 Task: Look for space in Yaren, Nauru from 24th August, 2023 to 10th September, 2023 for 8 adults, 2 children in price range Rs.12000 to Rs.15000. Place can be entire place or shared room with 4 bedrooms having 8 beds and 4 bathrooms. Property type can be house, flat, guest house. Amenities needed are: wifi, TV, free parkinig on premises, gym, breakfast. Booking option can be shelf check-in. Required host language is English.
Action: Mouse moved to (498, 107)
Screenshot: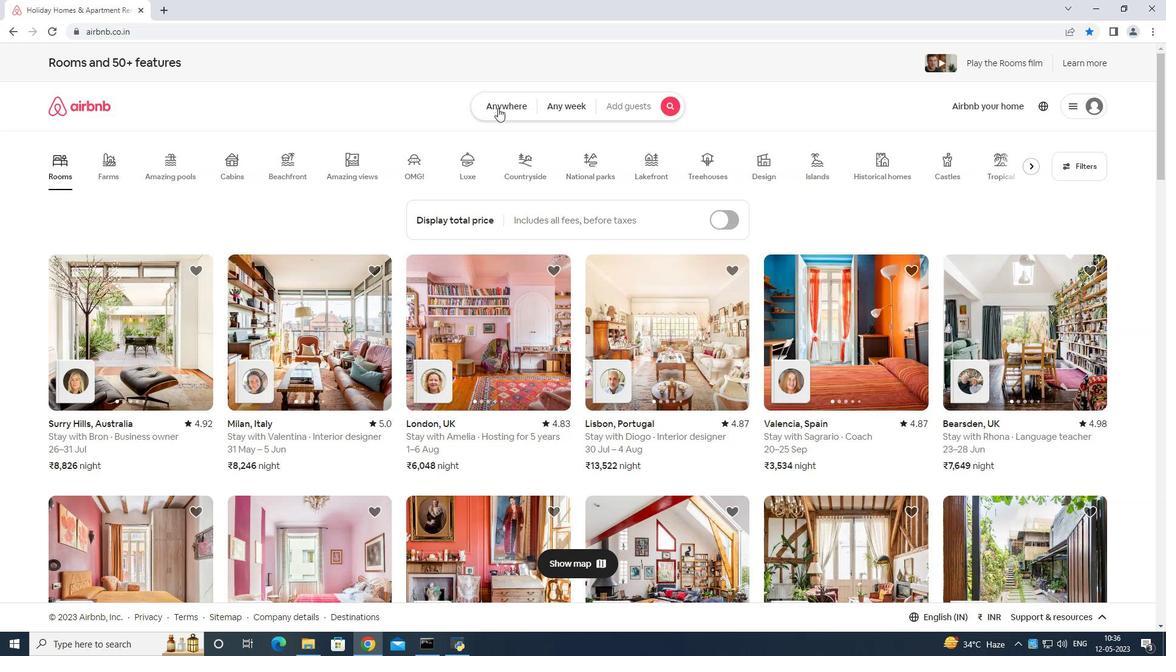 
Action: Mouse pressed left at (498, 107)
Screenshot: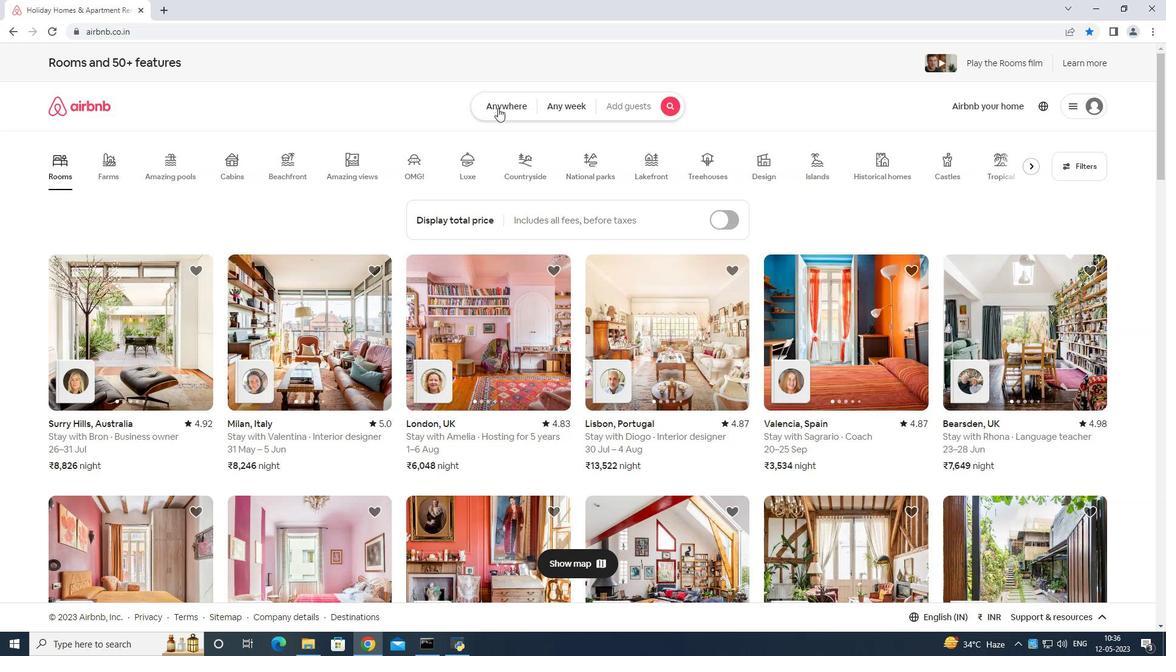 
Action: Mouse moved to (453, 148)
Screenshot: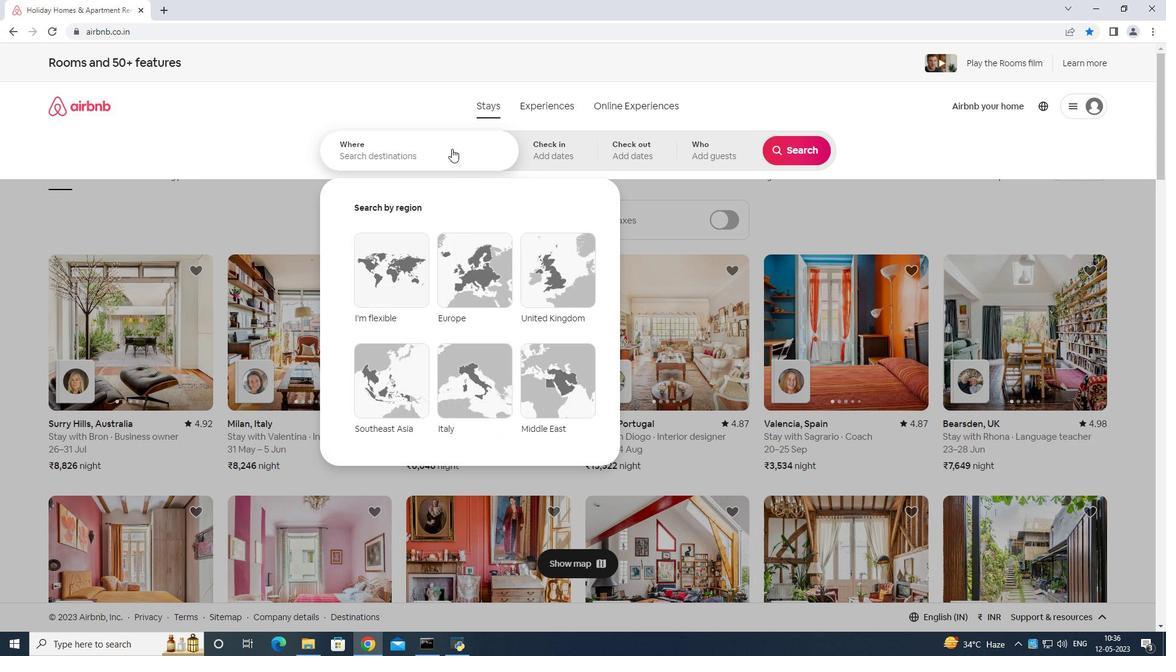 
Action: Mouse pressed left at (453, 148)
Screenshot: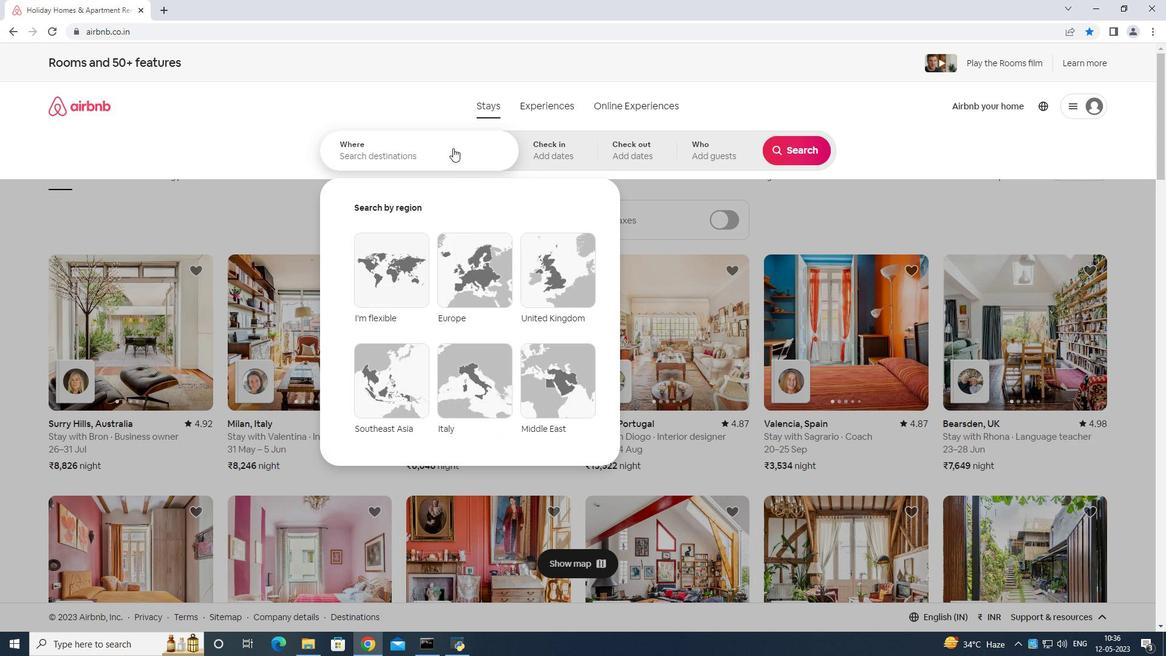 
Action: Mouse moved to (450, 150)
Screenshot: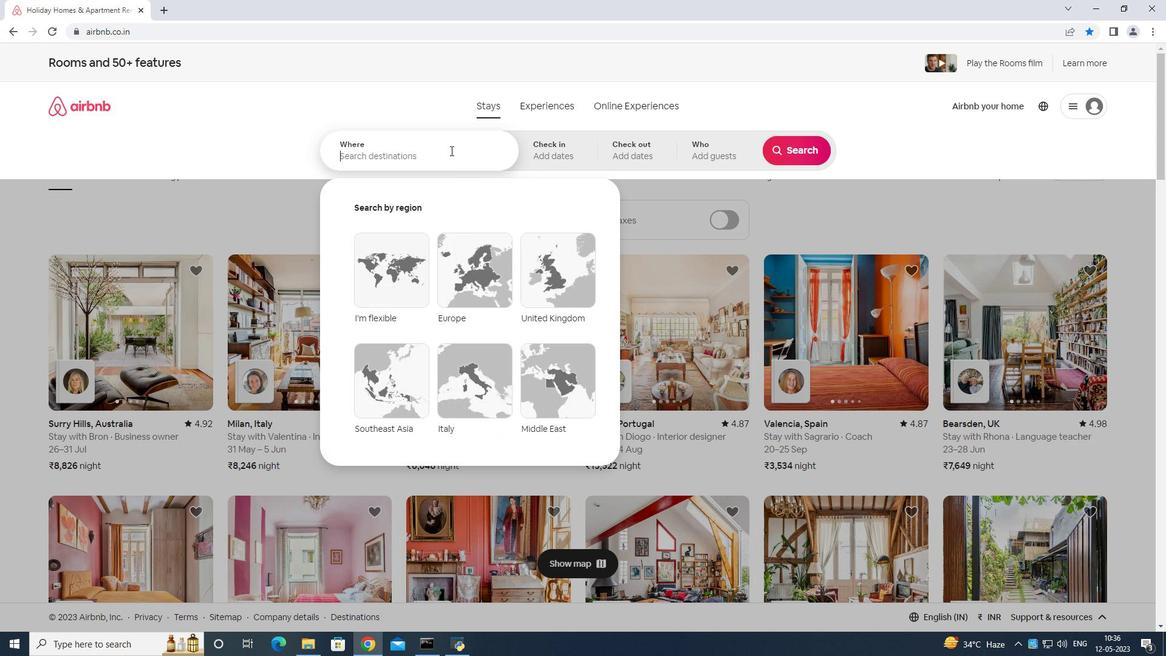 
Action: Key pressed <Key.shift>Yaren<Key.space>nauru<Key.space>
Screenshot: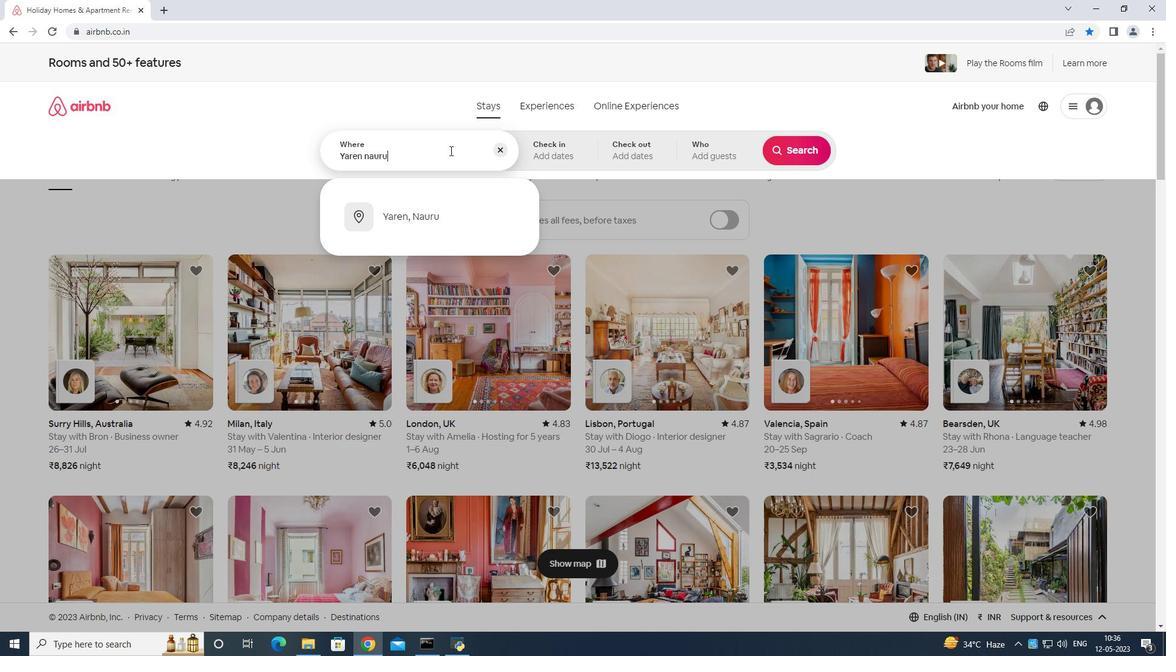 
Action: Mouse moved to (604, 158)
Screenshot: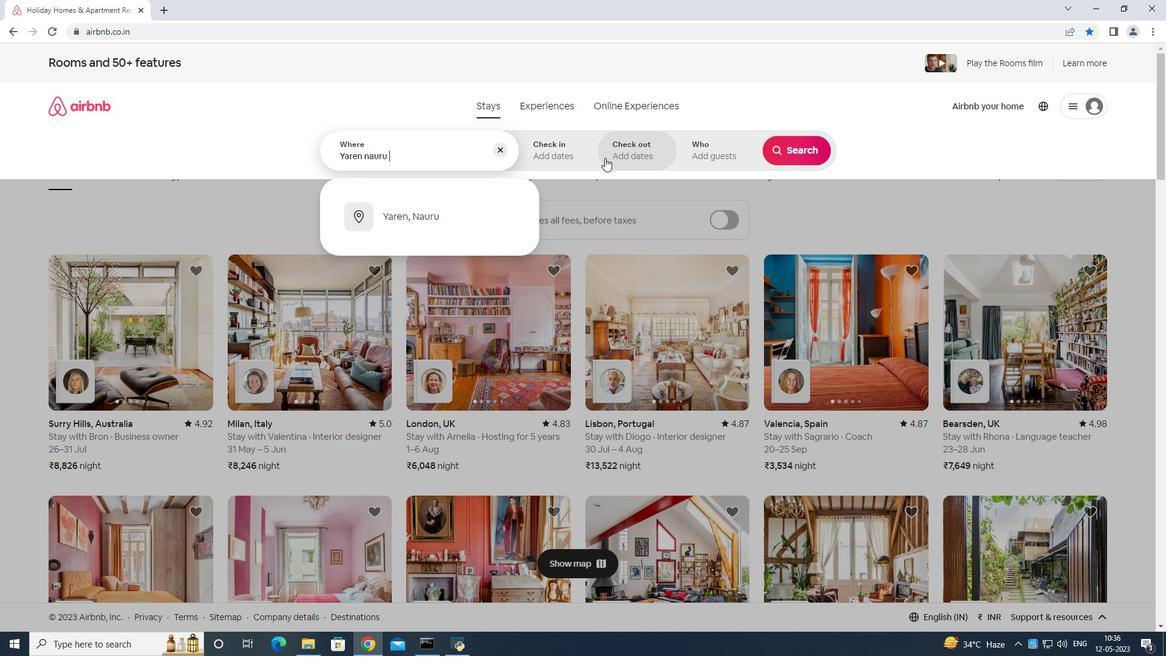 
Action: Key pressed <Key.enter>
Screenshot: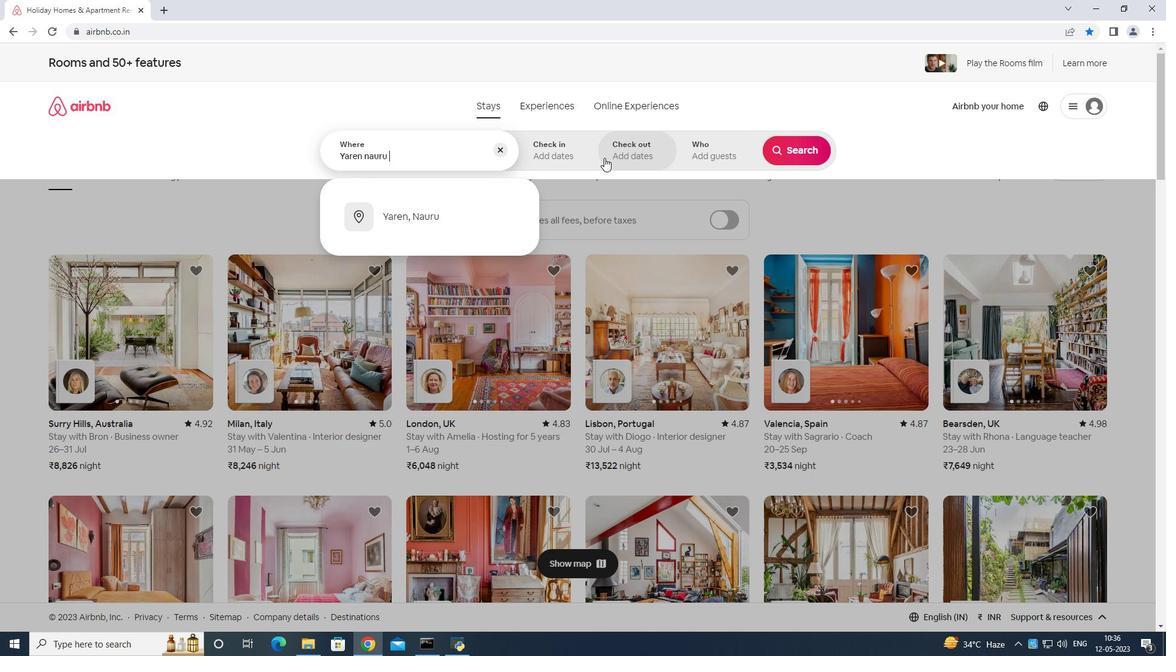 
Action: Mouse moved to (797, 250)
Screenshot: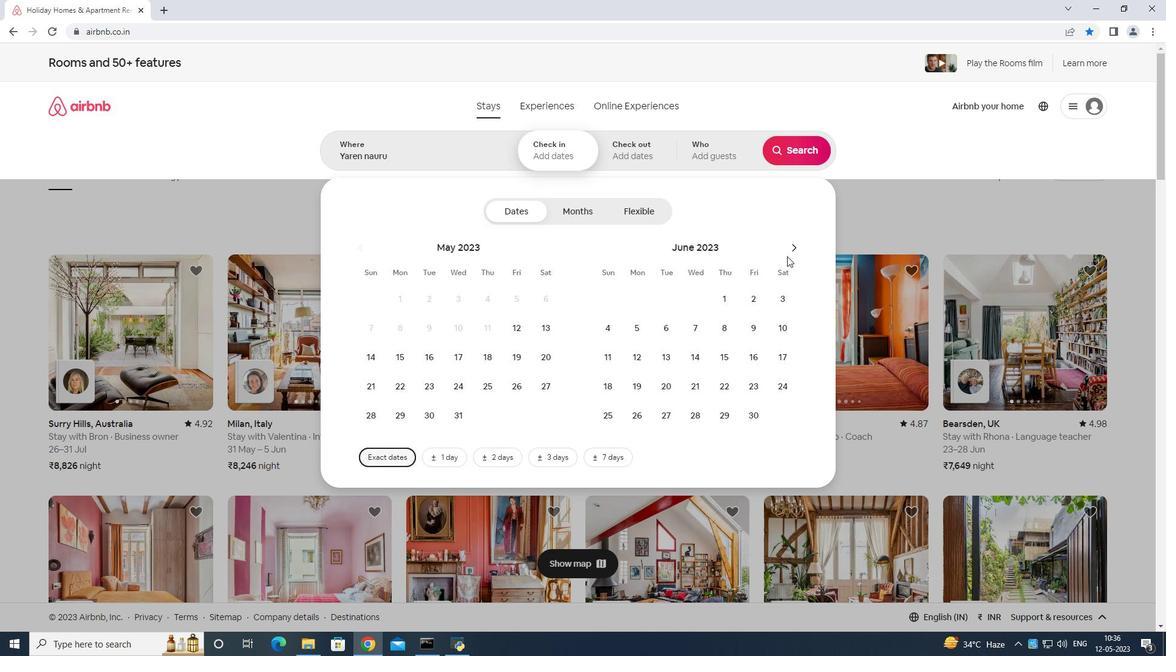 
Action: Mouse pressed left at (797, 250)
Screenshot: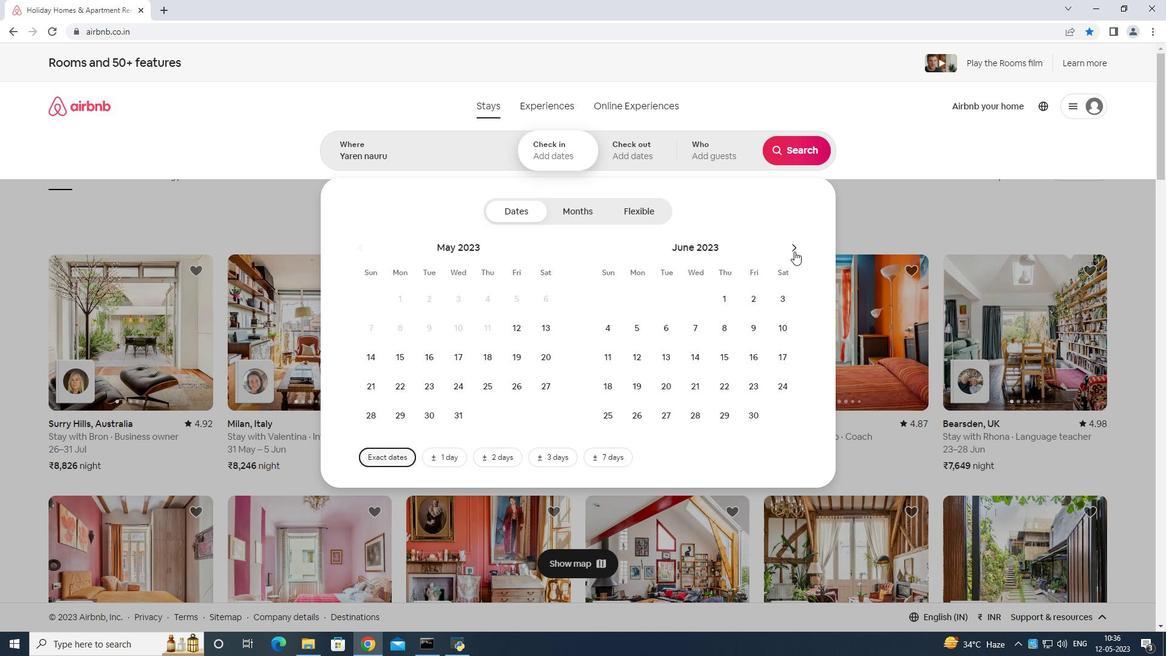 
Action: Mouse moved to (796, 250)
Screenshot: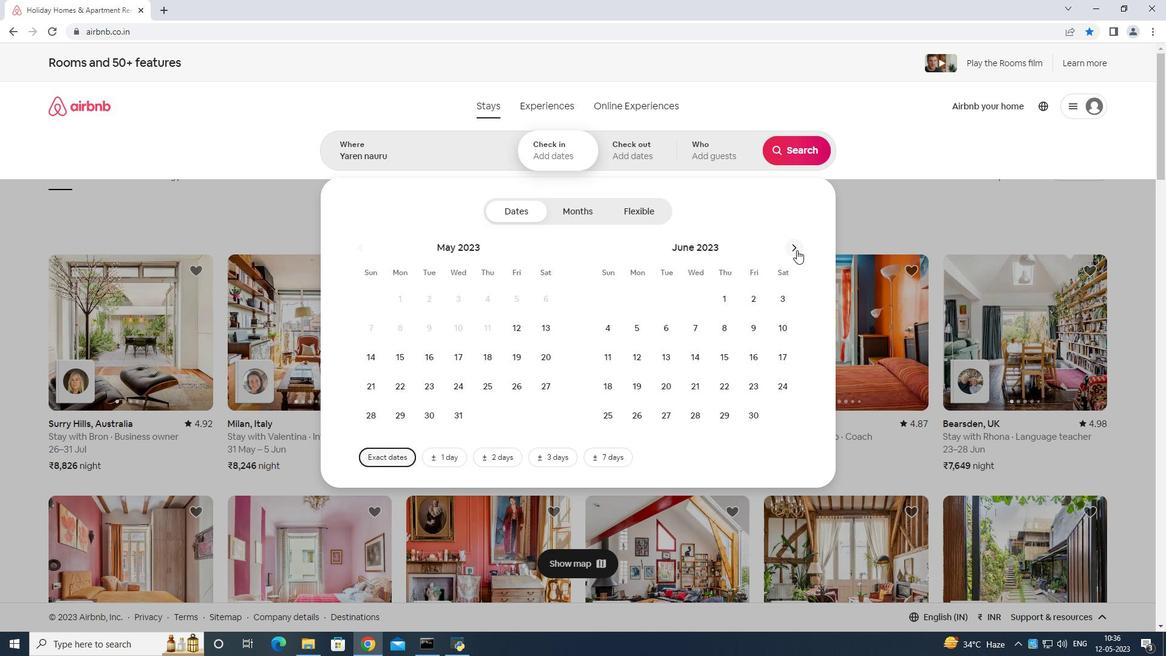 
Action: Mouse pressed left at (796, 250)
Screenshot: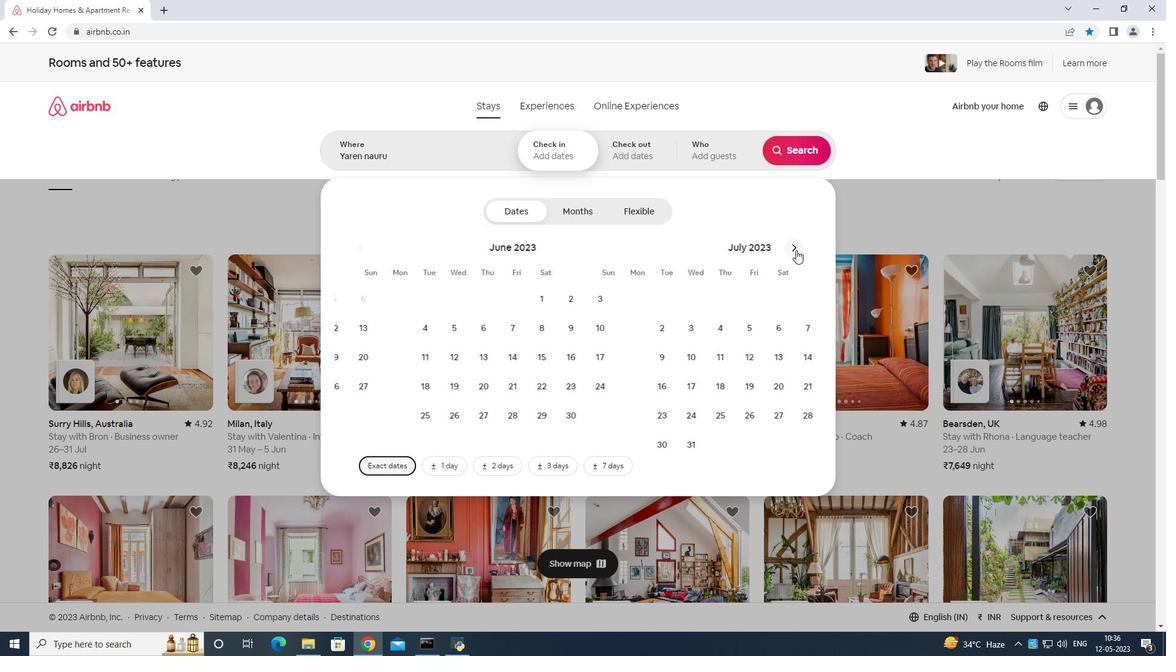 
Action: Mouse moved to (724, 384)
Screenshot: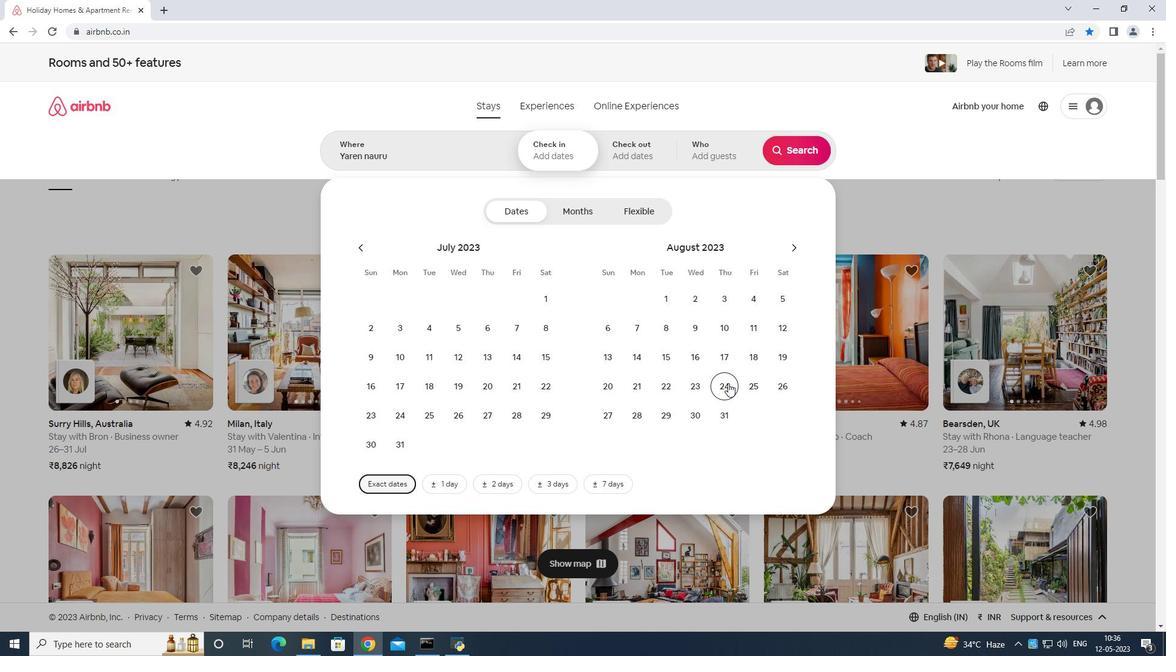 
Action: Mouse pressed left at (724, 384)
Screenshot: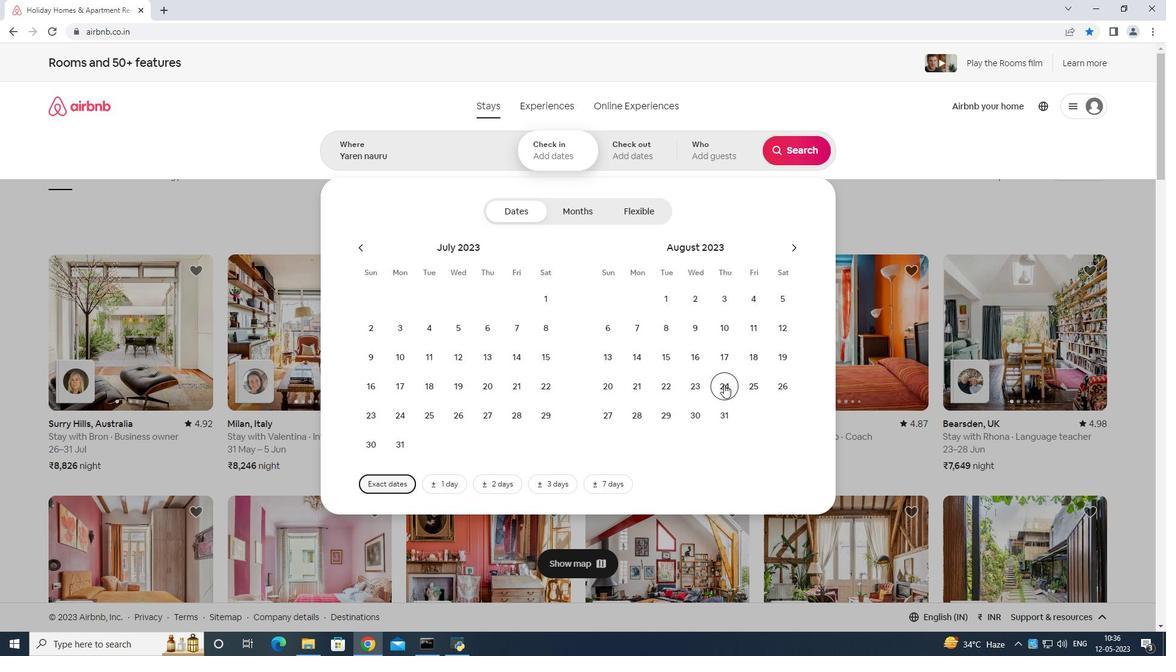 
Action: Mouse moved to (788, 242)
Screenshot: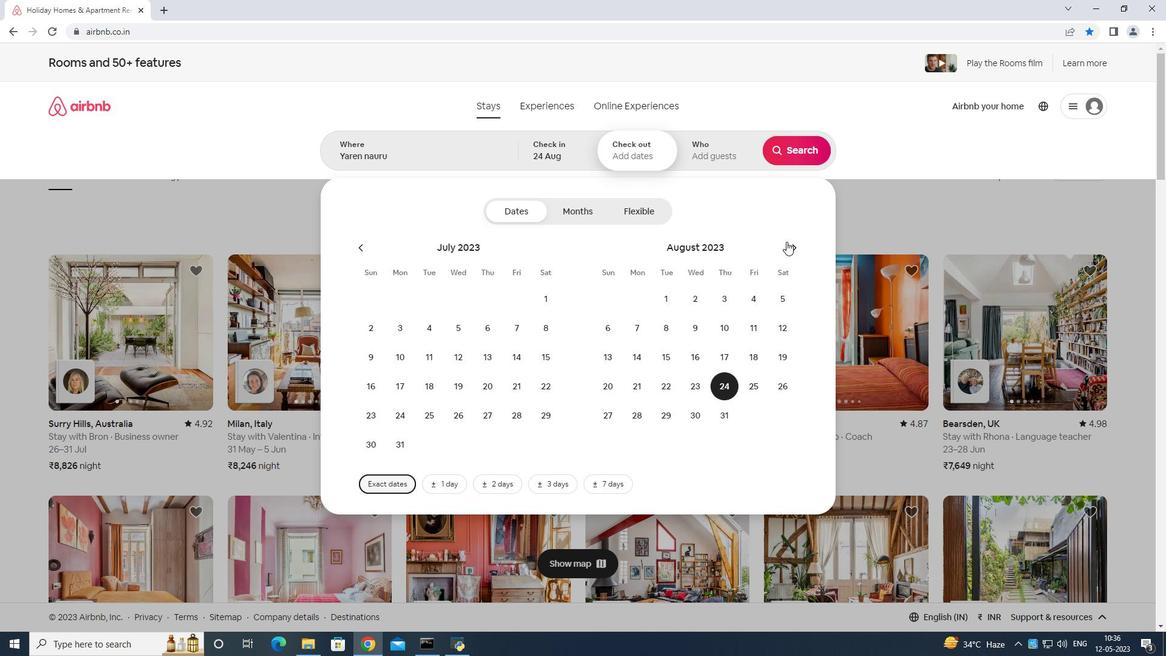 
Action: Mouse pressed left at (788, 242)
Screenshot: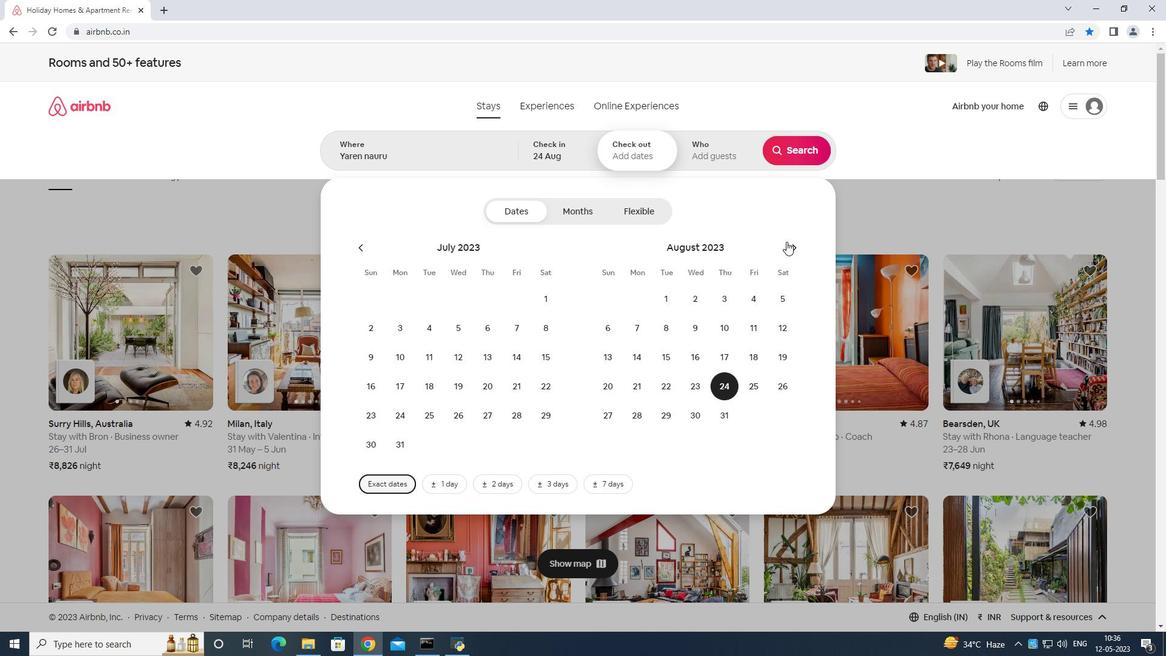 
Action: Mouse moved to (615, 347)
Screenshot: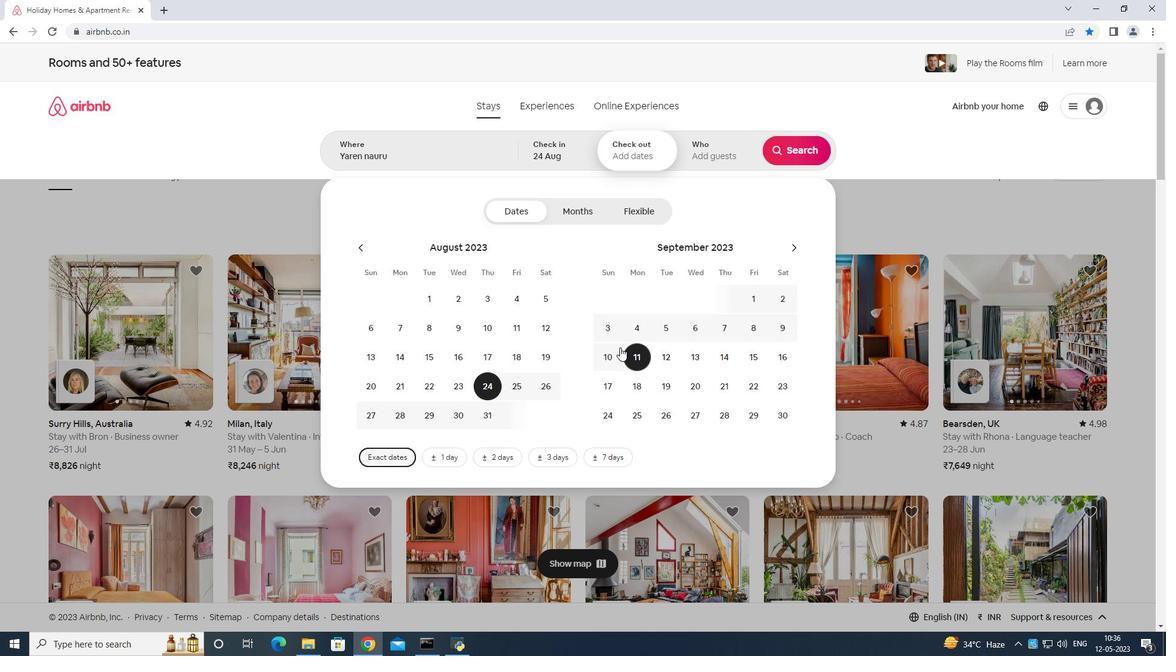 
Action: Mouse pressed left at (615, 347)
Screenshot: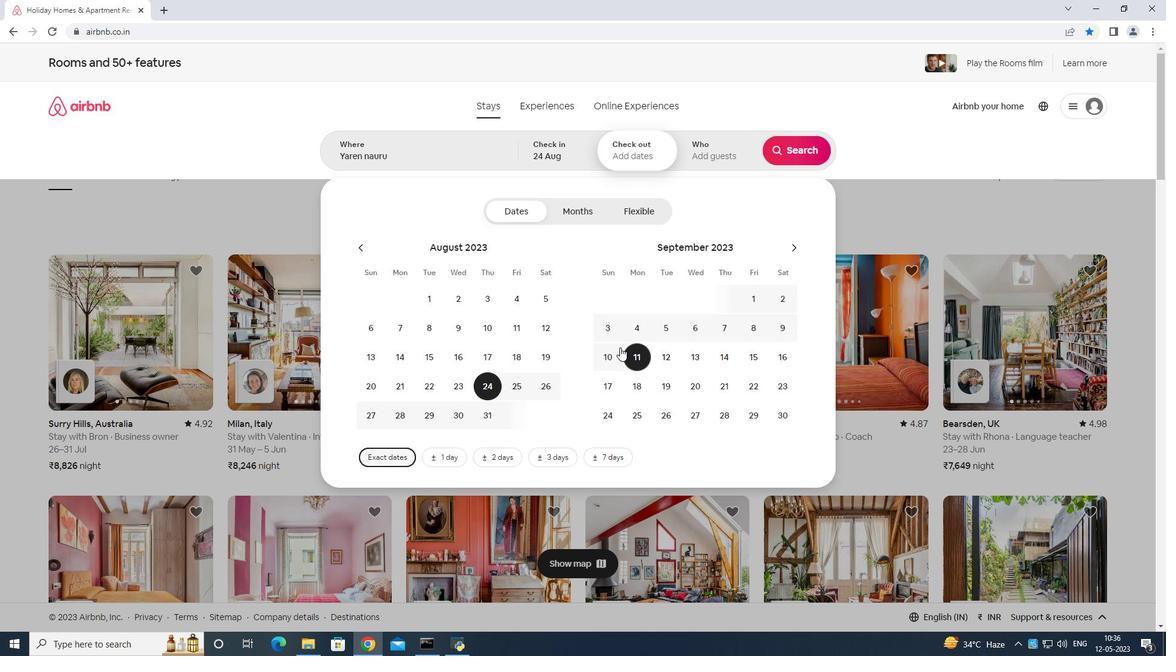 
Action: Mouse moved to (717, 146)
Screenshot: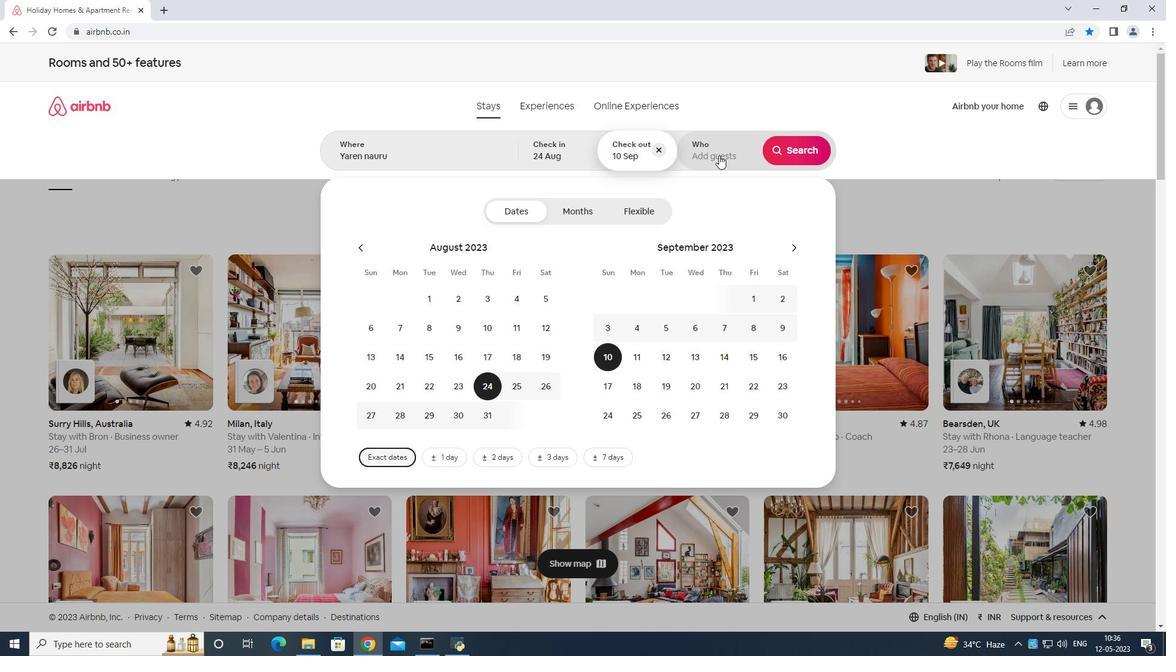 
Action: Mouse pressed left at (717, 146)
Screenshot: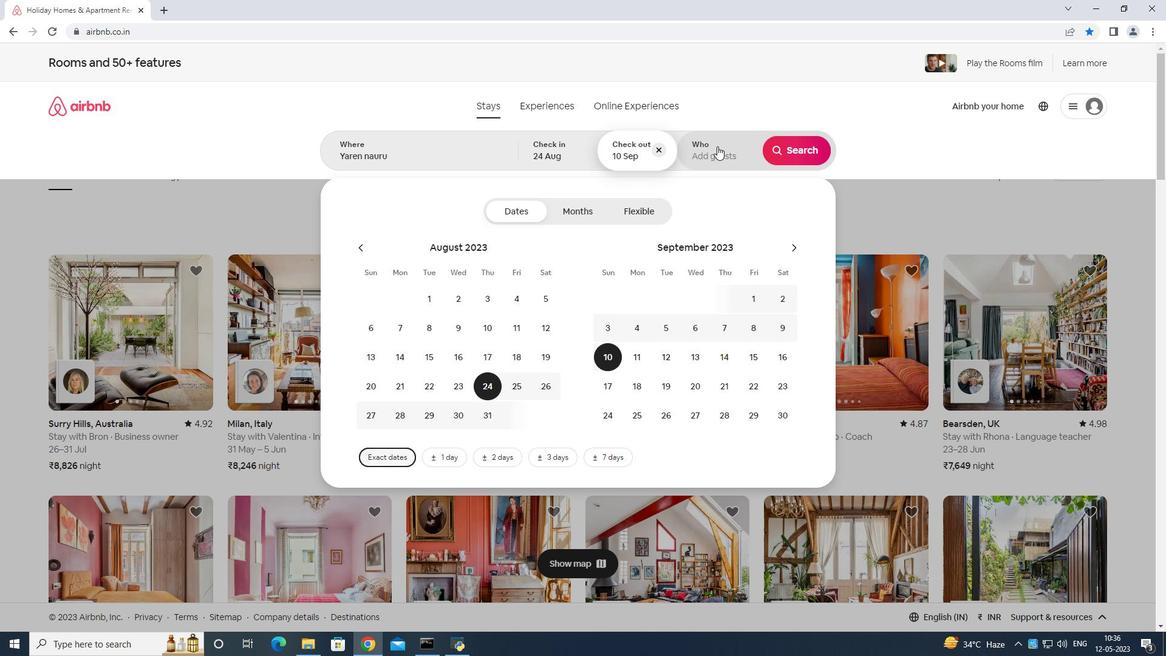 
Action: Mouse moved to (799, 216)
Screenshot: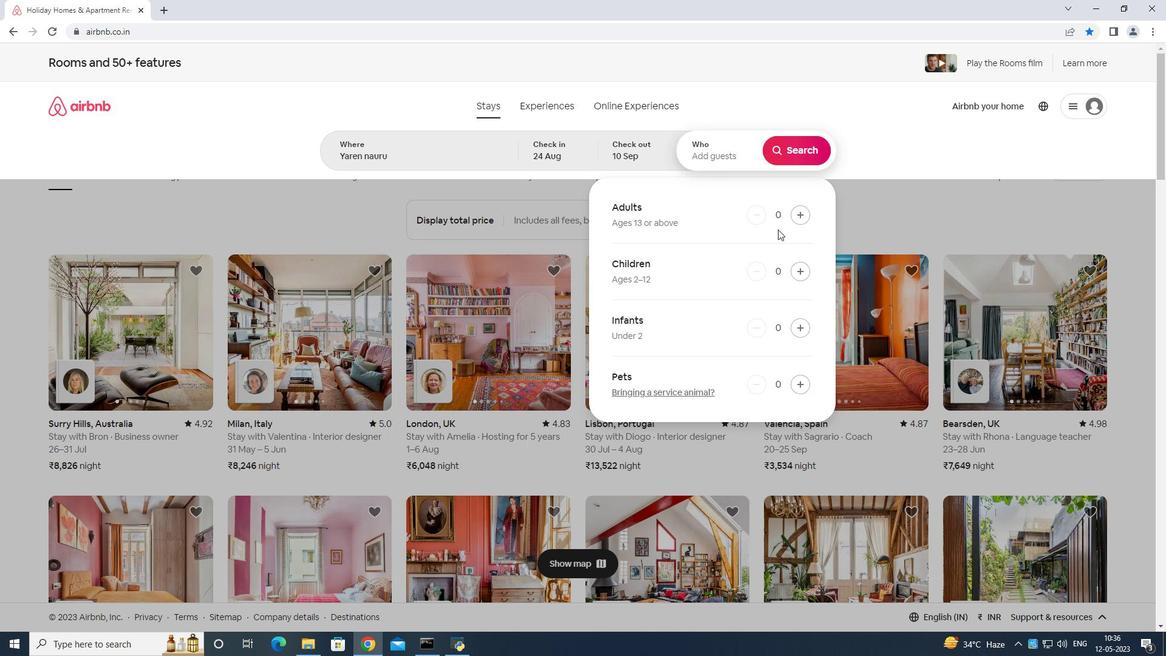 
Action: Mouse pressed left at (799, 216)
Screenshot: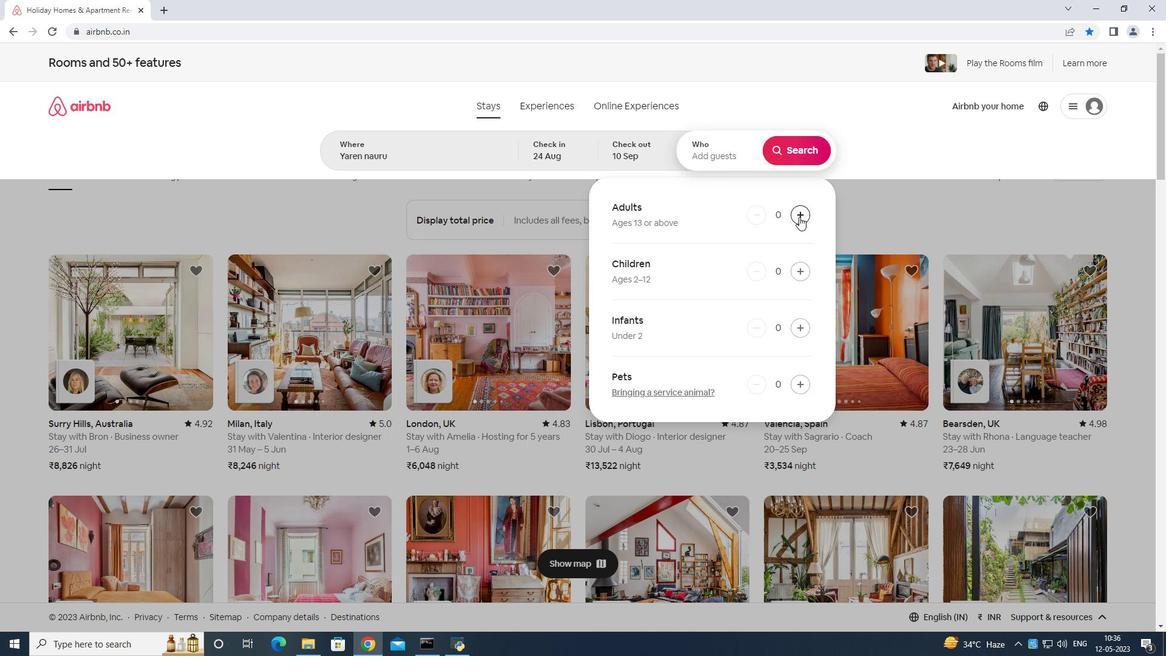 
Action: Mouse moved to (800, 216)
Screenshot: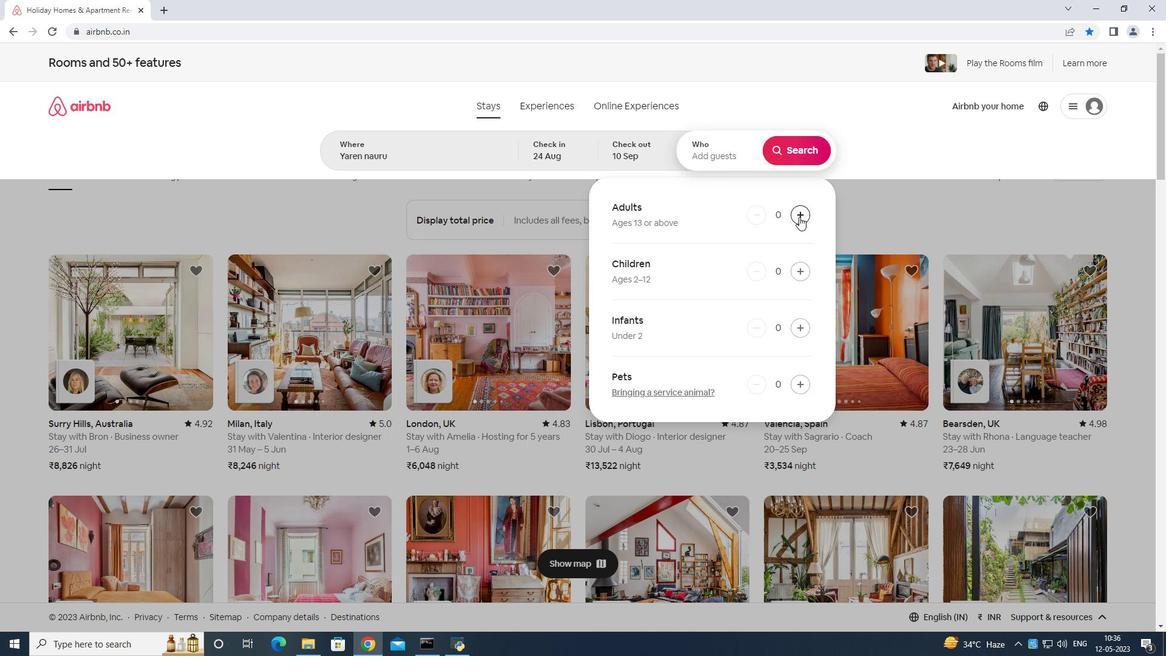 
Action: Mouse pressed left at (800, 216)
Screenshot: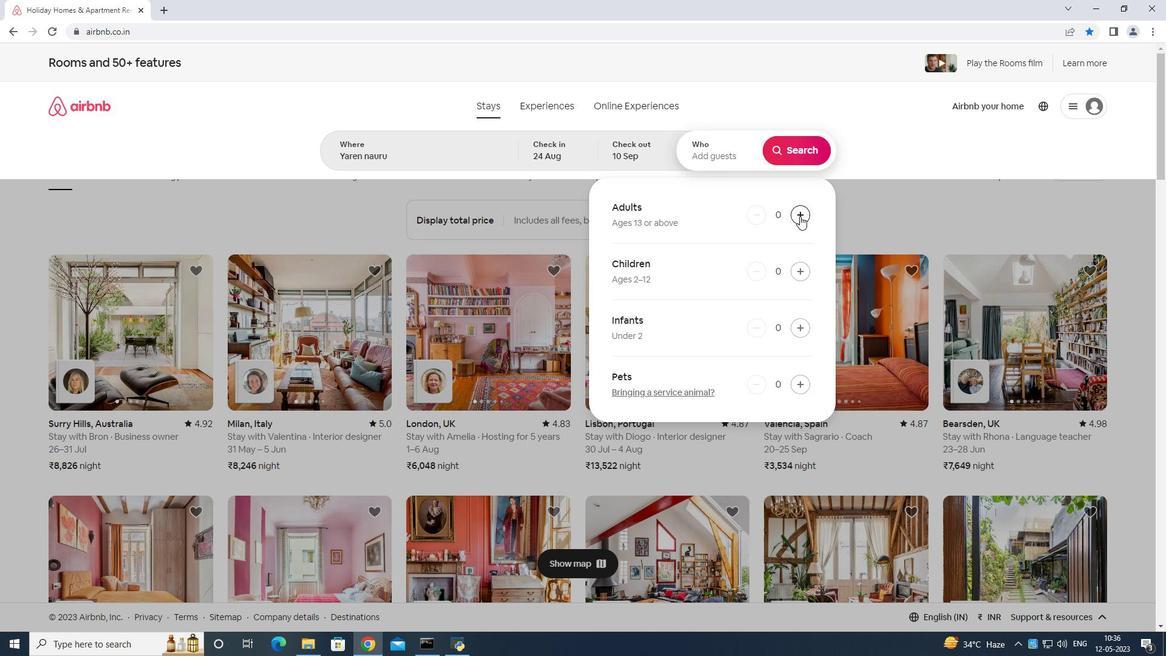 
Action: Mouse moved to (800, 215)
Screenshot: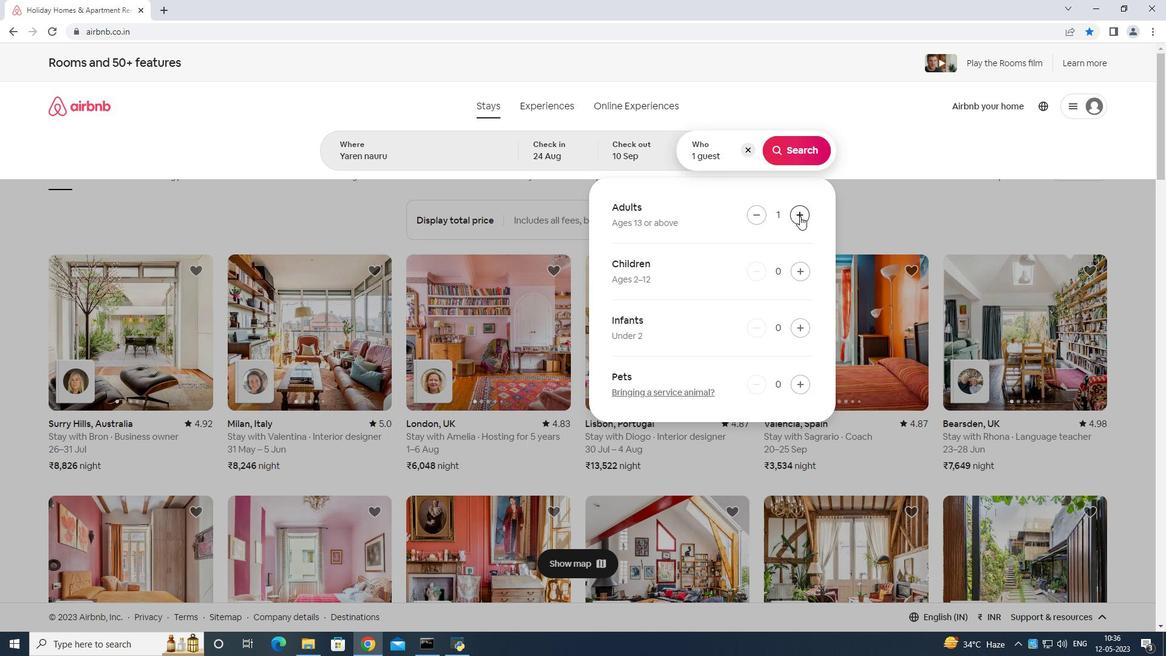 
Action: Mouse pressed left at (800, 215)
Screenshot: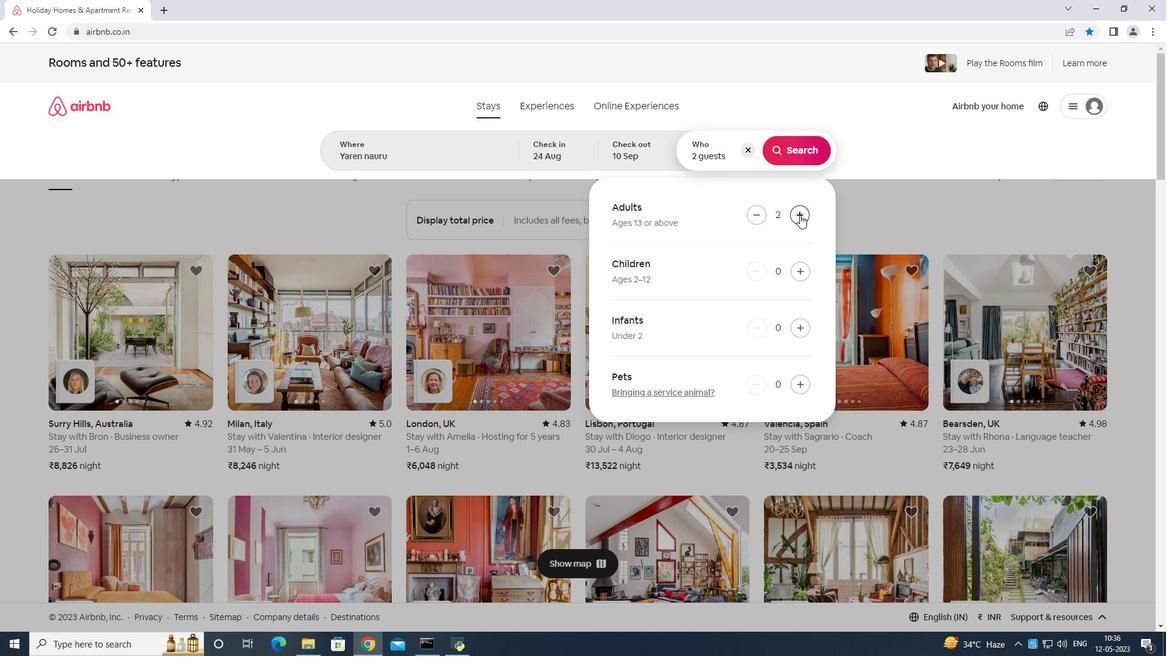 
Action: Mouse moved to (800, 214)
Screenshot: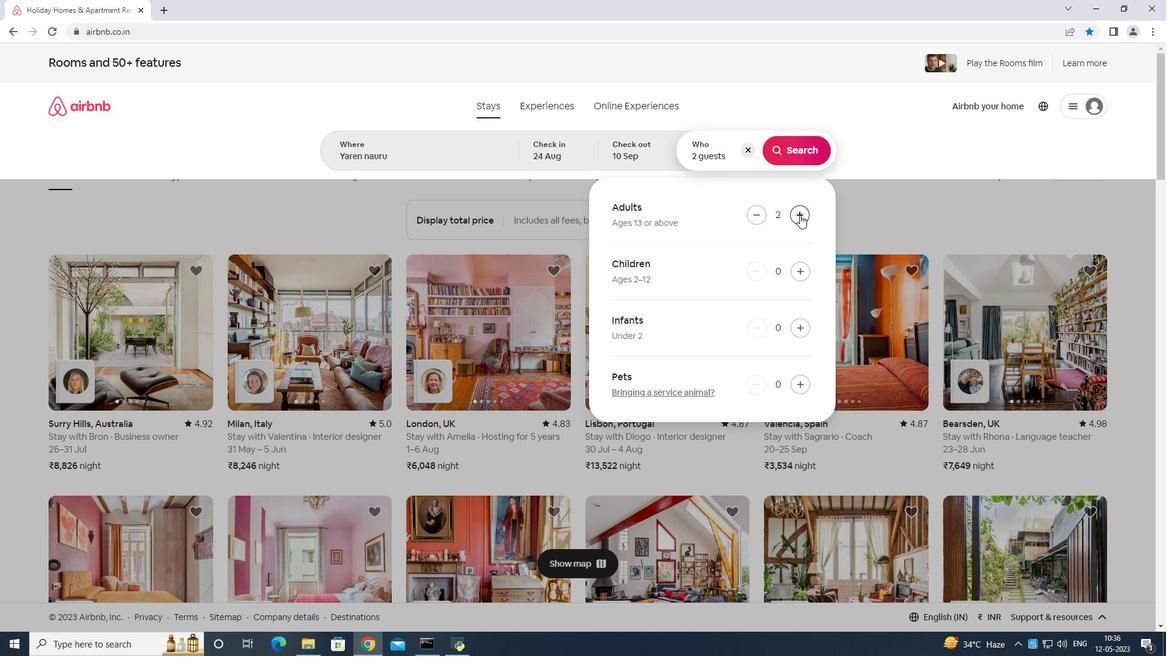 
Action: Mouse pressed left at (800, 214)
Screenshot: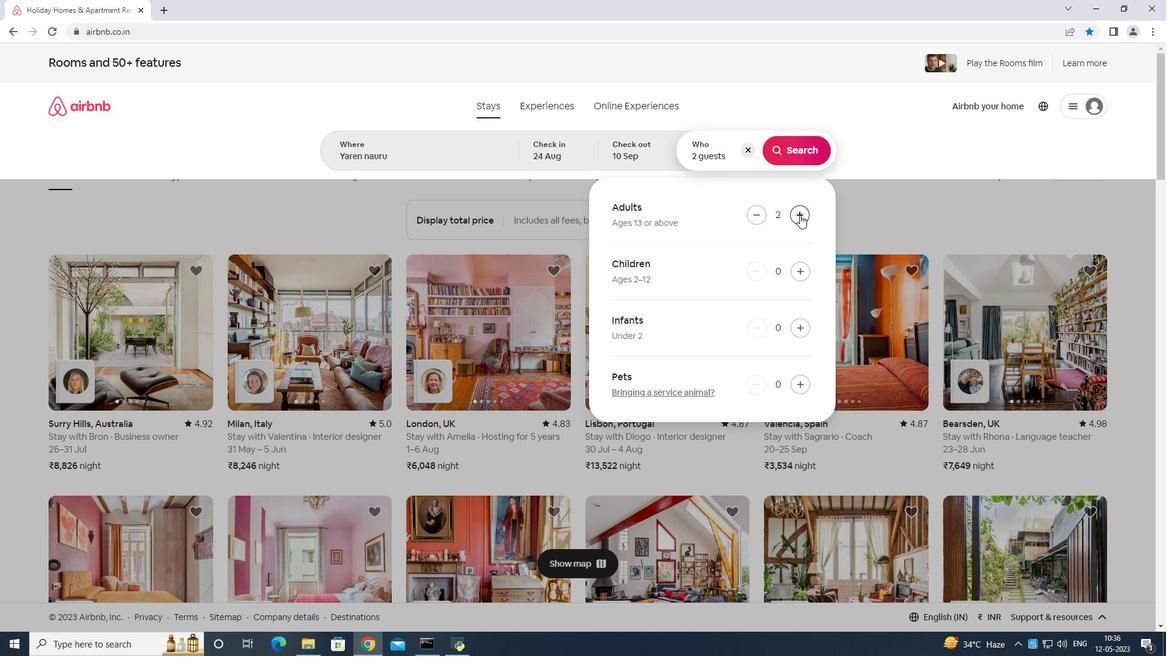 
Action: Mouse moved to (800, 213)
Screenshot: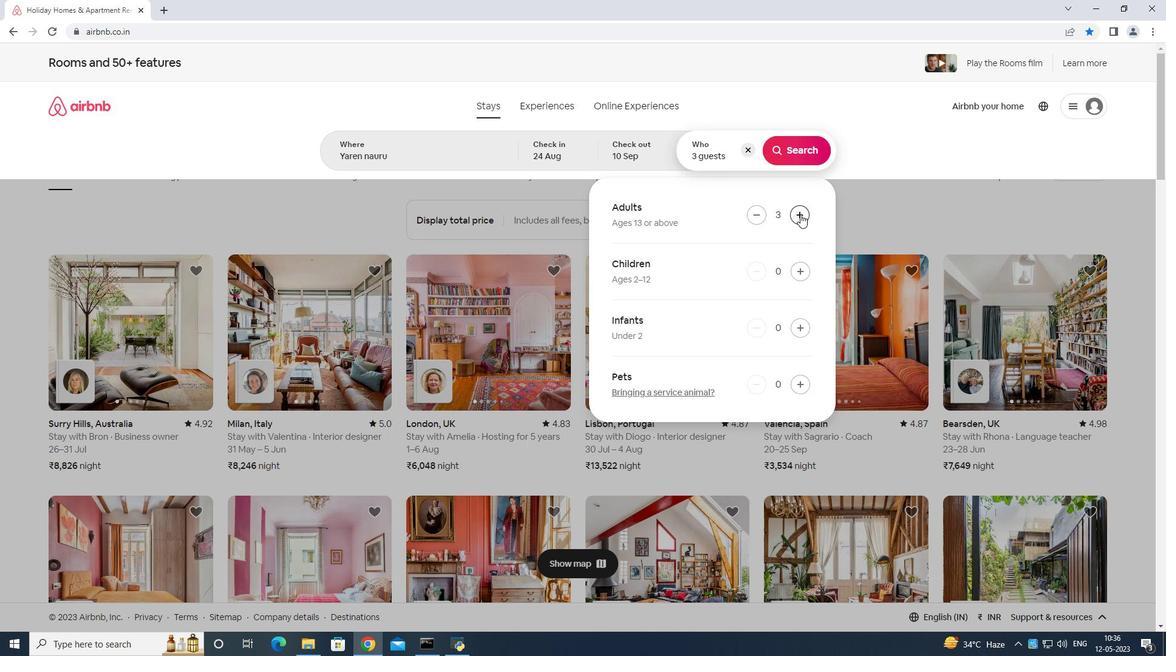 
Action: Mouse pressed left at (800, 213)
Screenshot: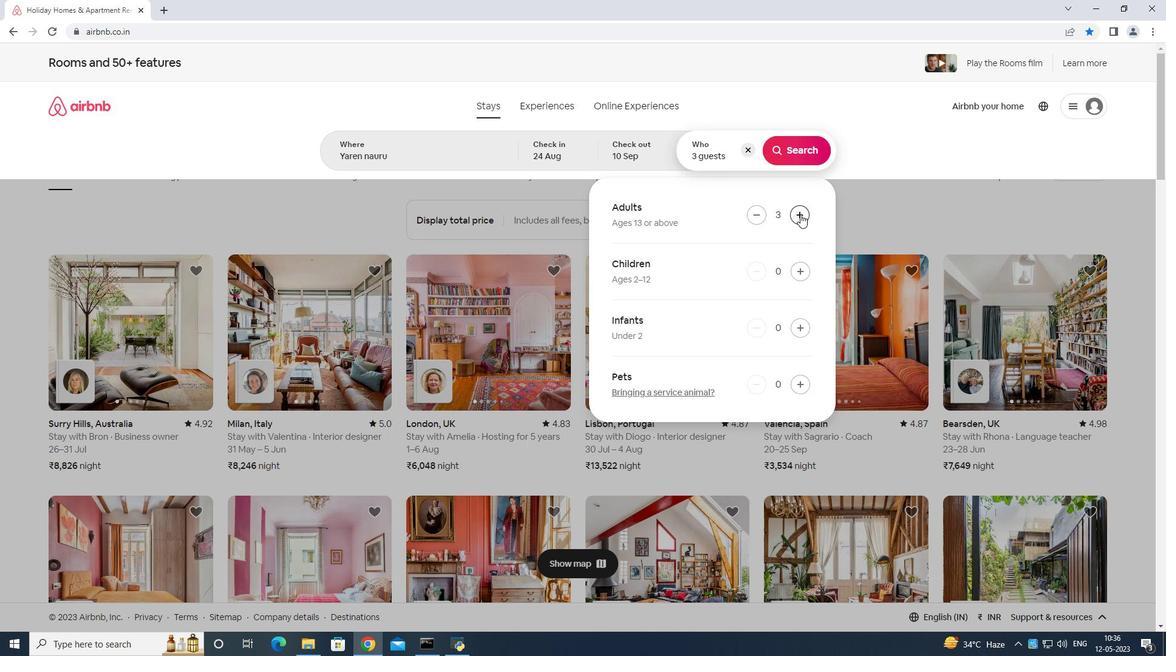 
Action: Mouse pressed left at (800, 213)
Screenshot: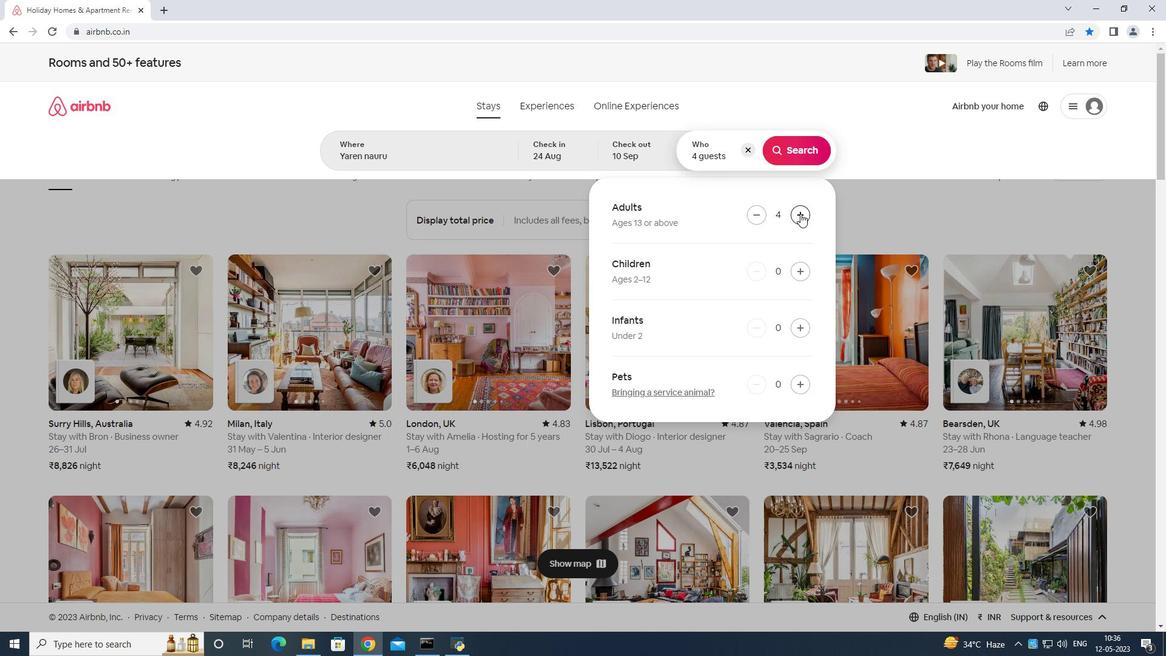 
Action: Mouse pressed left at (800, 213)
Screenshot: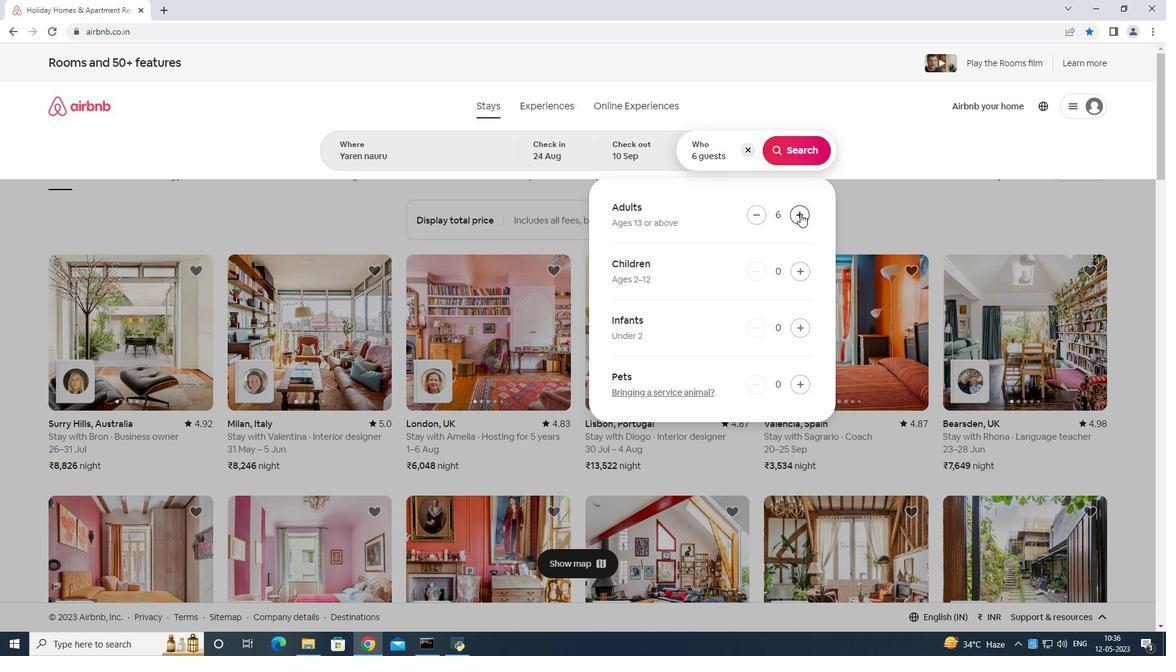 
Action: Mouse pressed left at (800, 213)
Screenshot: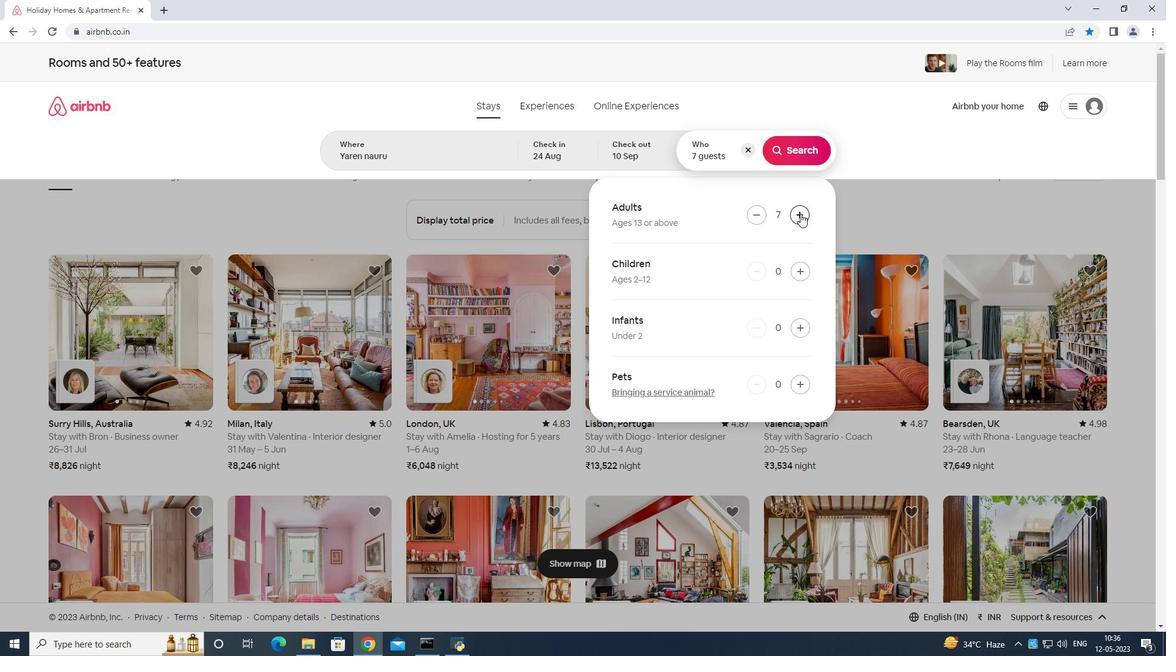 
Action: Mouse moved to (800, 271)
Screenshot: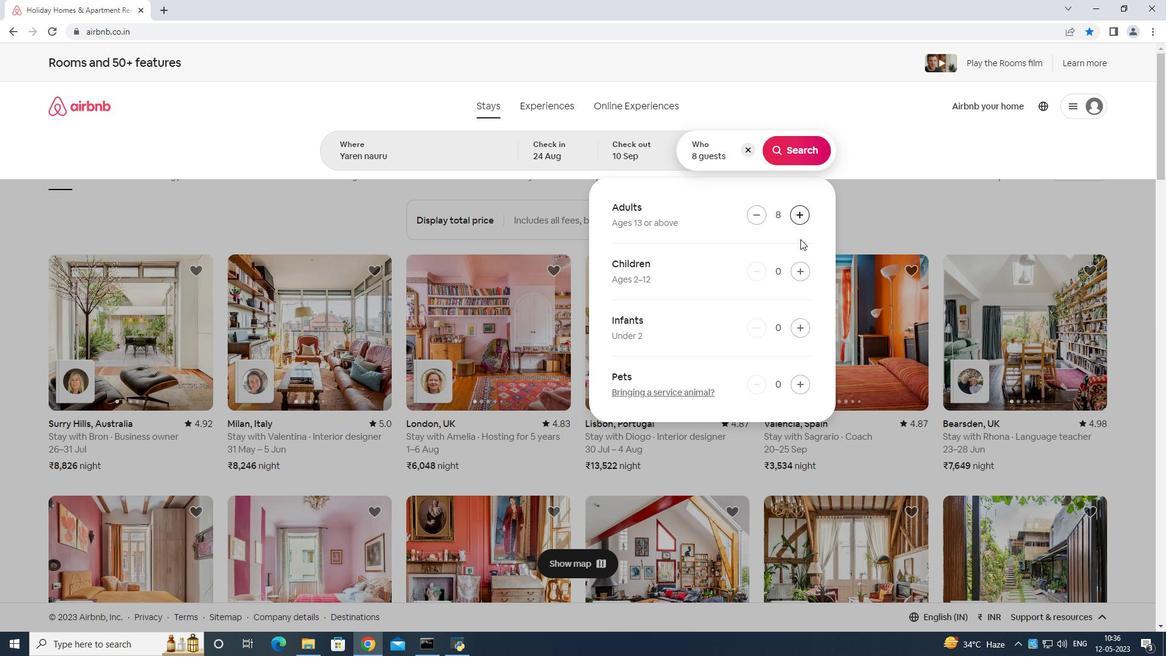 
Action: Mouse pressed left at (800, 271)
Screenshot: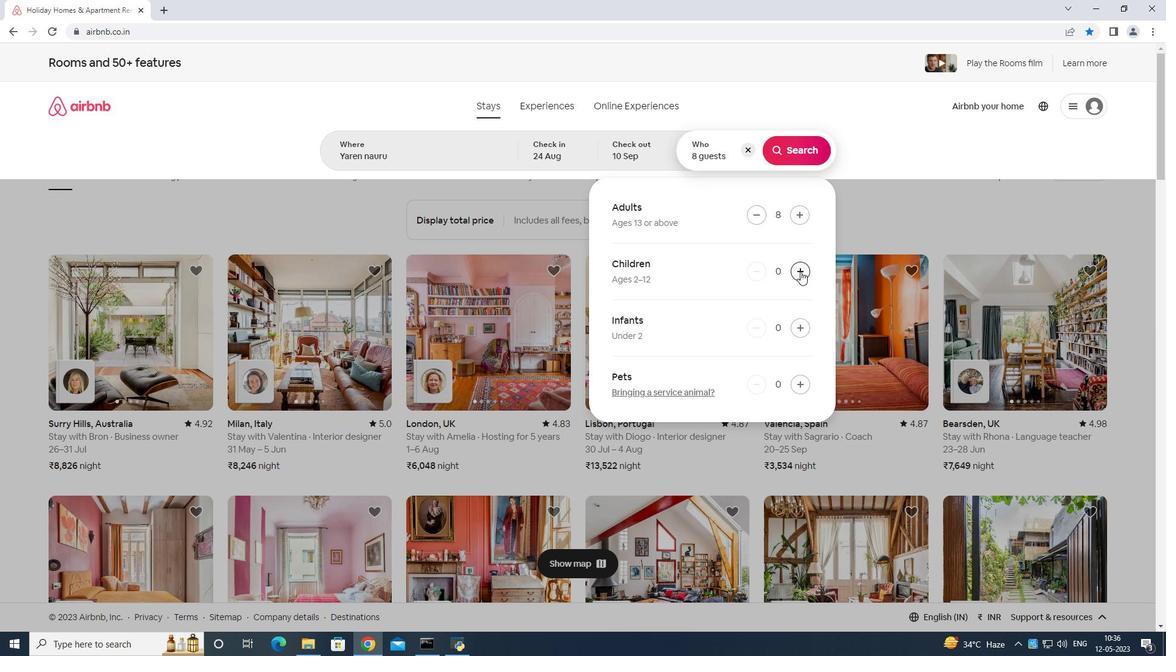 
Action: Mouse moved to (800, 271)
Screenshot: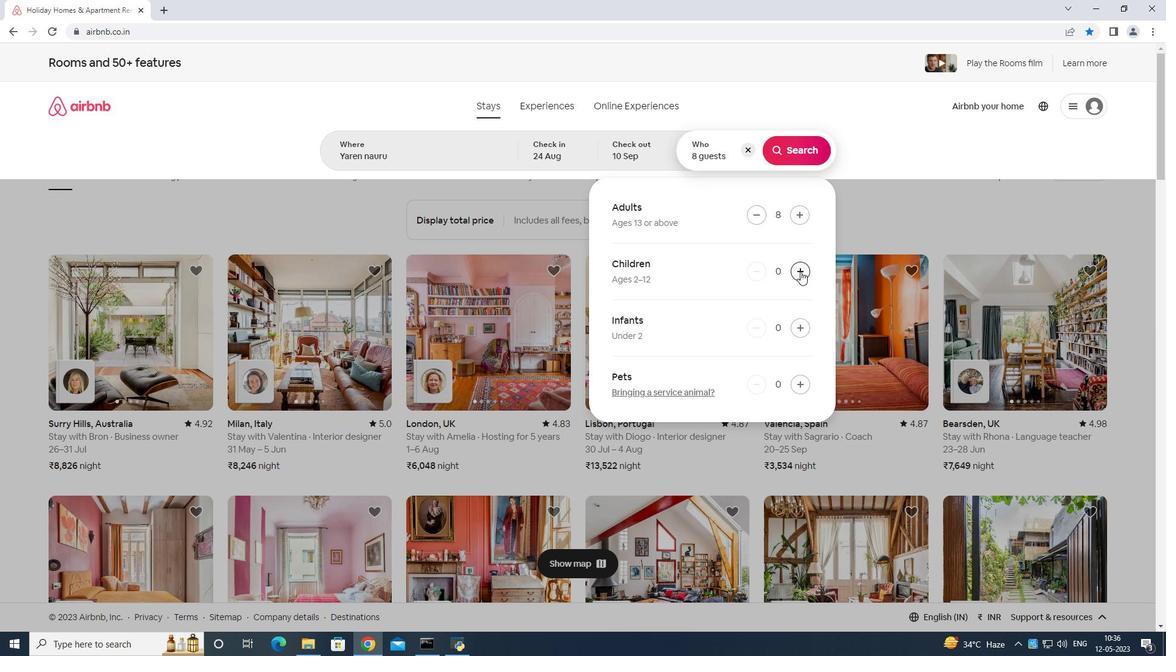
Action: Mouse pressed left at (800, 271)
Screenshot: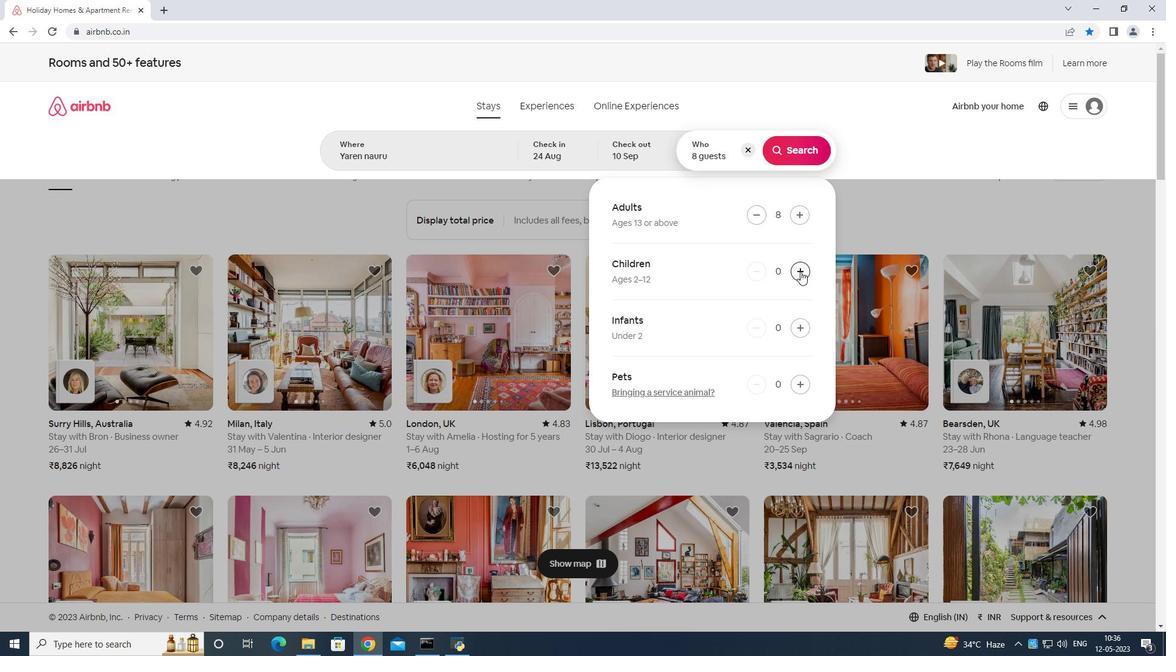 
Action: Mouse moved to (784, 142)
Screenshot: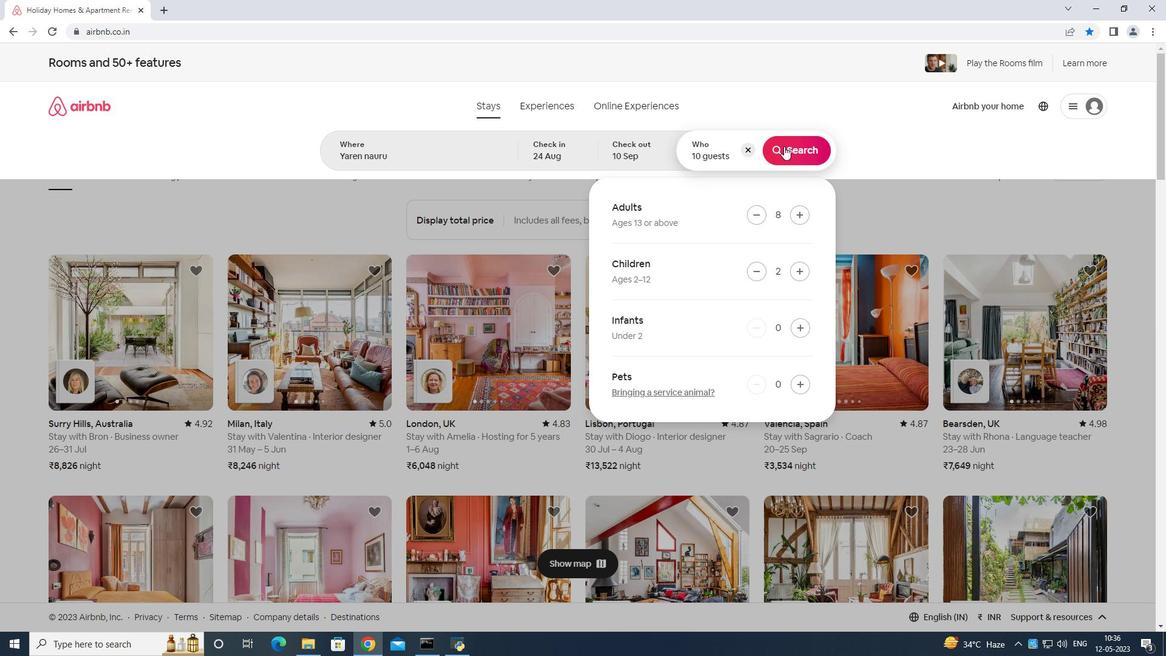 
Action: Mouse pressed left at (784, 142)
Screenshot: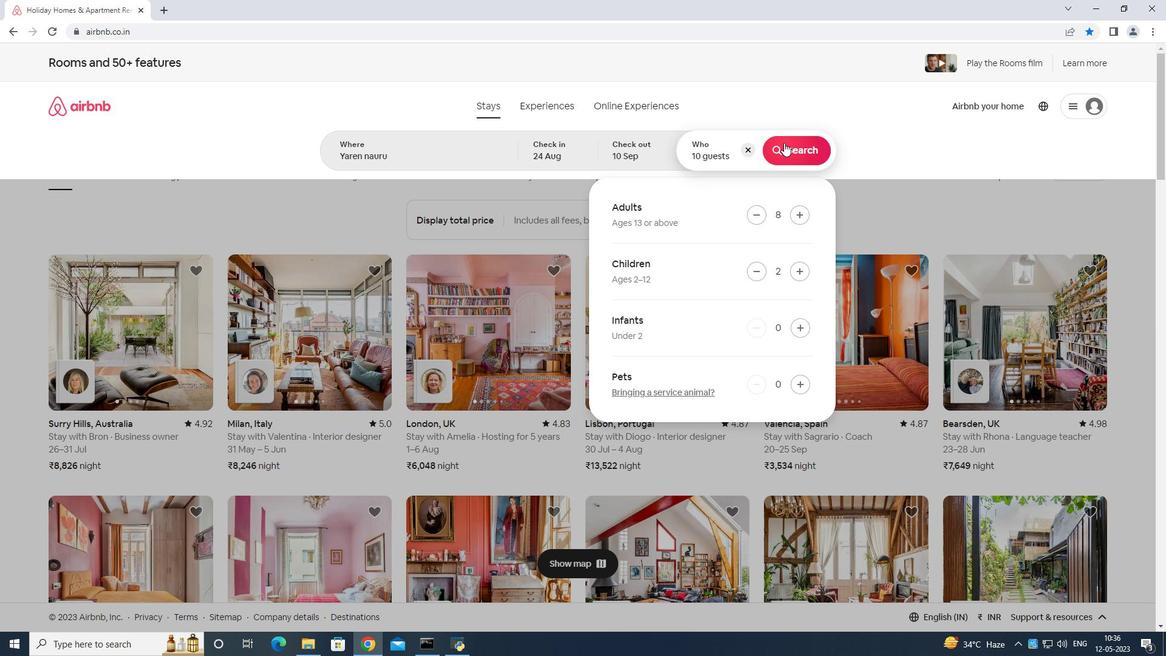 
Action: Mouse moved to (1122, 113)
Screenshot: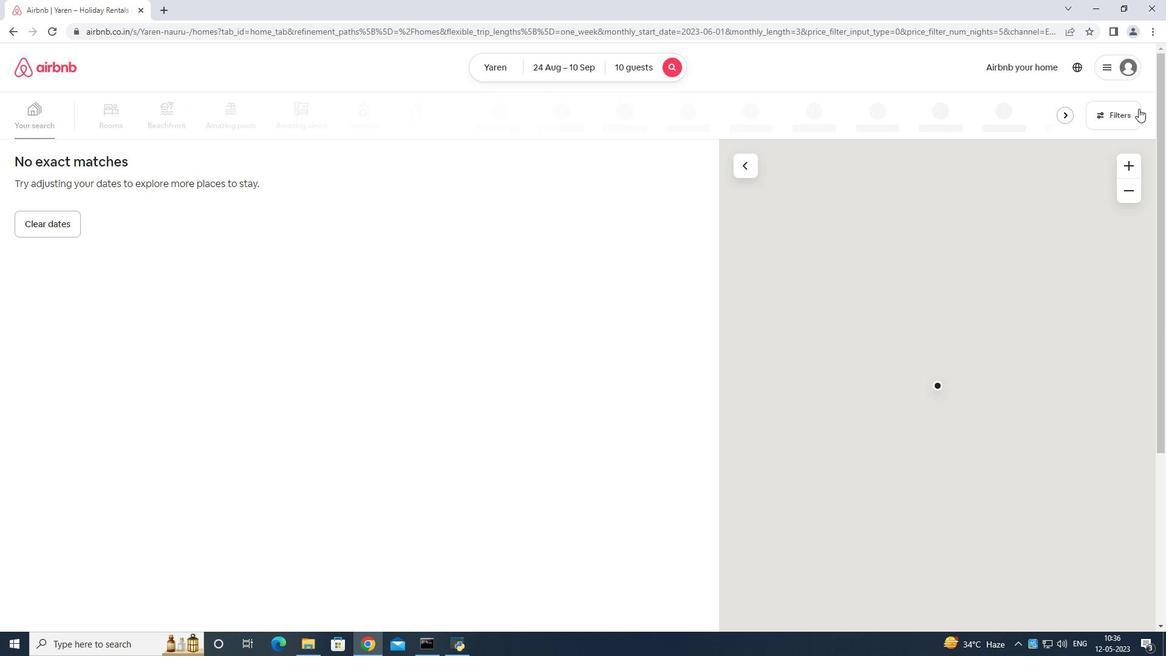 
Action: Mouse pressed left at (1122, 113)
Screenshot: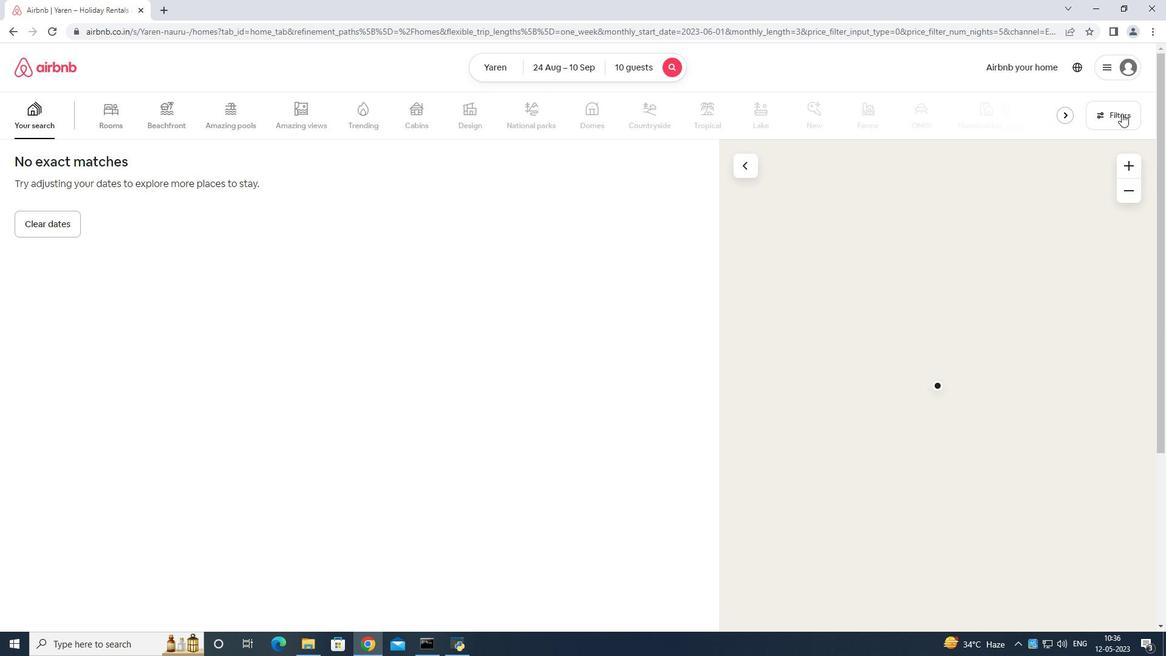 
Action: Mouse moved to (1122, 113)
Screenshot: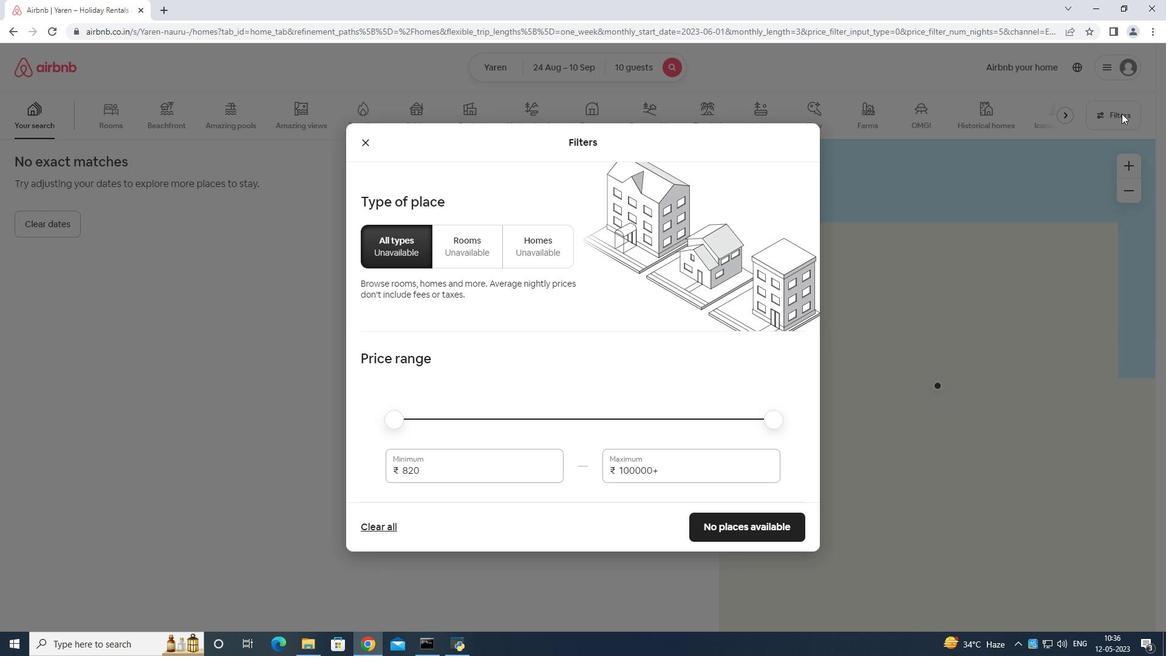 
Action: Key pressed <Key.backspace>
Screenshot: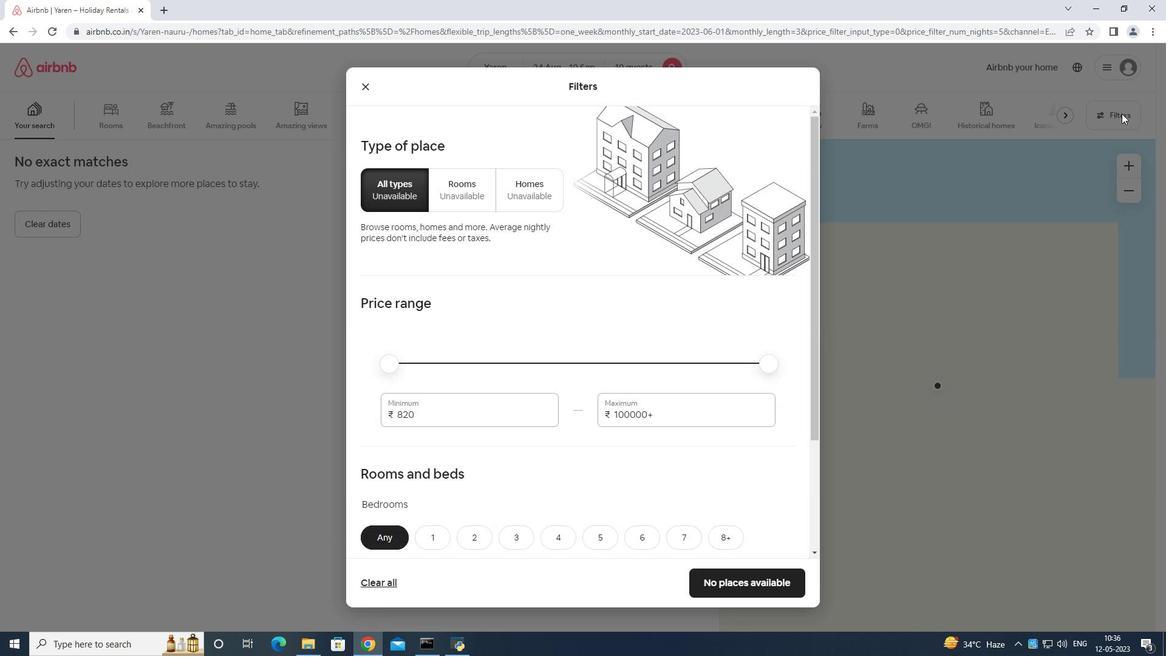 
Action: Mouse moved to (481, 399)
Screenshot: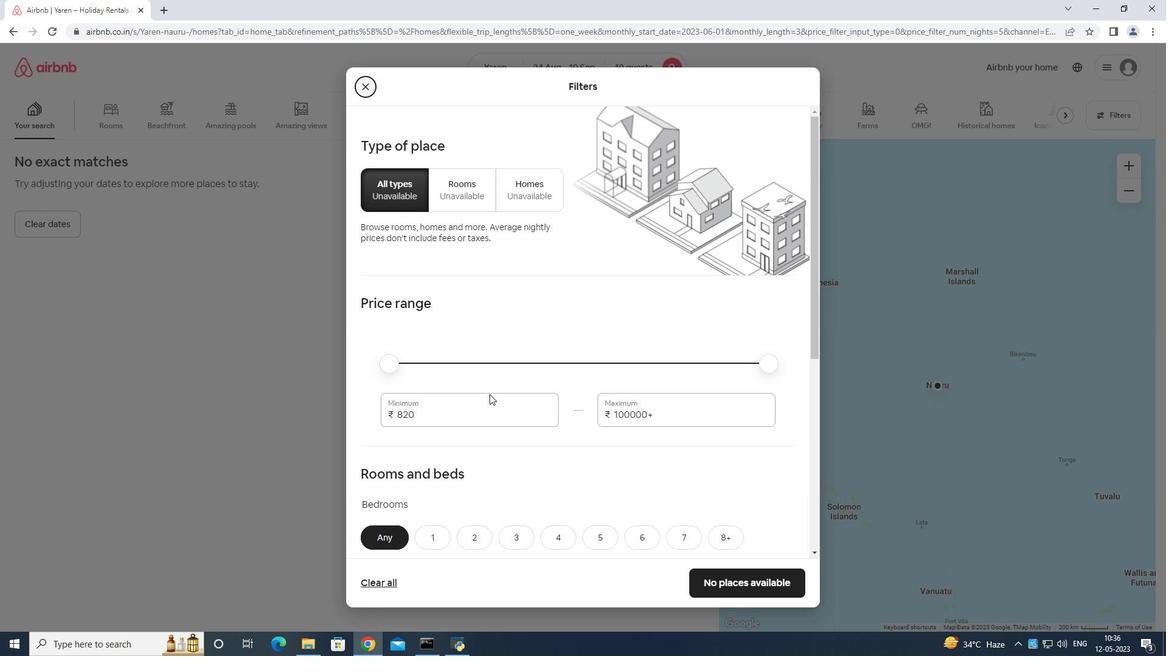 
Action: Mouse pressed left at (481, 399)
Screenshot: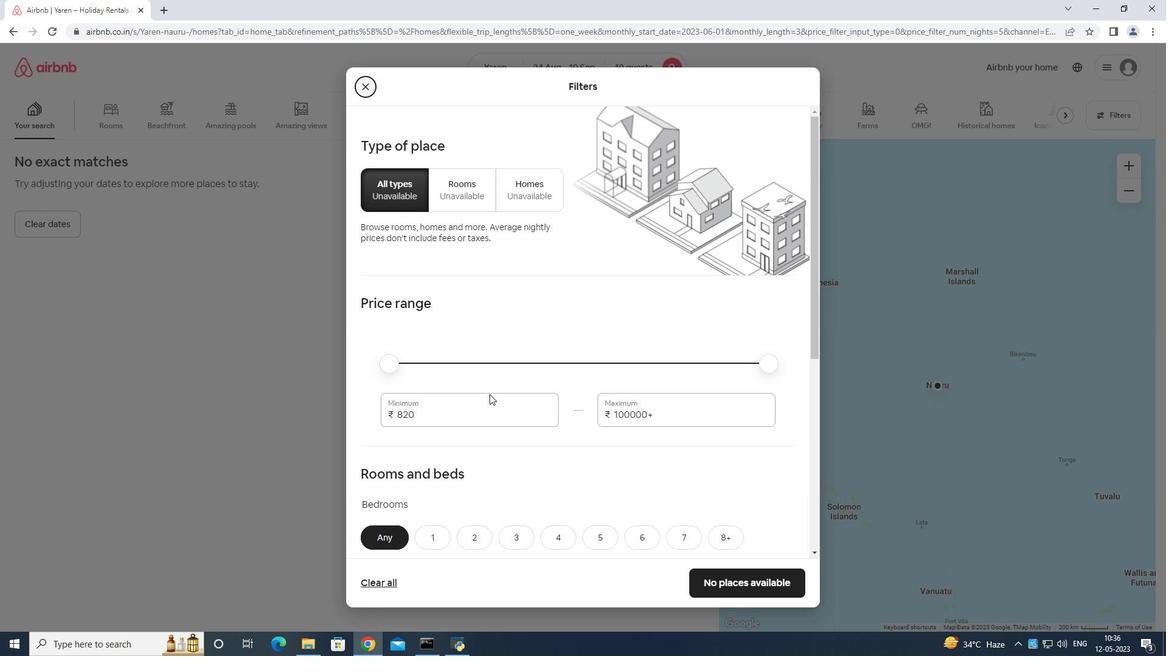 
Action: Mouse moved to (484, 397)
Screenshot: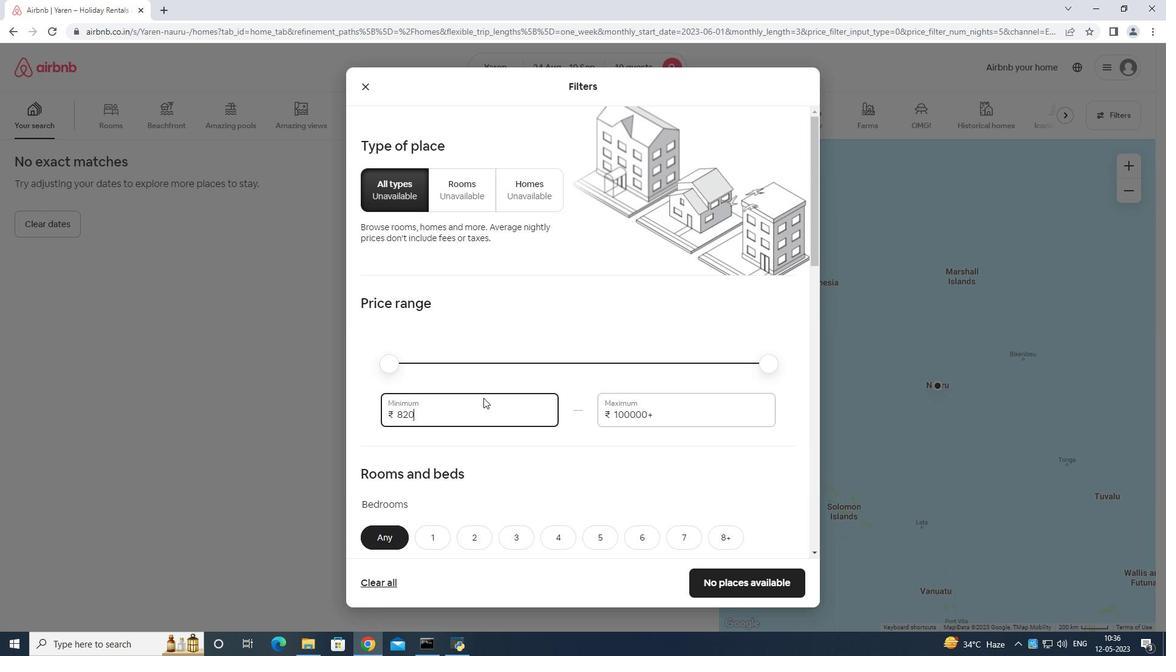 
Action: Key pressed <Key.backspace>
Screenshot: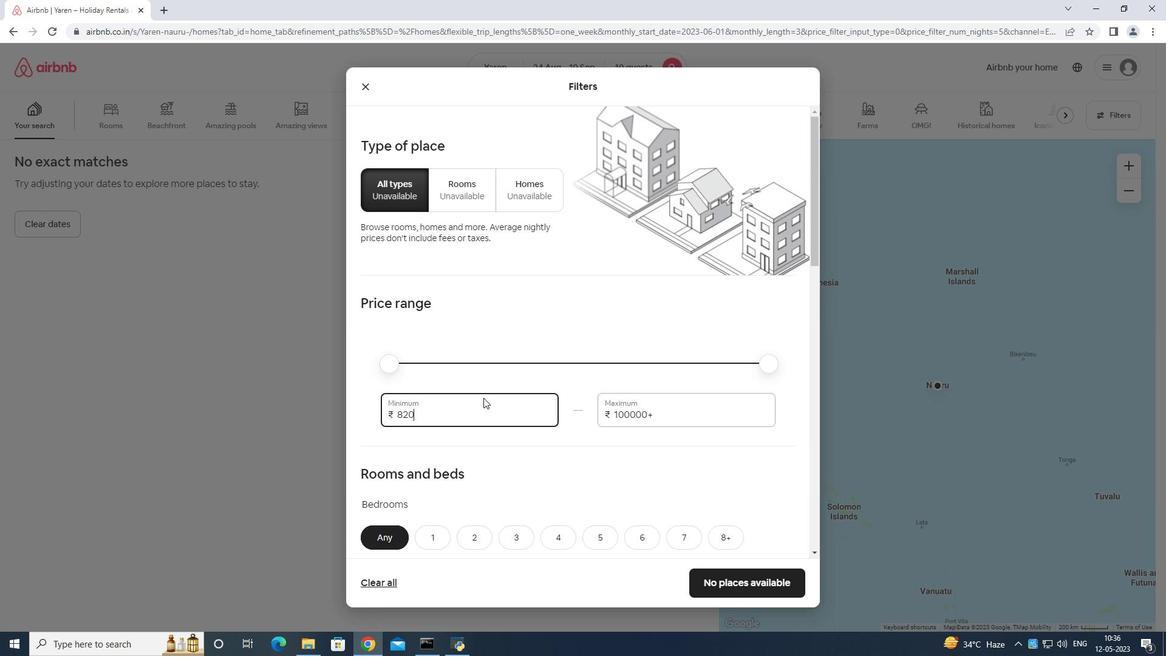 
Action: Mouse moved to (487, 391)
Screenshot: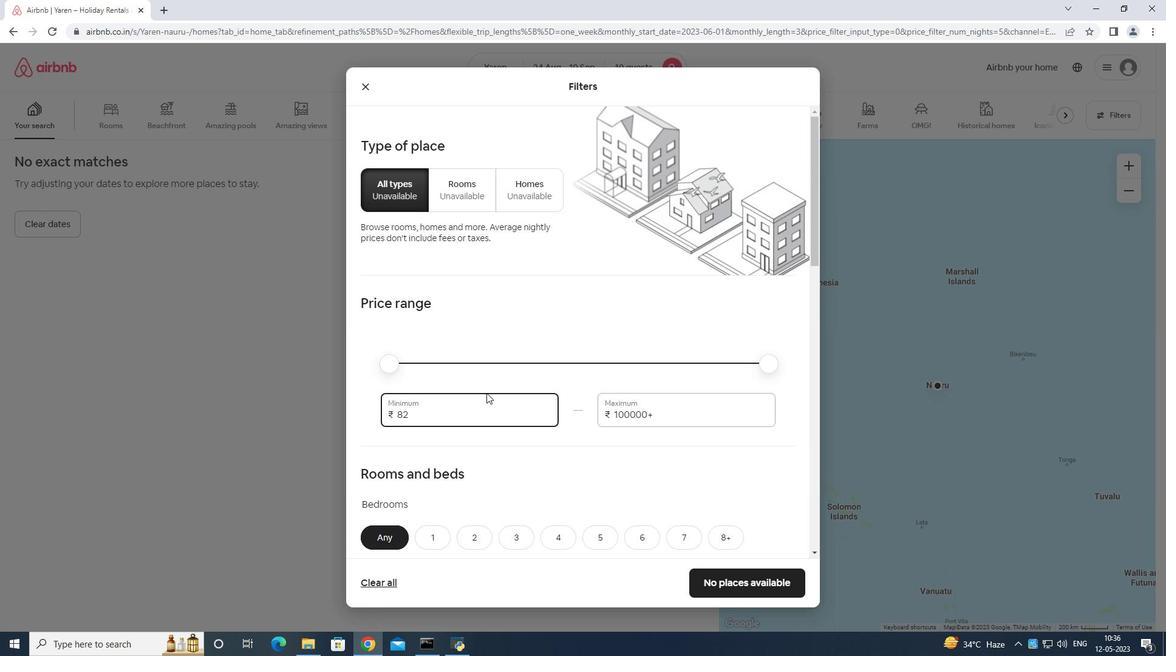 
Action: Key pressed <Key.backspace>
Screenshot: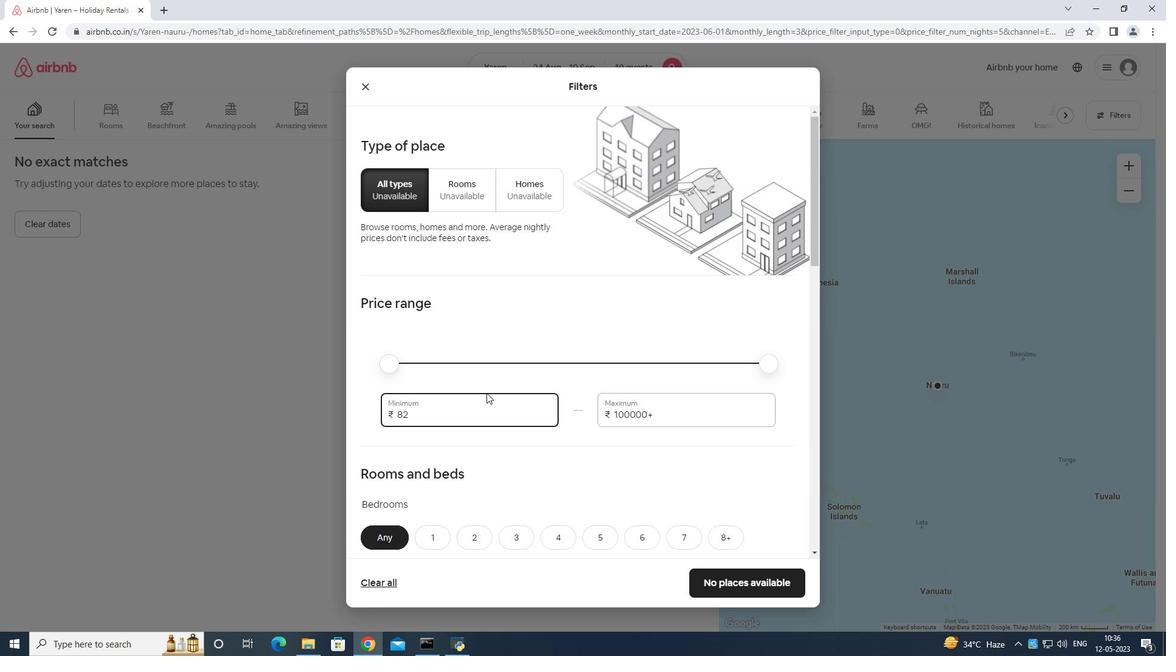 
Action: Mouse moved to (488, 391)
Screenshot: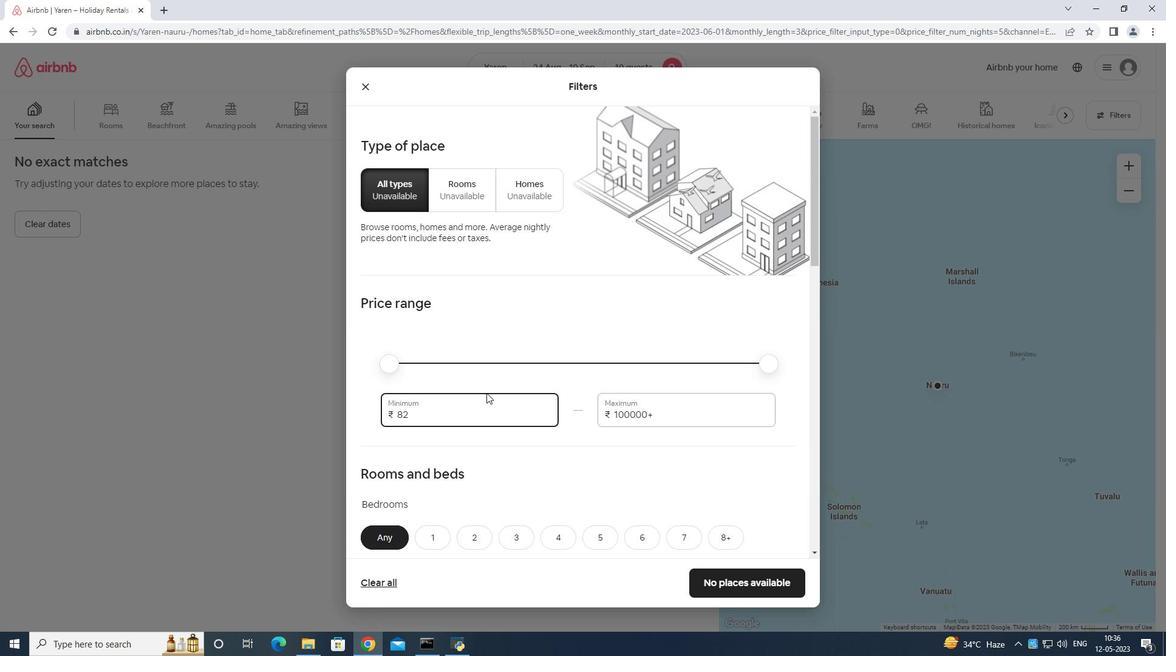 
Action: Key pressed <Key.backspace>
Screenshot: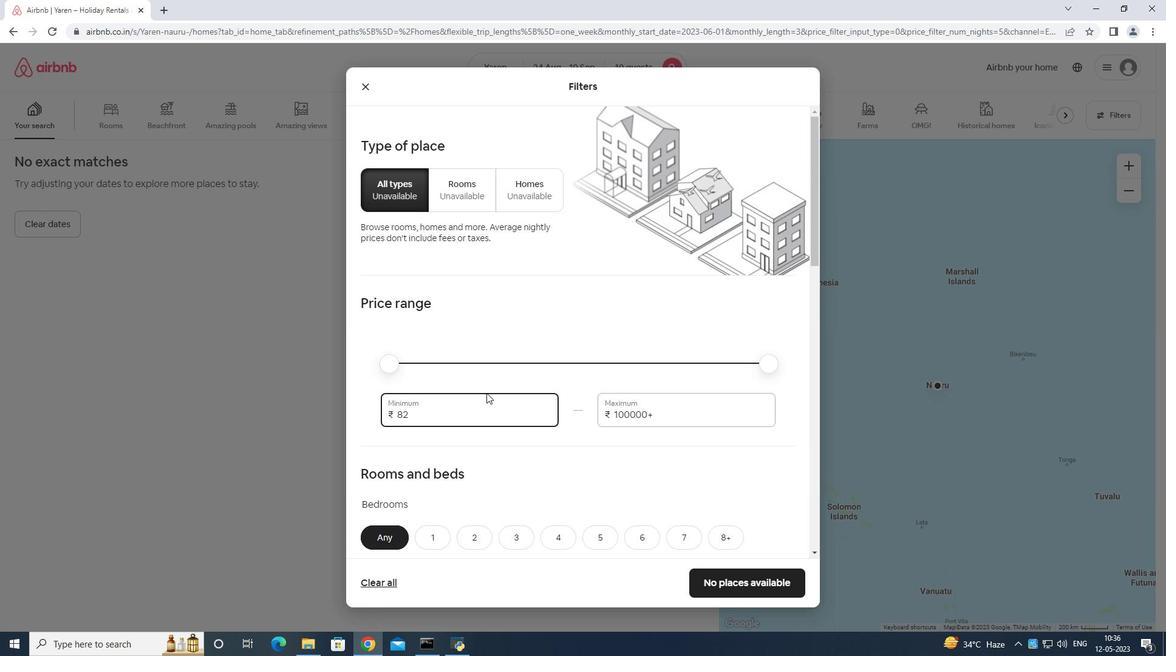 
Action: Mouse moved to (489, 391)
Screenshot: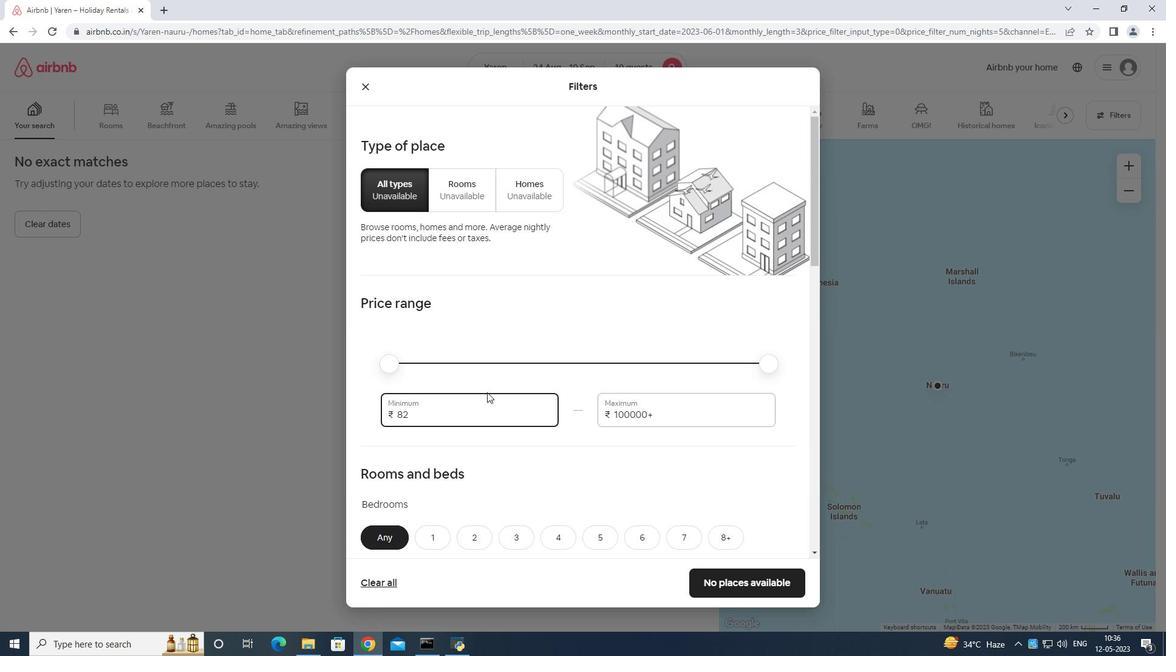 
Action: Key pressed <Key.backspace><Key.backspace>
Screenshot: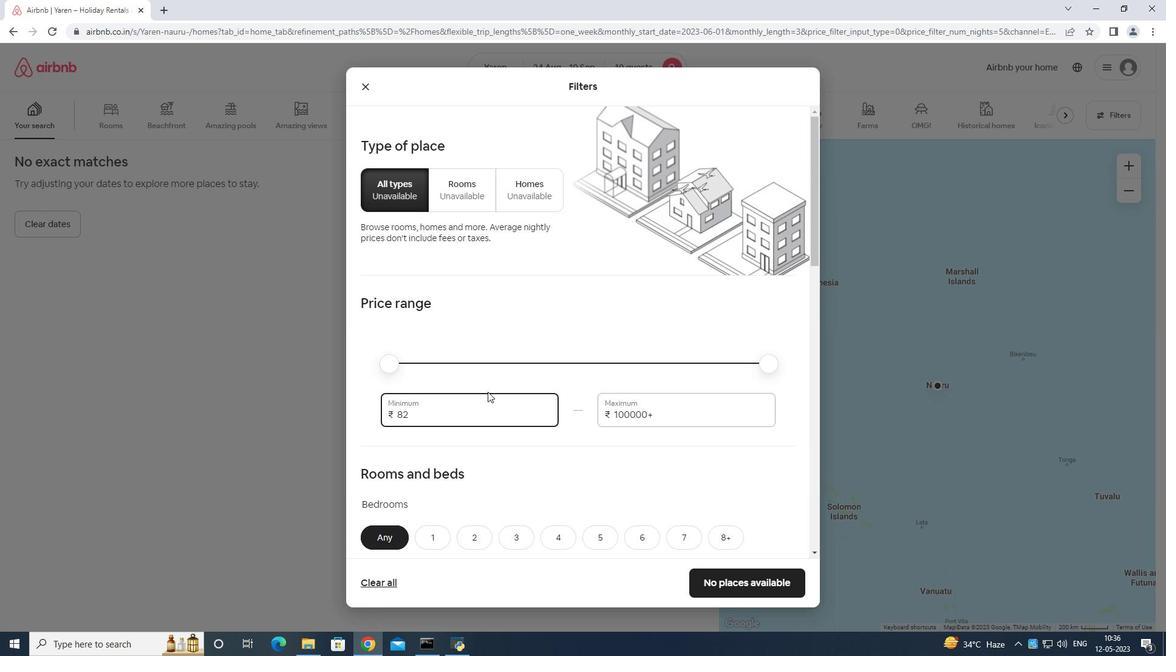 
Action: Mouse moved to (490, 391)
Screenshot: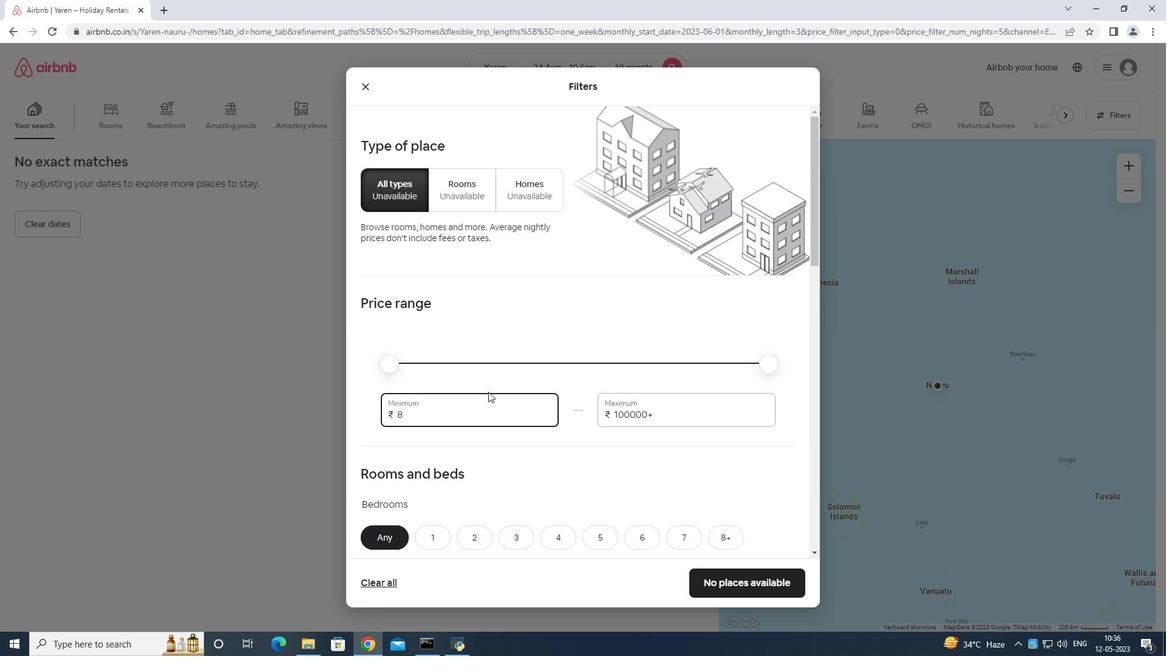 
Action: Key pressed <Key.backspace>
Screenshot: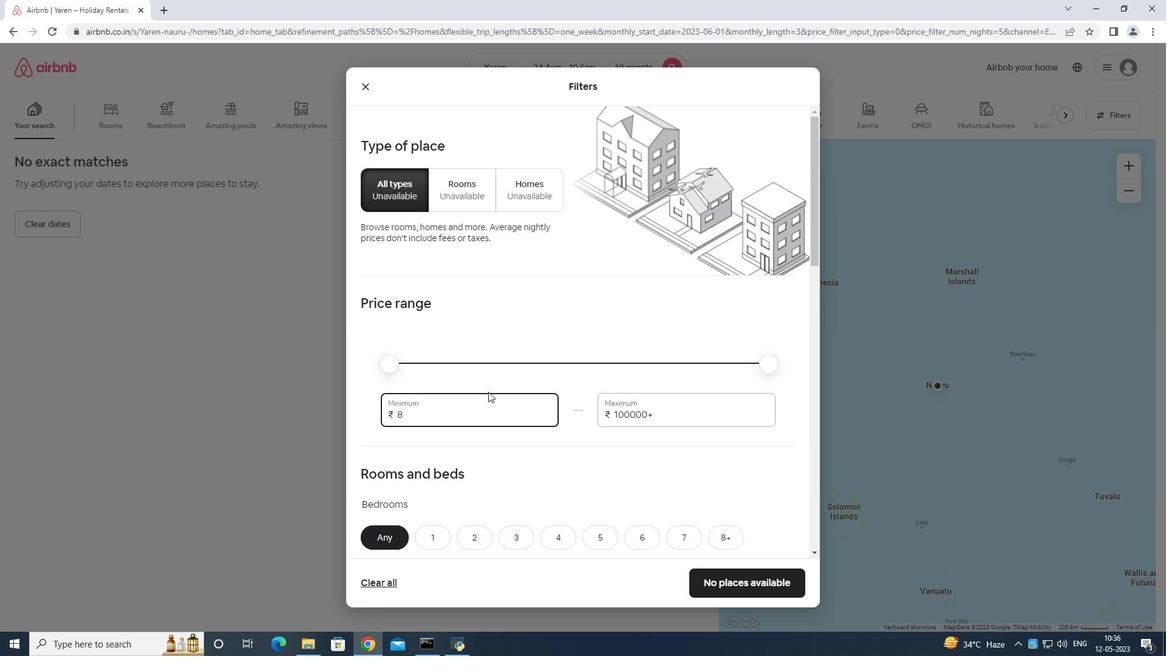 
Action: Mouse moved to (490, 391)
Screenshot: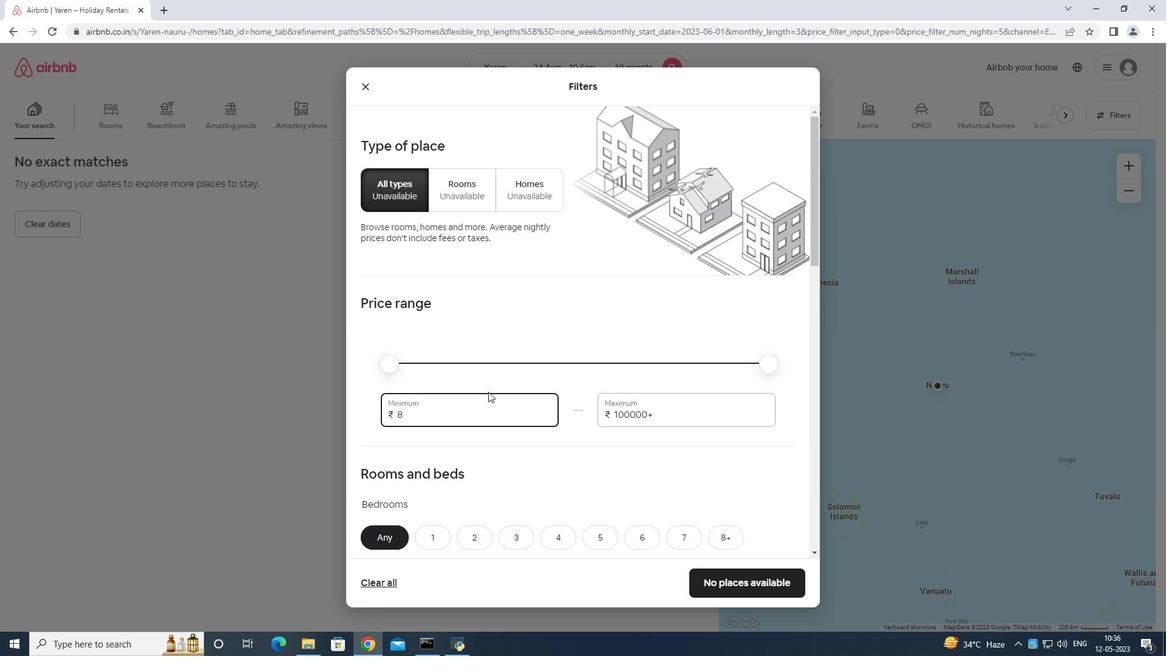 
Action: Key pressed <Key.backspace>
Screenshot: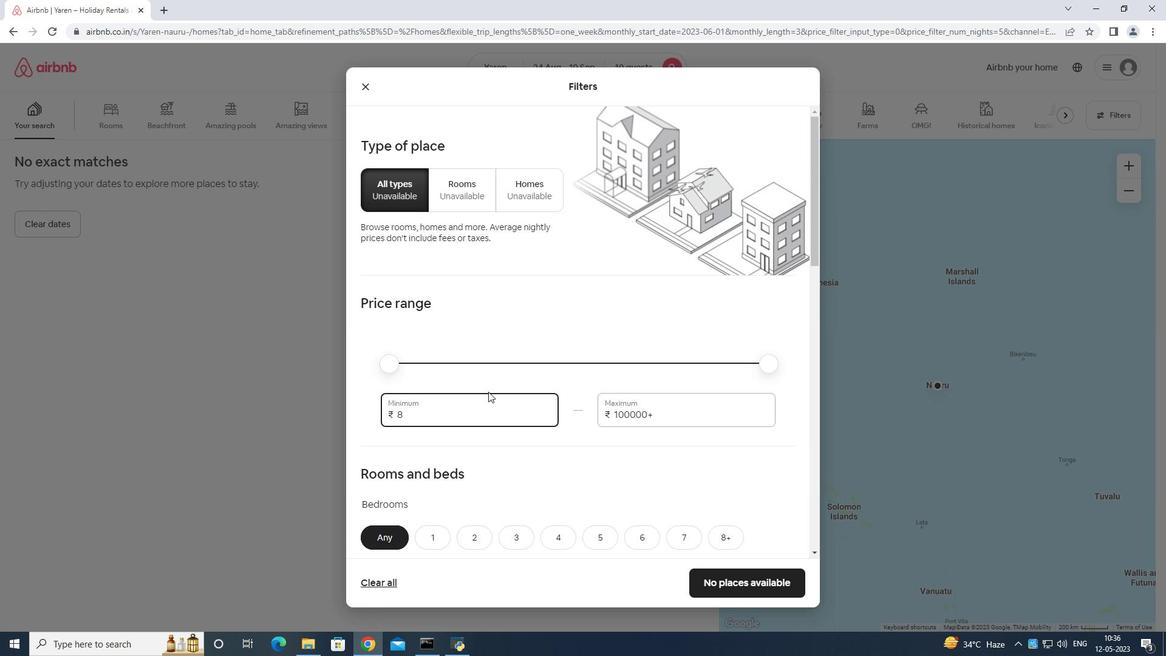 
Action: Mouse moved to (491, 391)
Screenshot: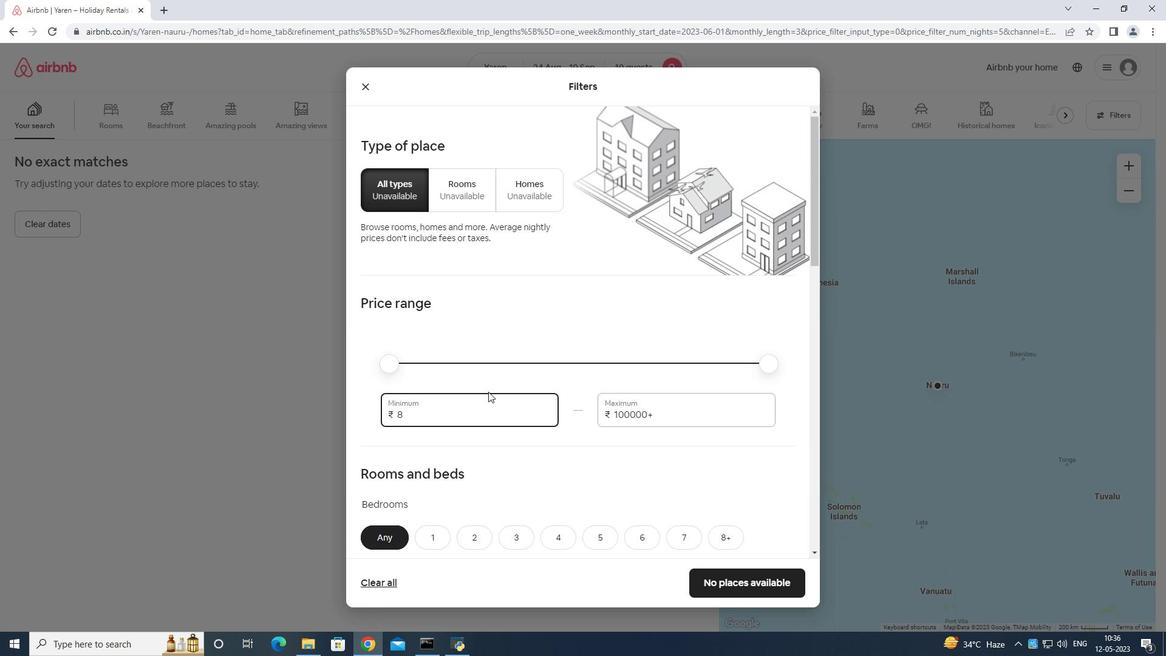 
Action: Key pressed <Key.backspace>
Screenshot: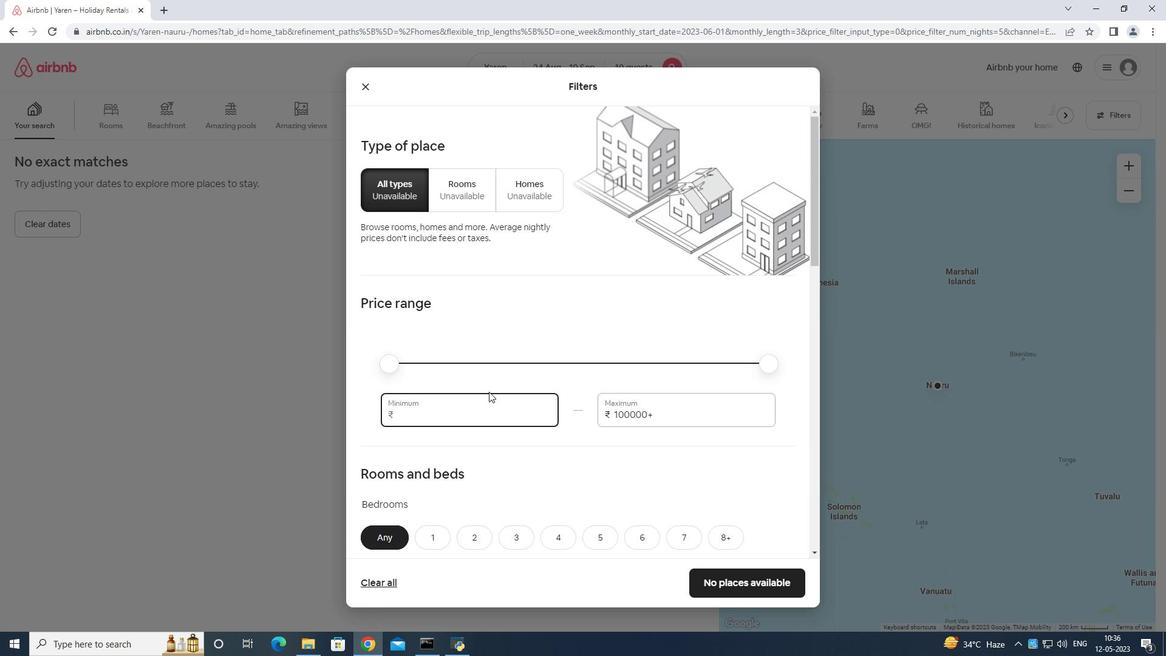 
Action: Mouse moved to (491, 390)
Screenshot: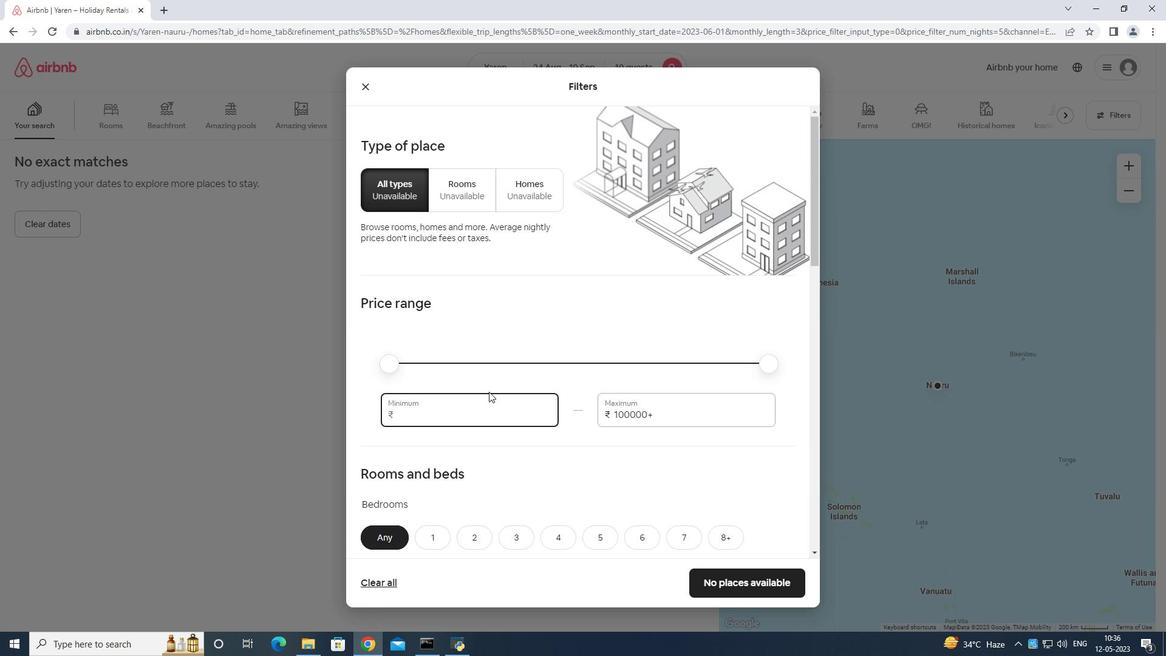 
Action: Key pressed <Key.backspace>
Screenshot: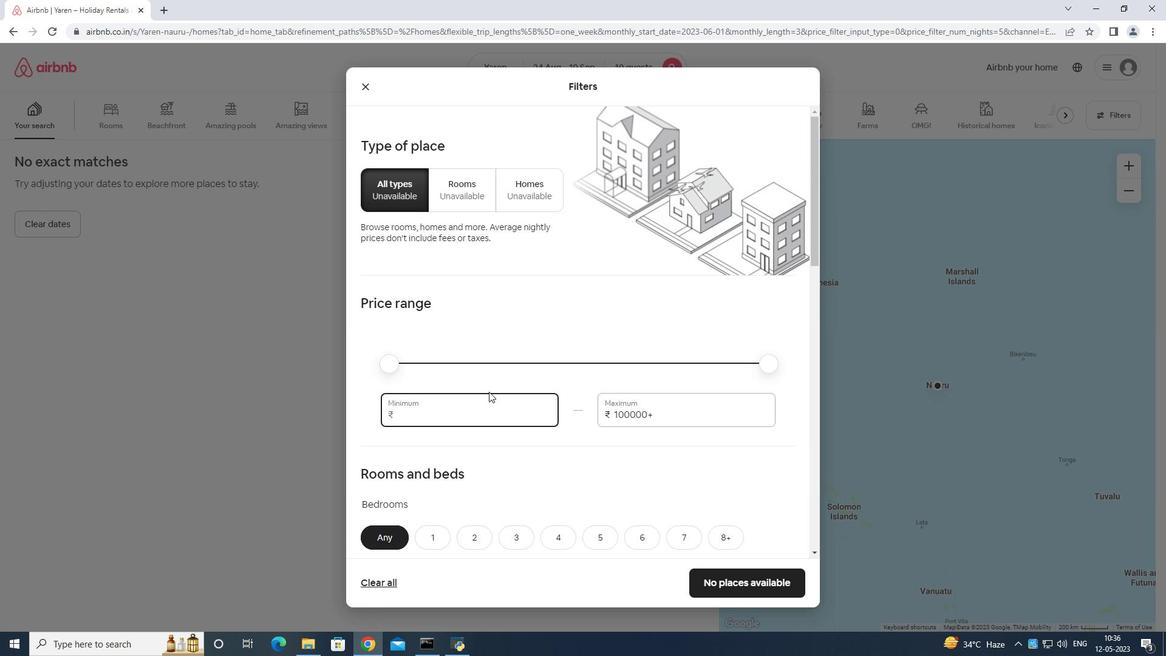 
Action: Mouse moved to (491, 390)
Screenshot: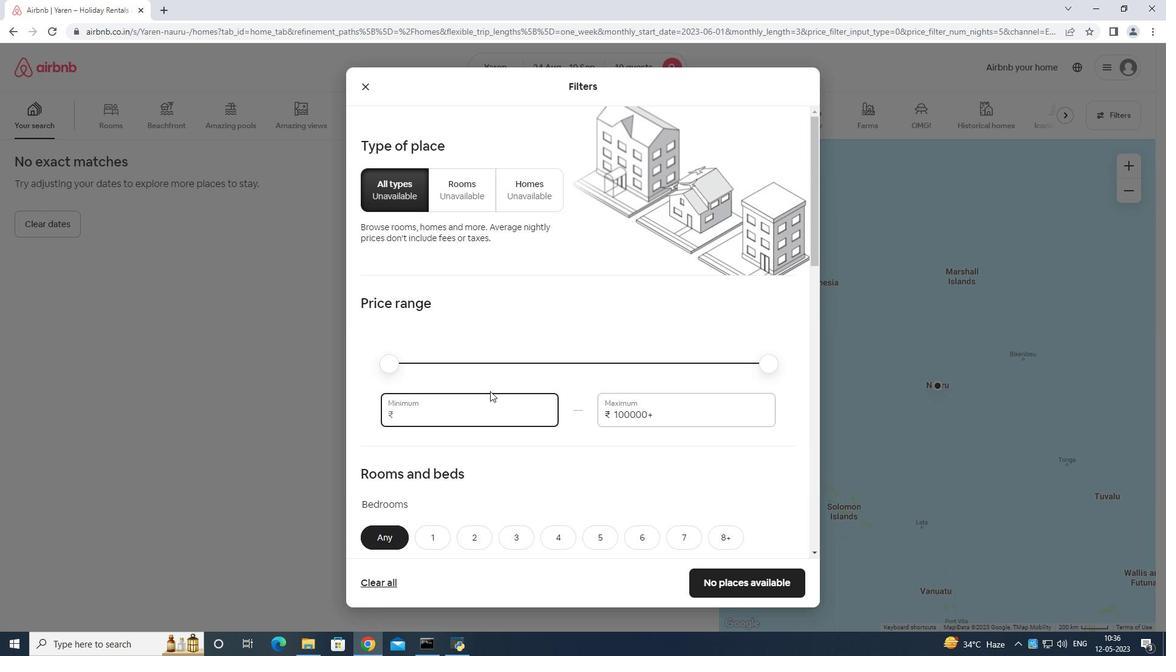 
Action: Key pressed <Key.backspace>
Screenshot: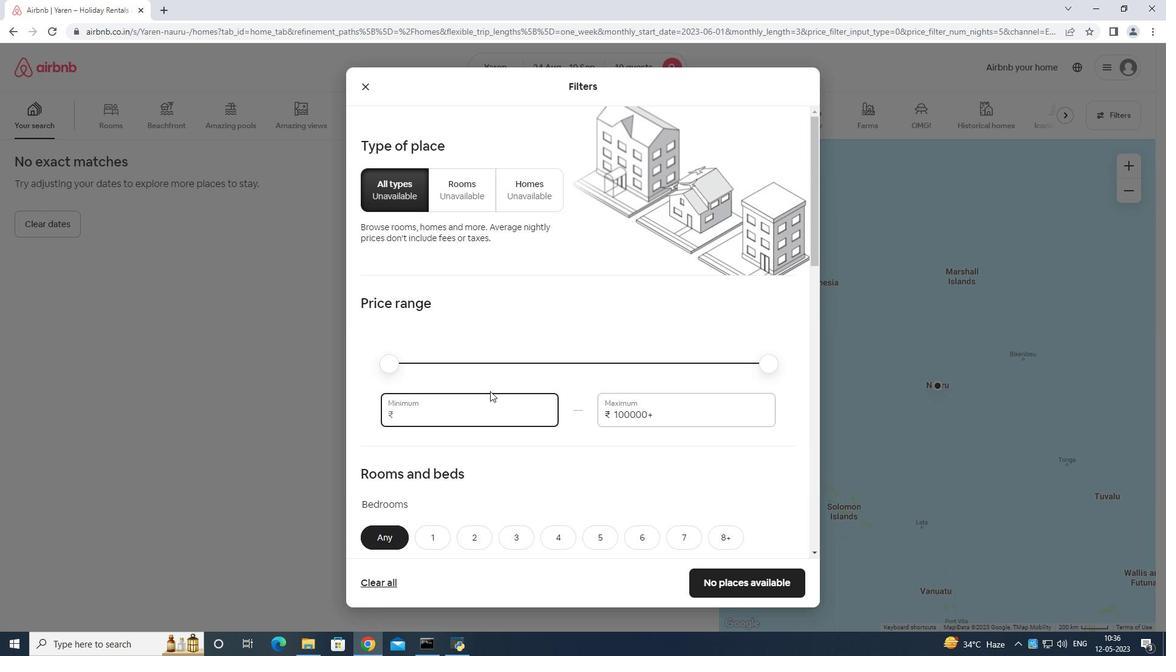 
Action: Mouse moved to (491, 390)
Screenshot: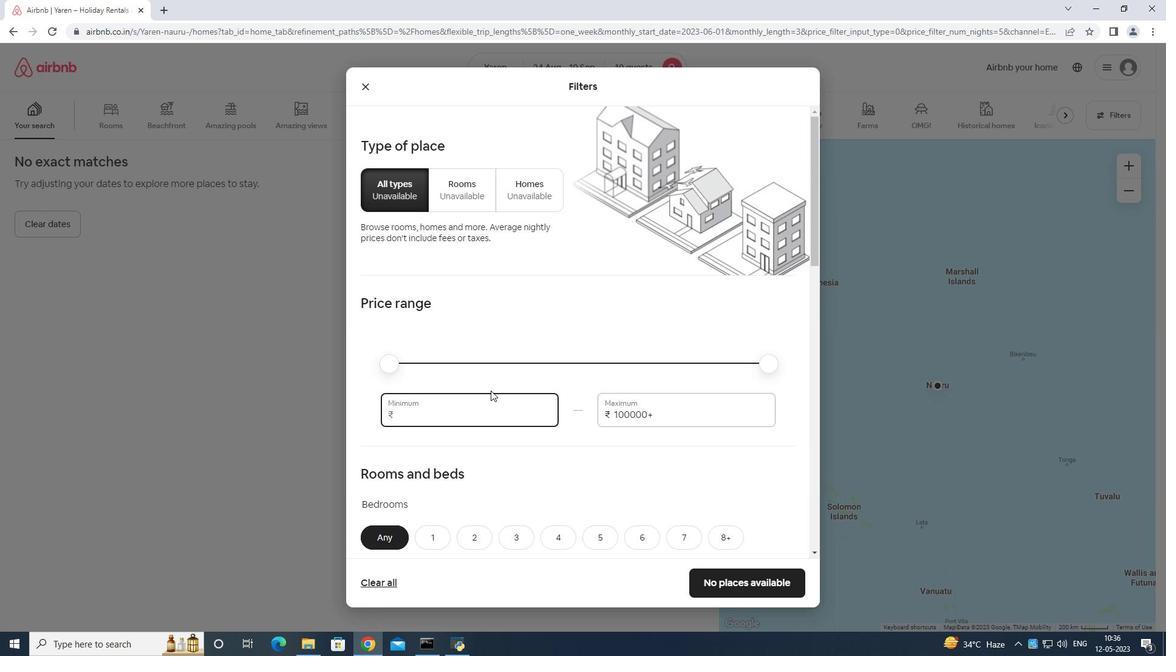 
Action: Key pressed <Key.backspace>
Screenshot: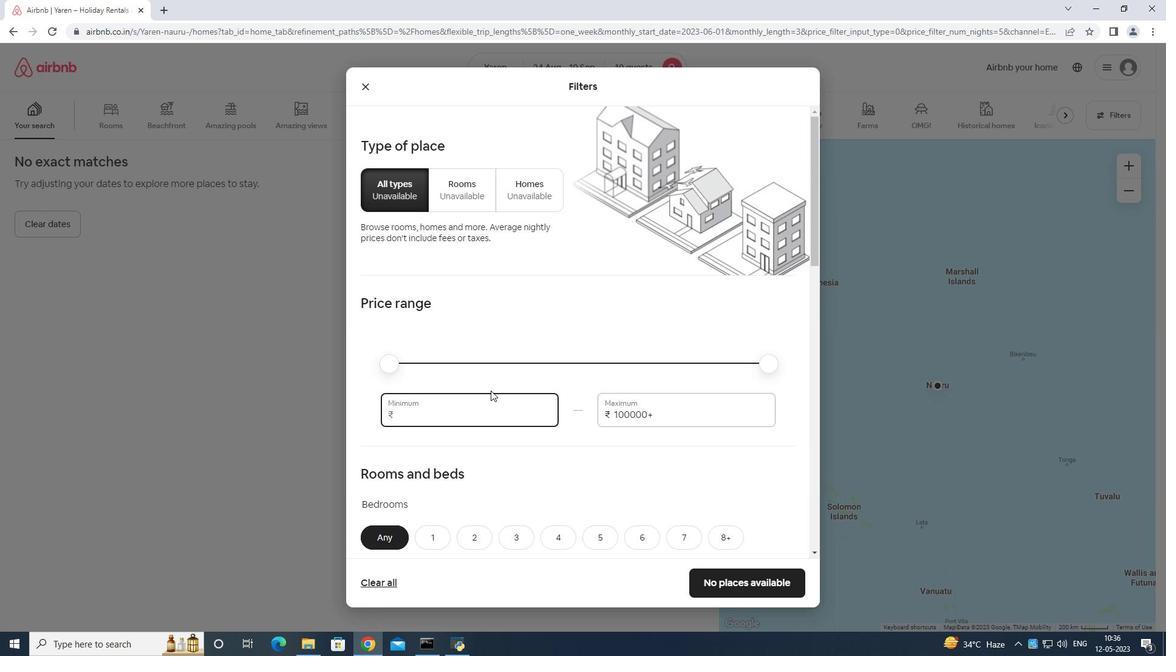 
Action: Mouse moved to (492, 390)
Screenshot: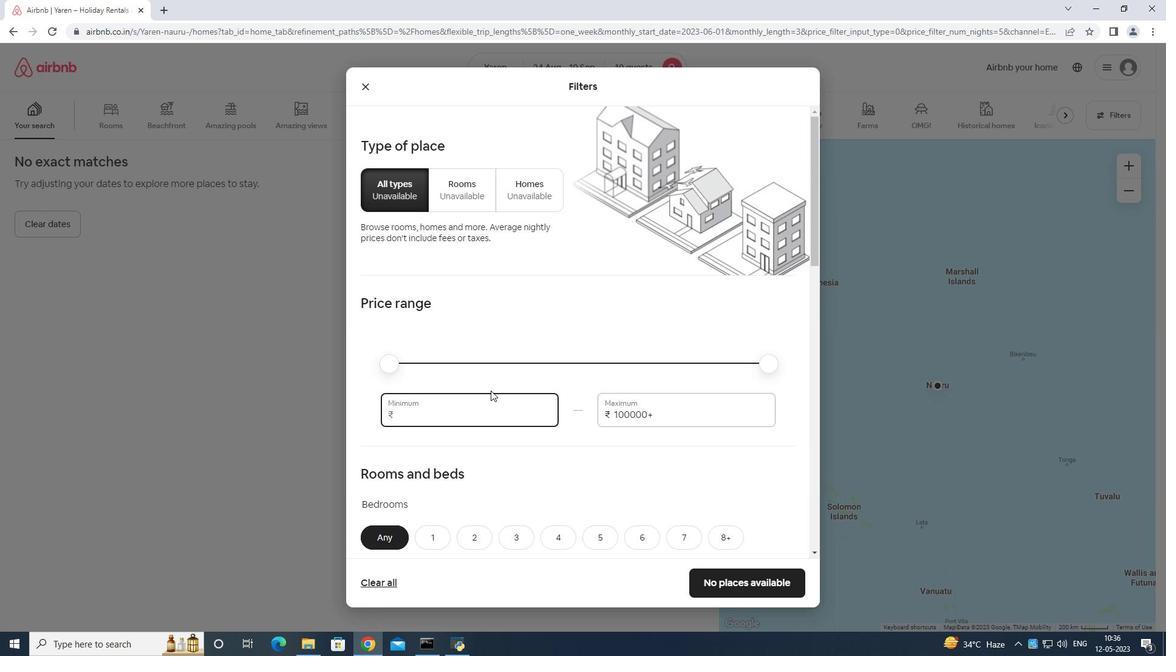 
Action: Key pressed <Key.backspace>
Screenshot: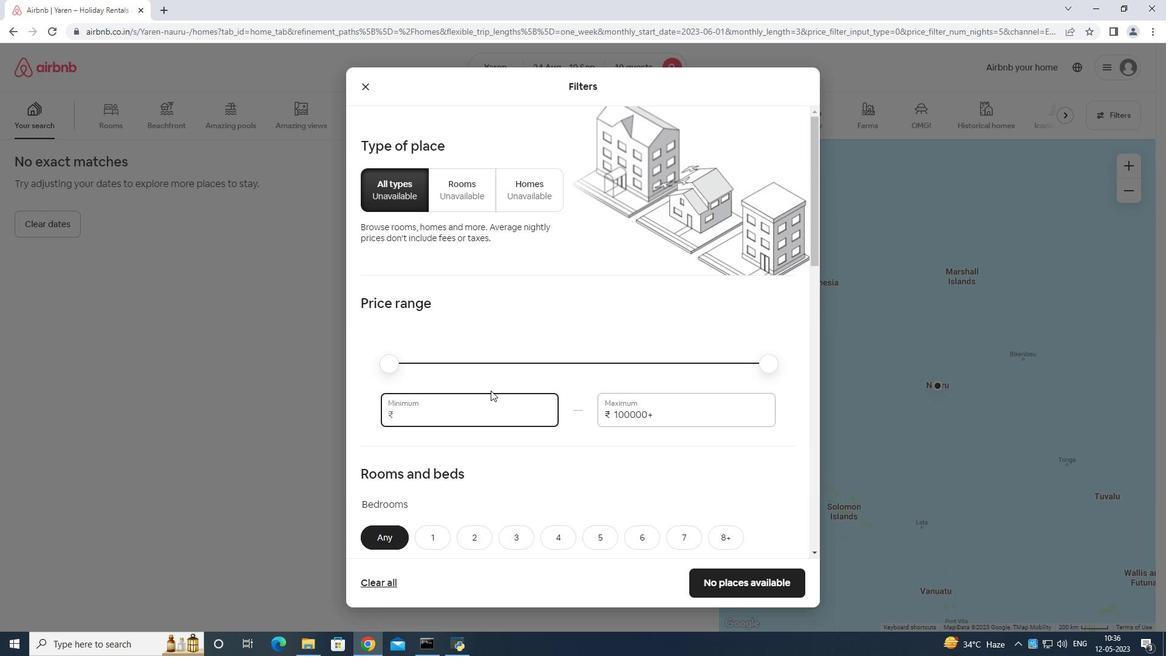 
Action: Mouse moved to (499, 387)
Screenshot: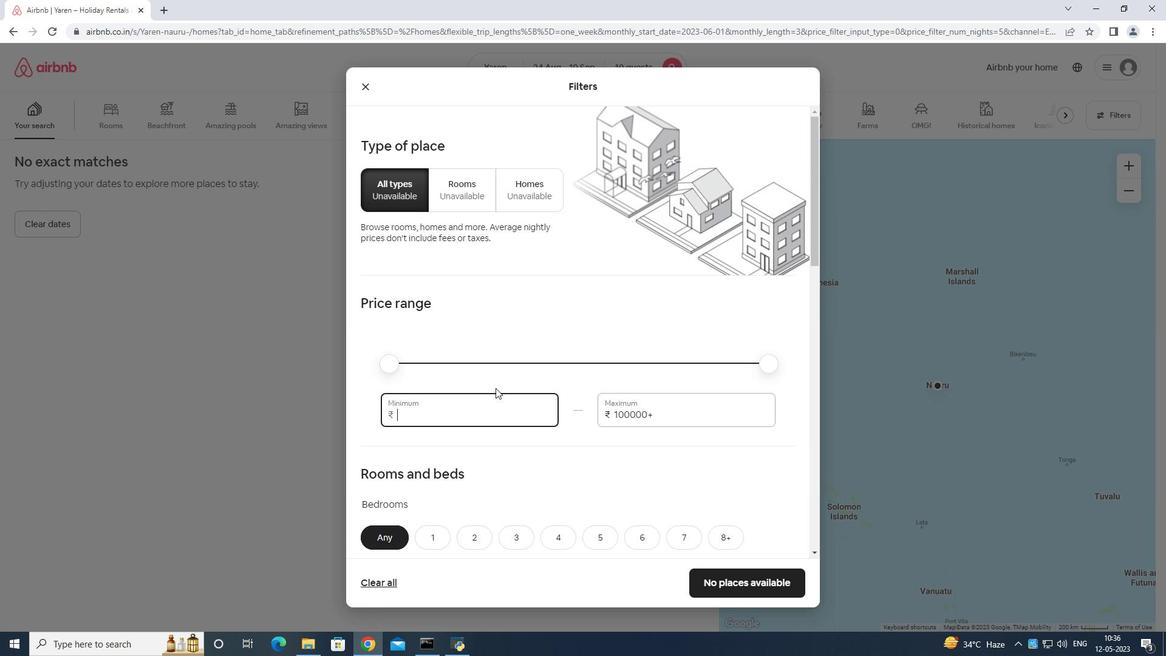 
Action: Key pressed 1
Screenshot: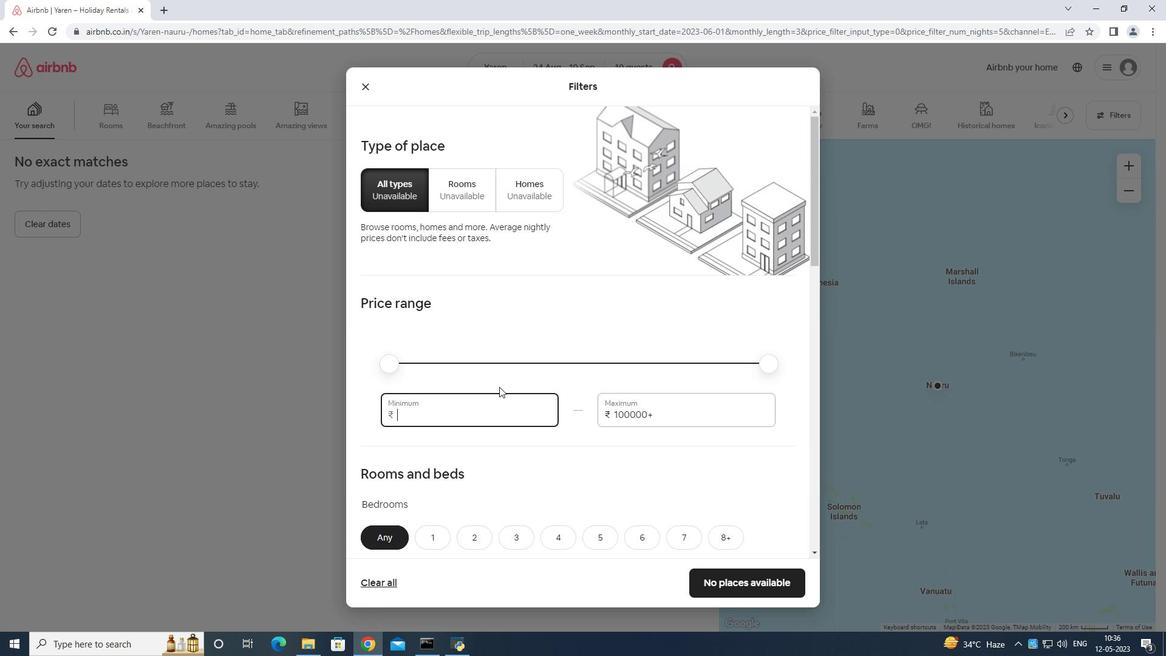 
Action: Mouse moved to (503, 384)
Screenshot: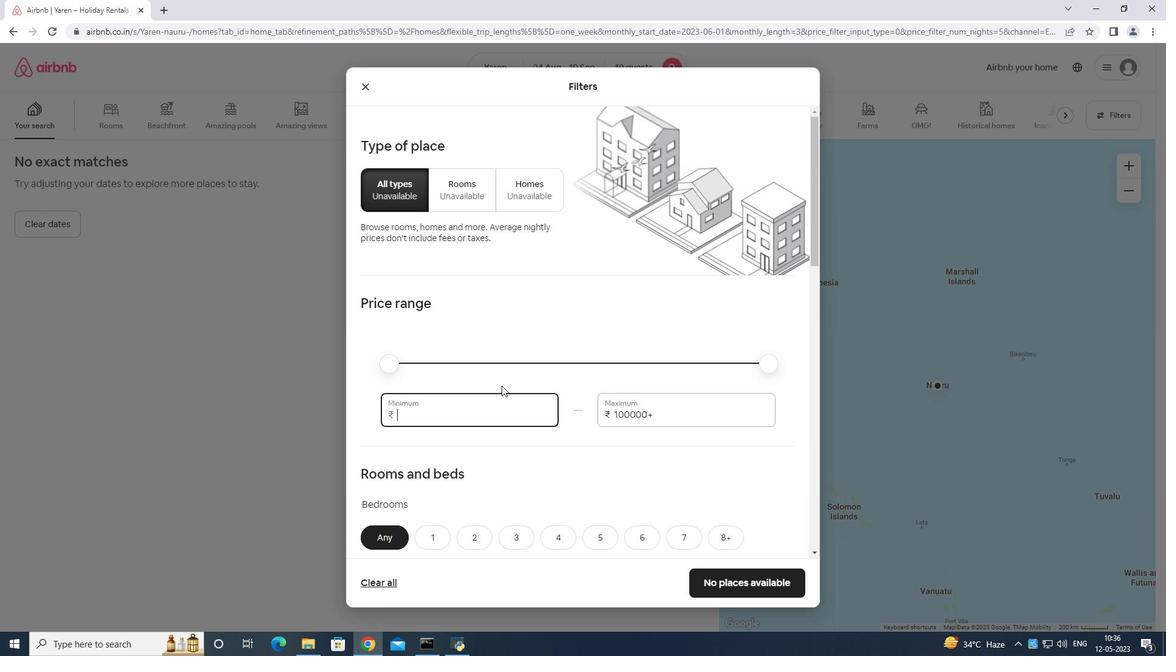 
Action: Key pressed 0
Screenshot: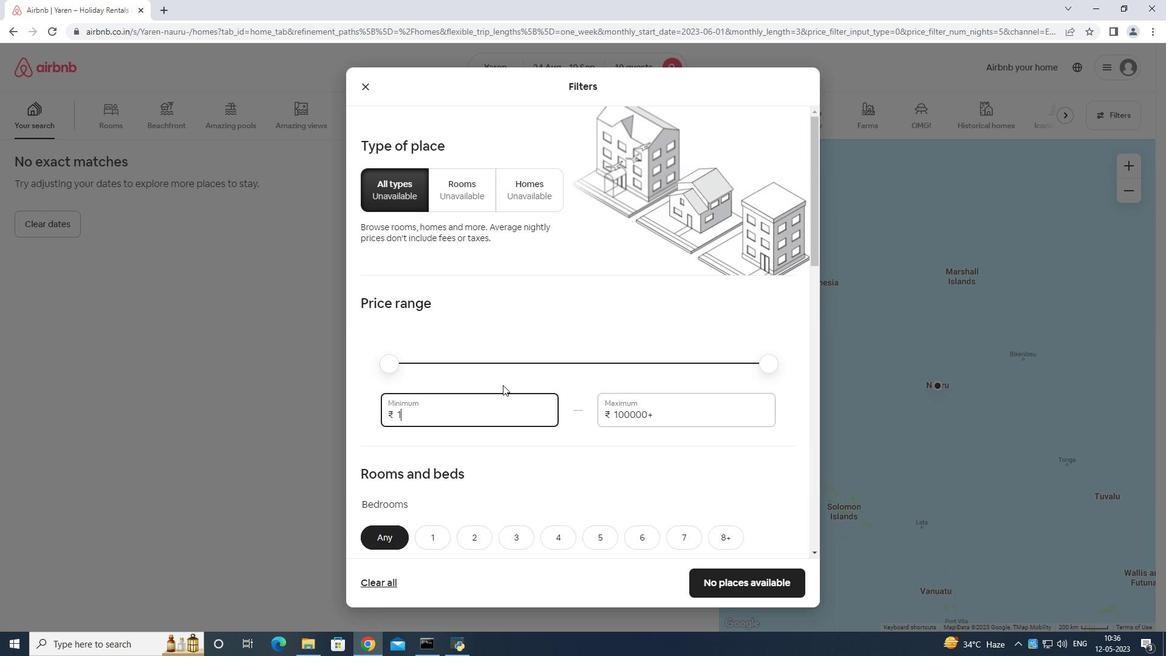 
Action: Mouse moved to (504, 384)
Screenshot: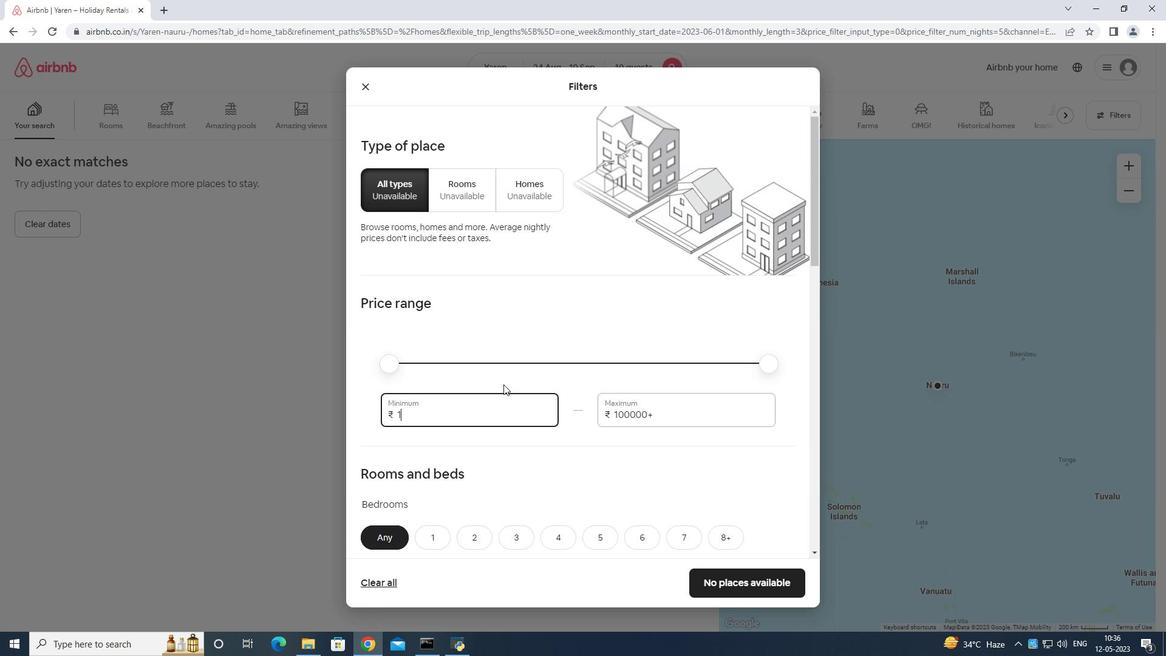 
Action: Key pressed 0
Screenshot: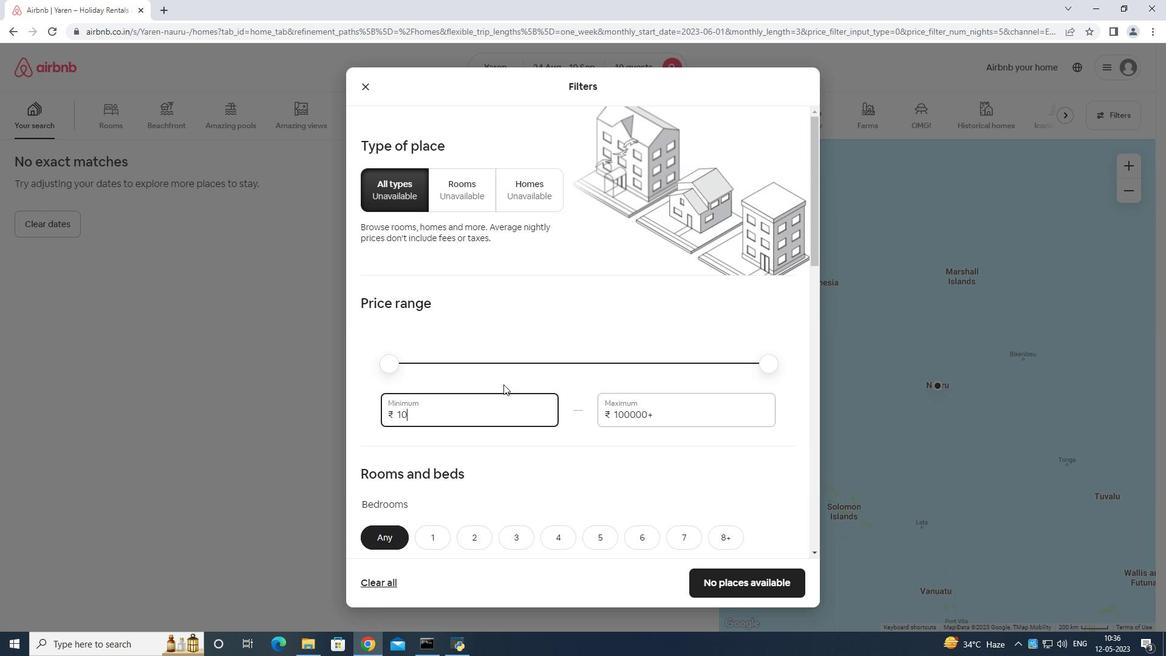 
Action: Mouse moved to (505, 384)
Screenshot: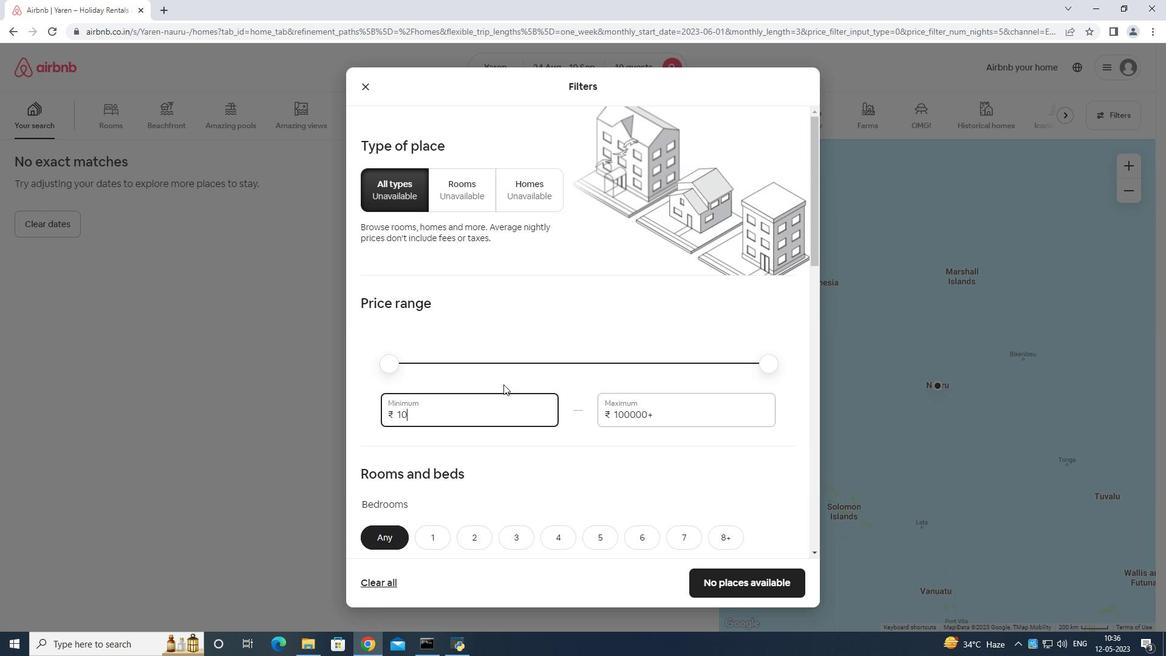 
Action: Key pressed 0
Screenshot: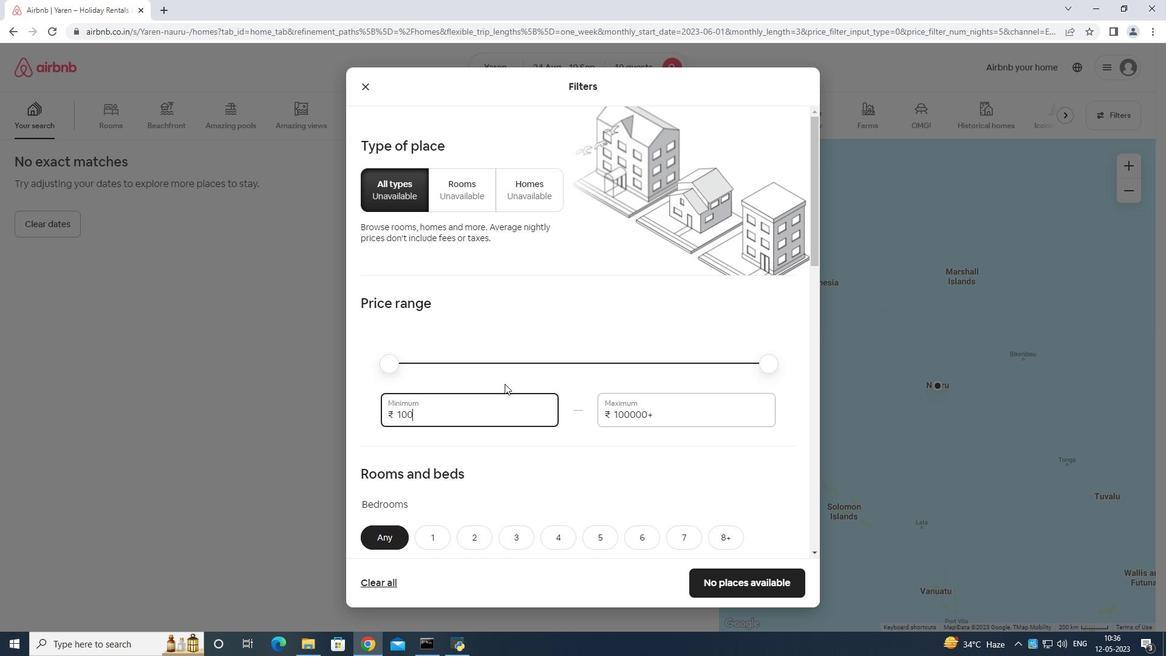 
Action: Mouse moved to (505, 383)
Screenshot: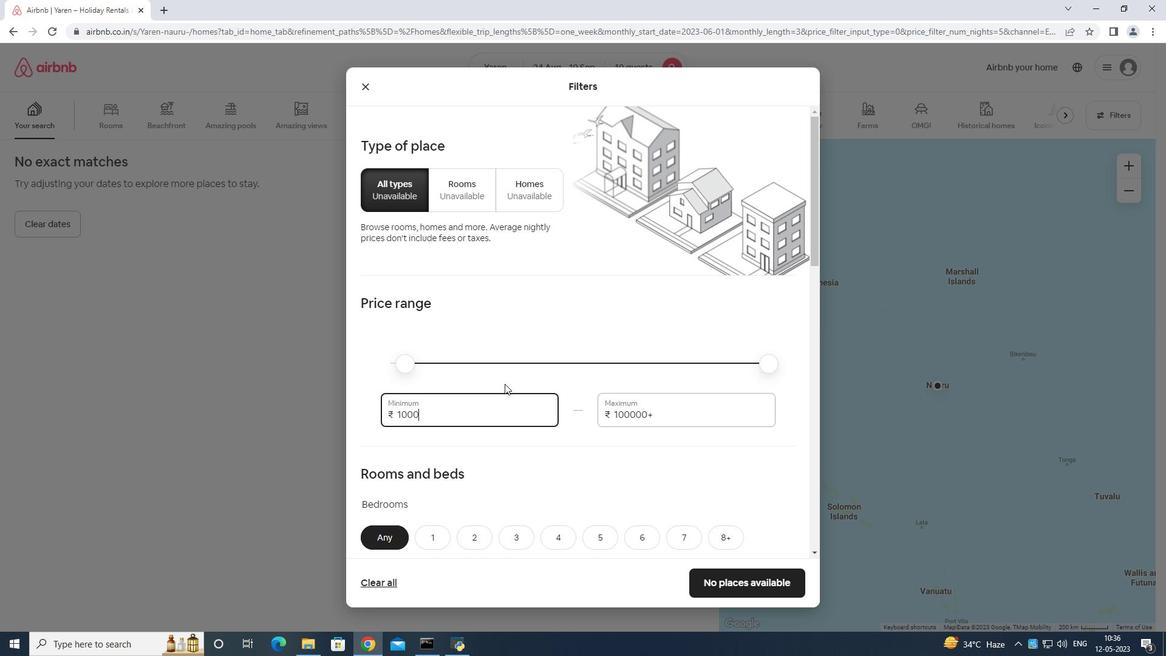 
Action: Key pressed 0
Screenshot: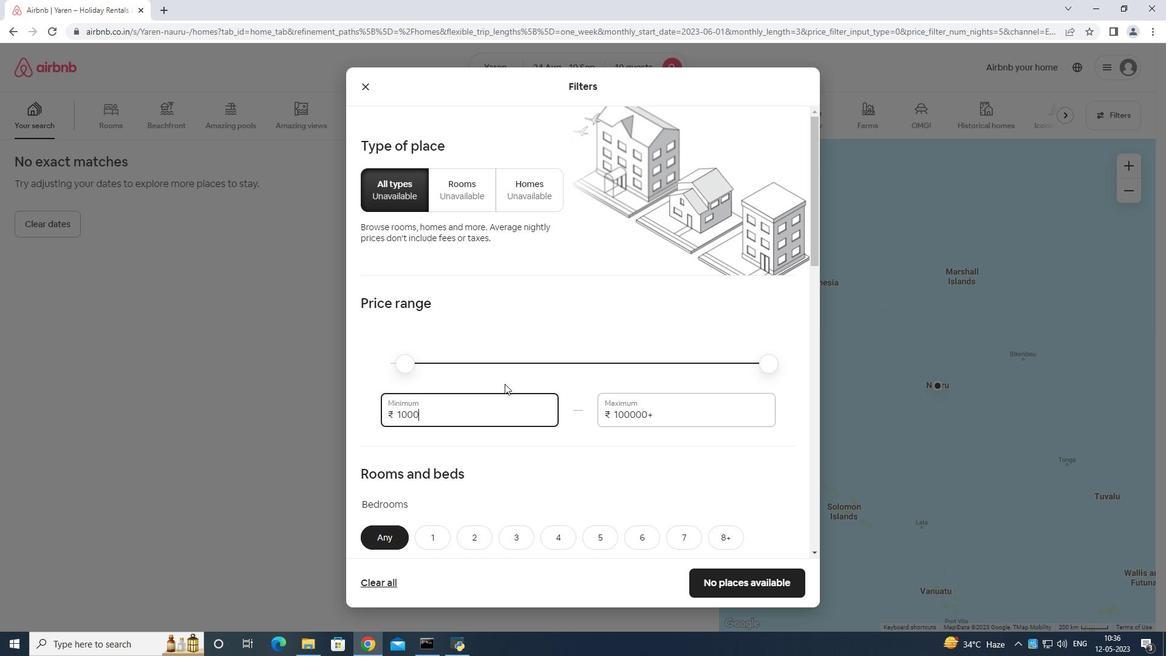 
Action: Mouse moved to (679, 405)
Screenshot: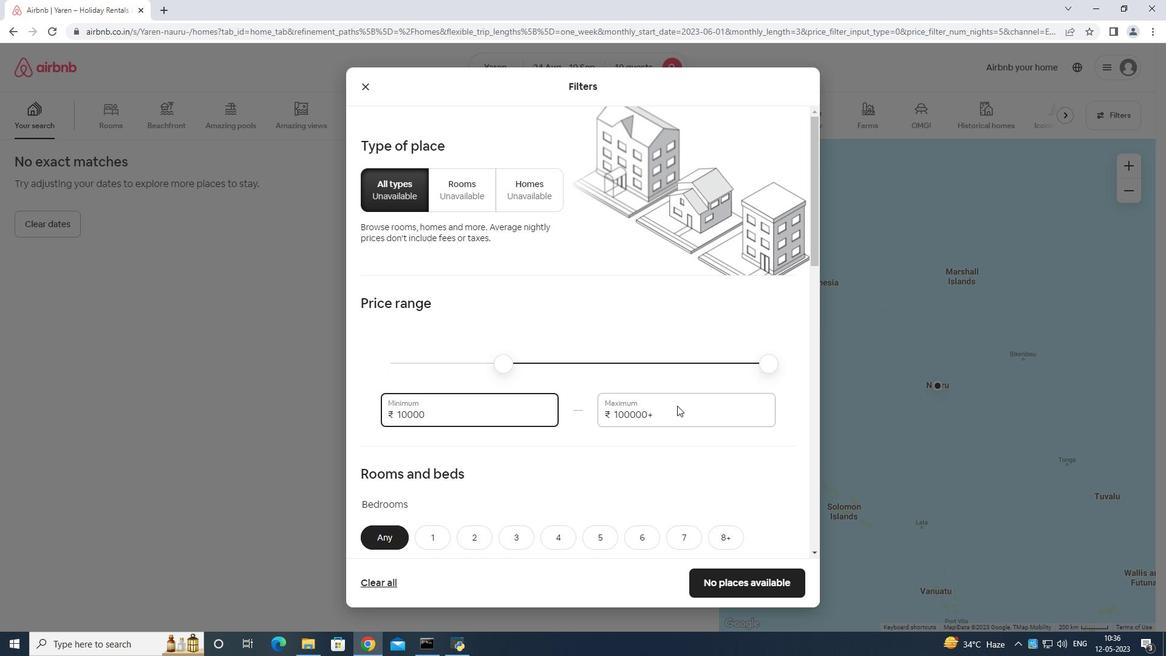 
Action: Mouse pressed left at (679, 405)
Screenshot: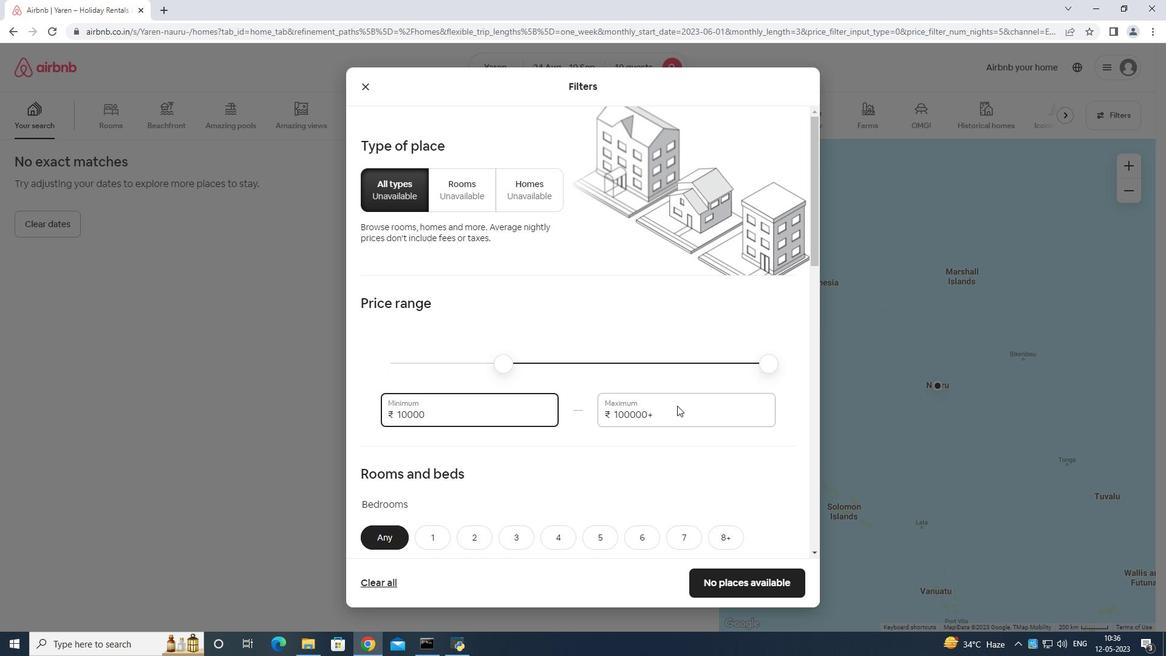 
Action: Mouse moved to (683, 402)
Screenshot: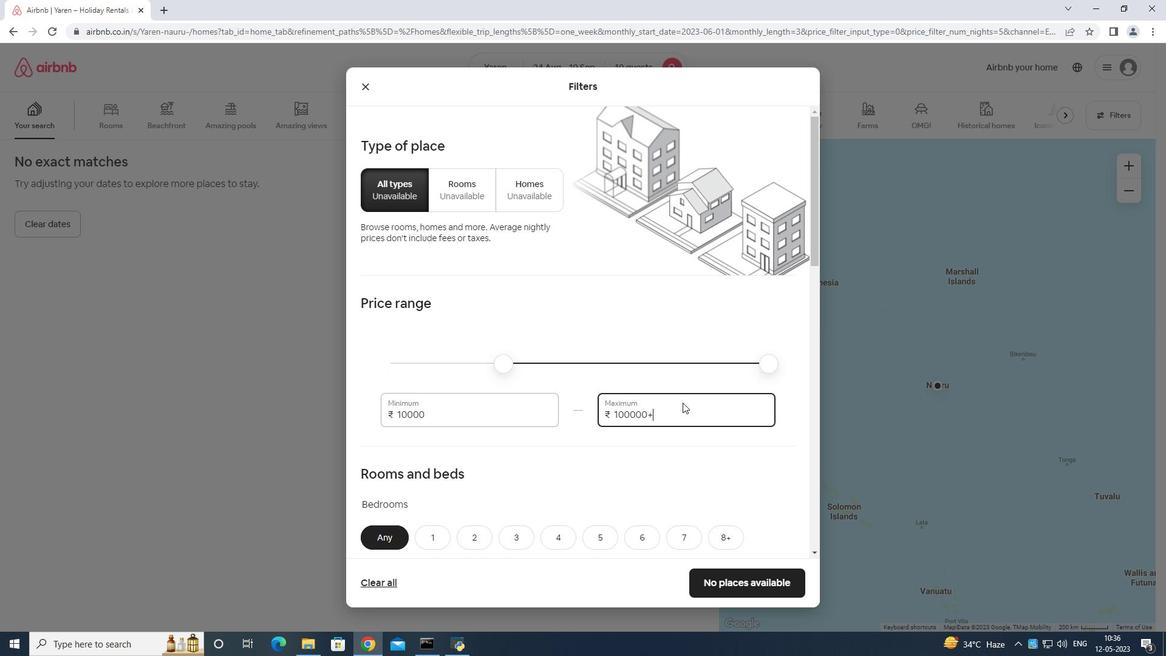 
Action: Key pressed <Key.backspace><Key.backspace><Key.backspace><Key.backspace><Key.backspace><Key.backspace><Key.backspace><Key.backspace><Key.backspace><Key.backspace><Key.backspace><Key.backspace><Key.backspace>
Screenshot: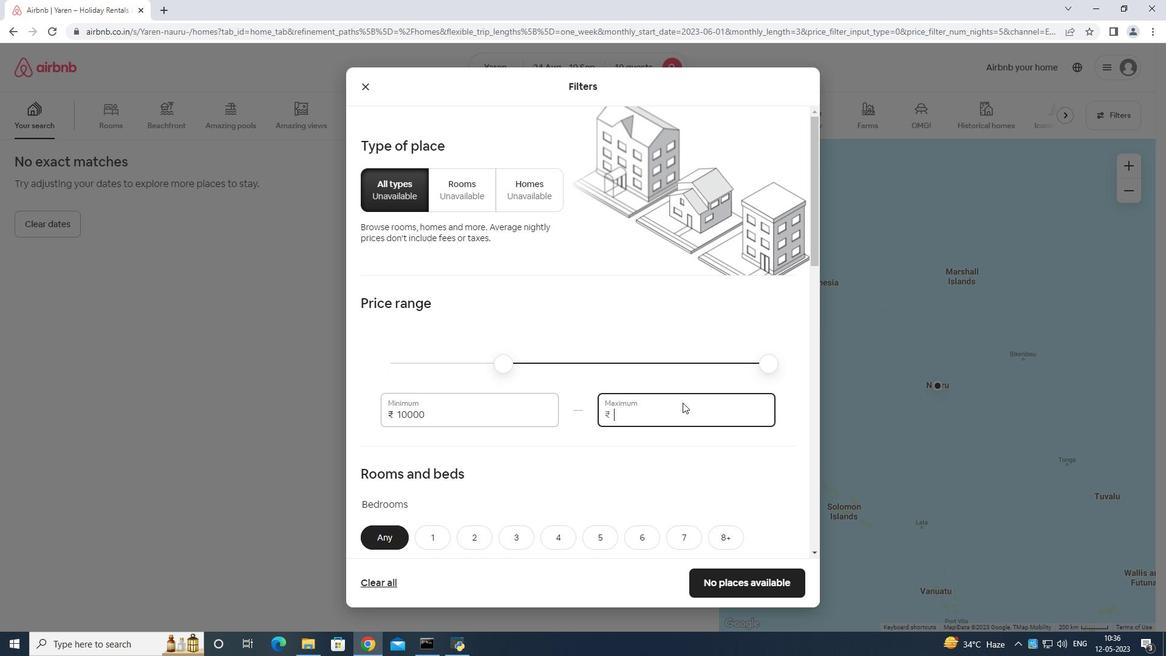 
Action: Mouse moved to (683, 402)
Screenshot: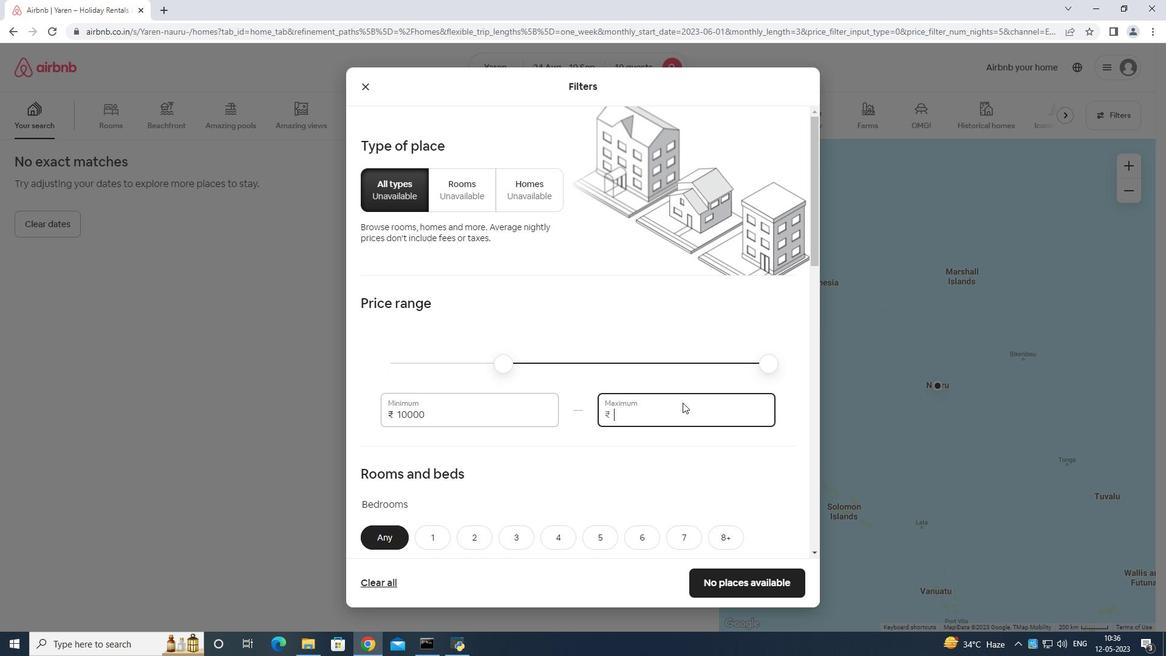 
Action: Key pressed <Key.backspace><Key.backspace>
Screenshot: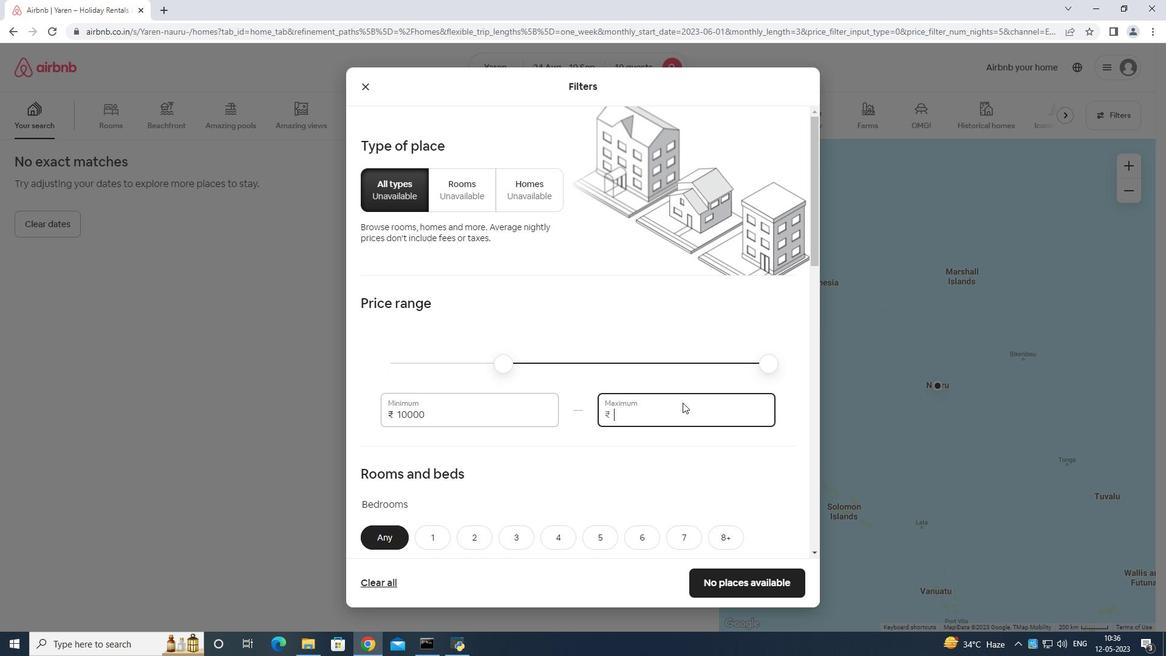 
Action: Mouse moved to (683, 402)
Screenshot: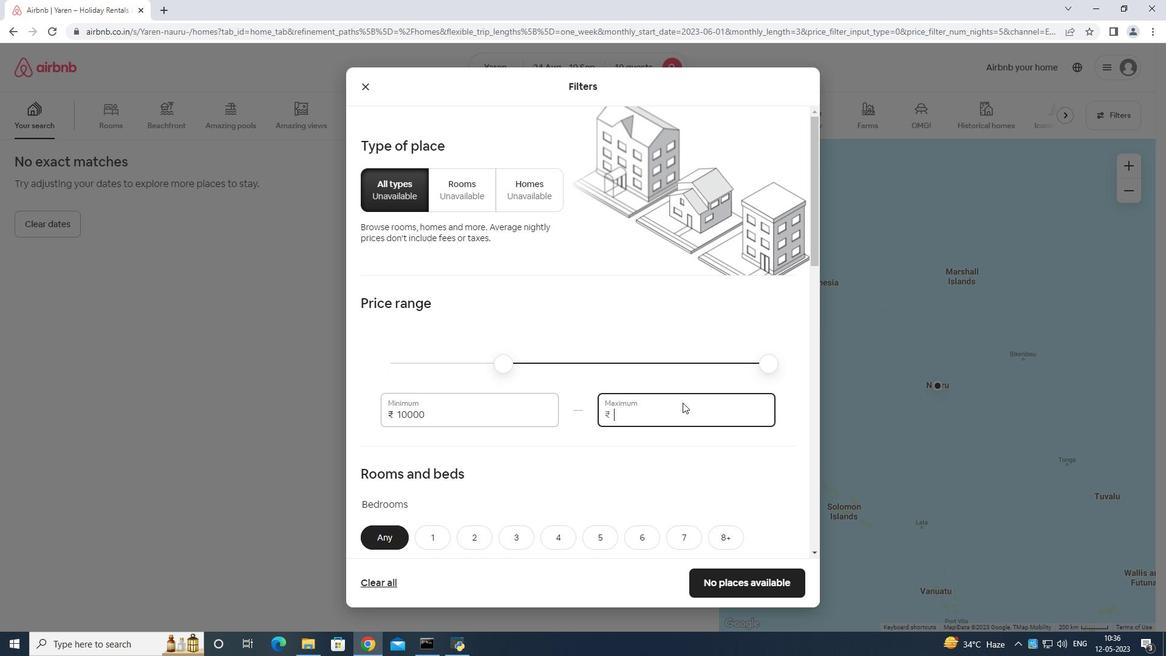 
Action: Key pressed <Key.backspace><Key.backspace><Key.backspace>
Screenshot: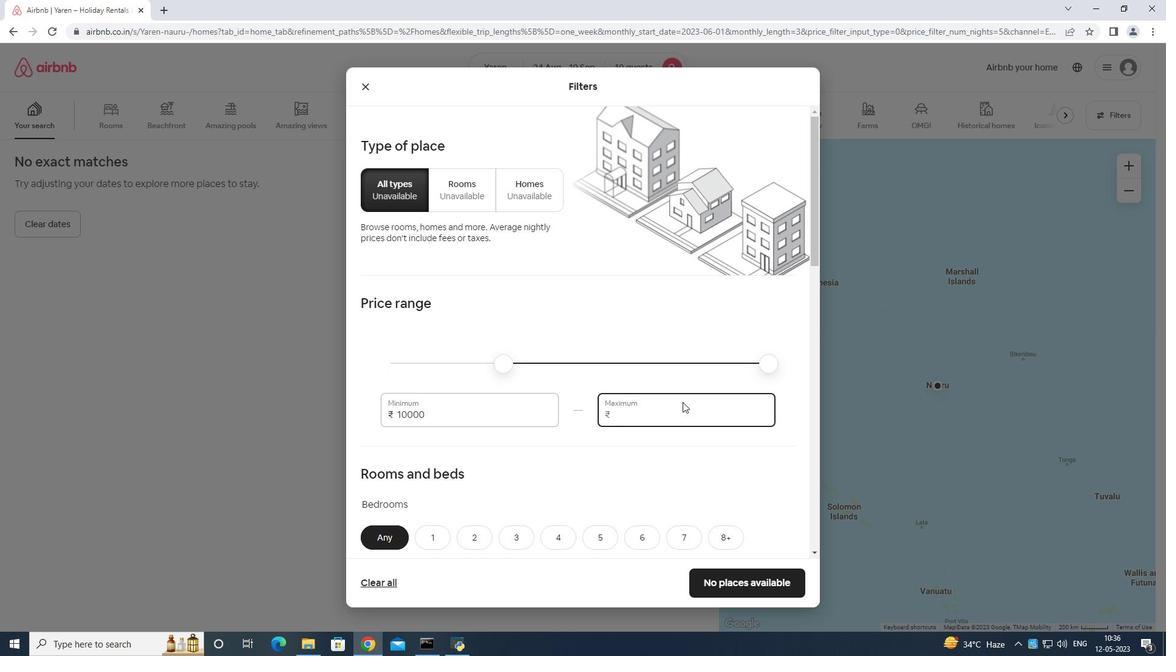 
Action: Mouse moved to (683, 401)
Screenshot: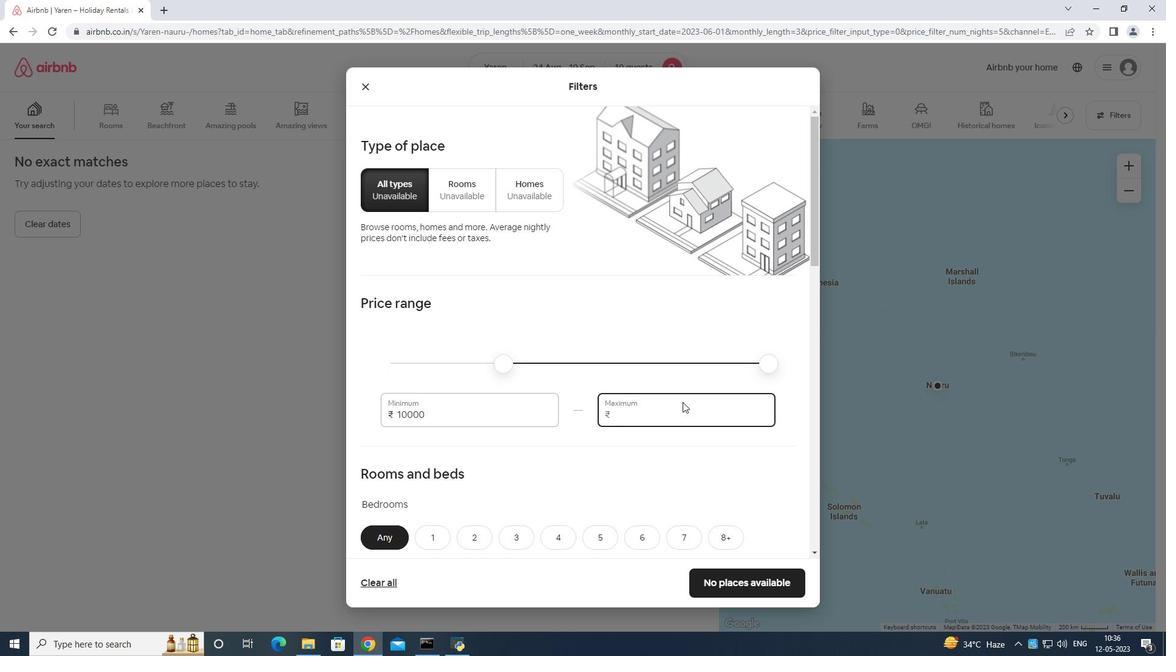 
Action: Key pressed 1
Screenshot: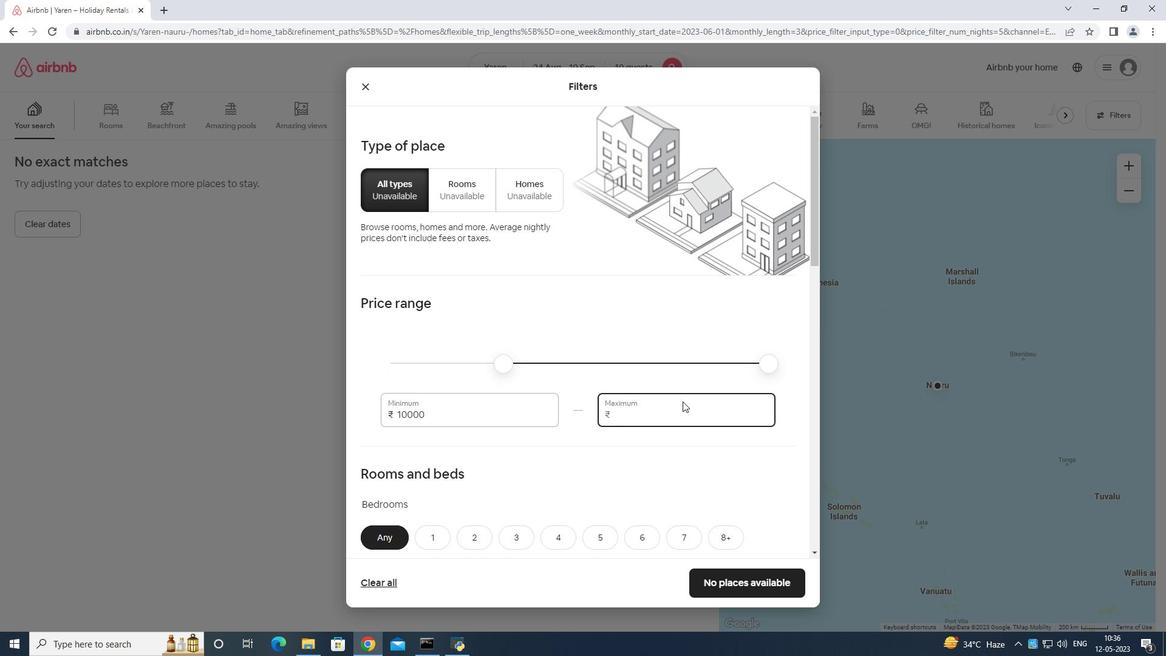 
Action: Mouse moved to (683, 401)
Screenshot: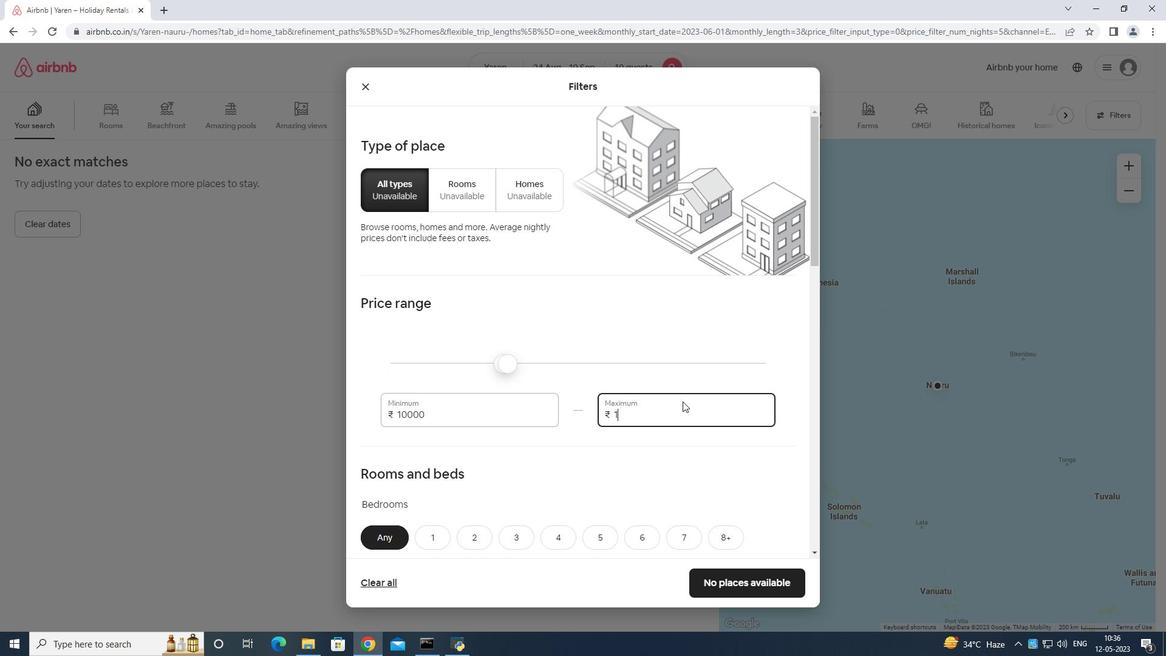 
Action: Key pressed 5
Screenshot: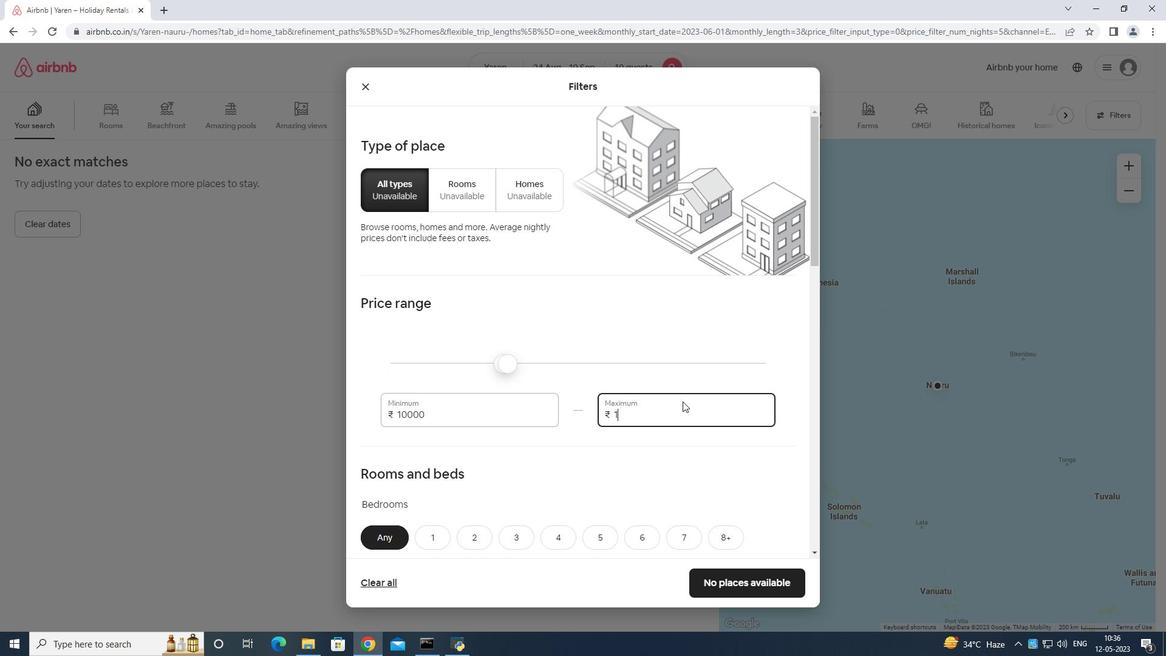 
Action: Mouse moved to (683, 401)
Screenshot: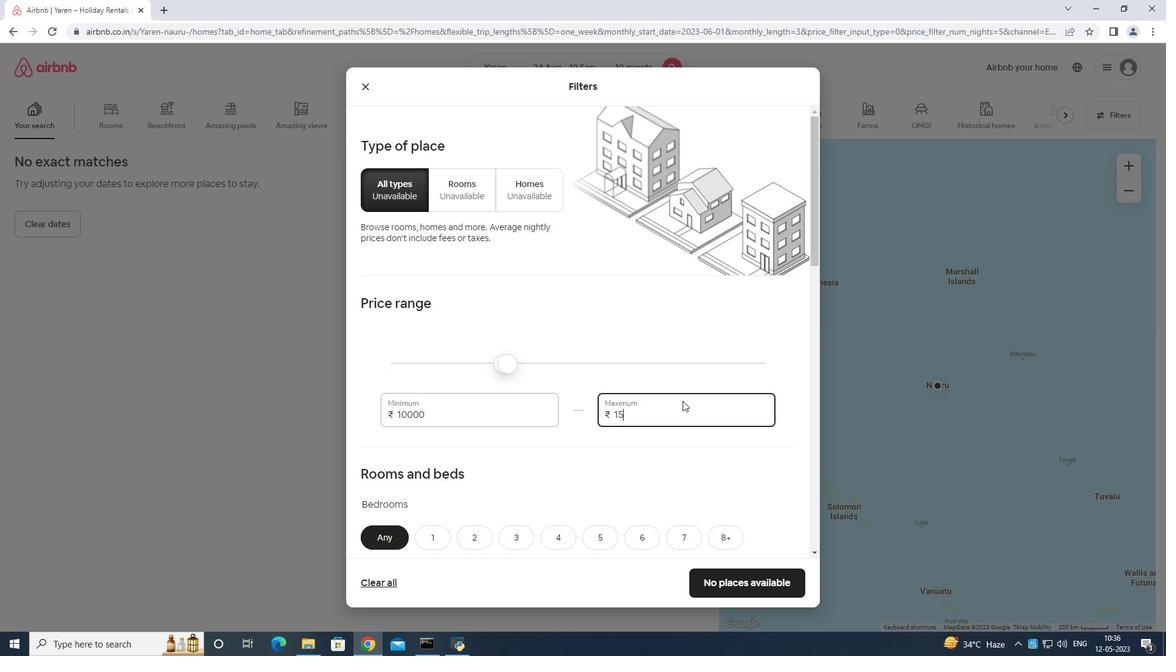 
Action: Key pressed 0
Screenshot: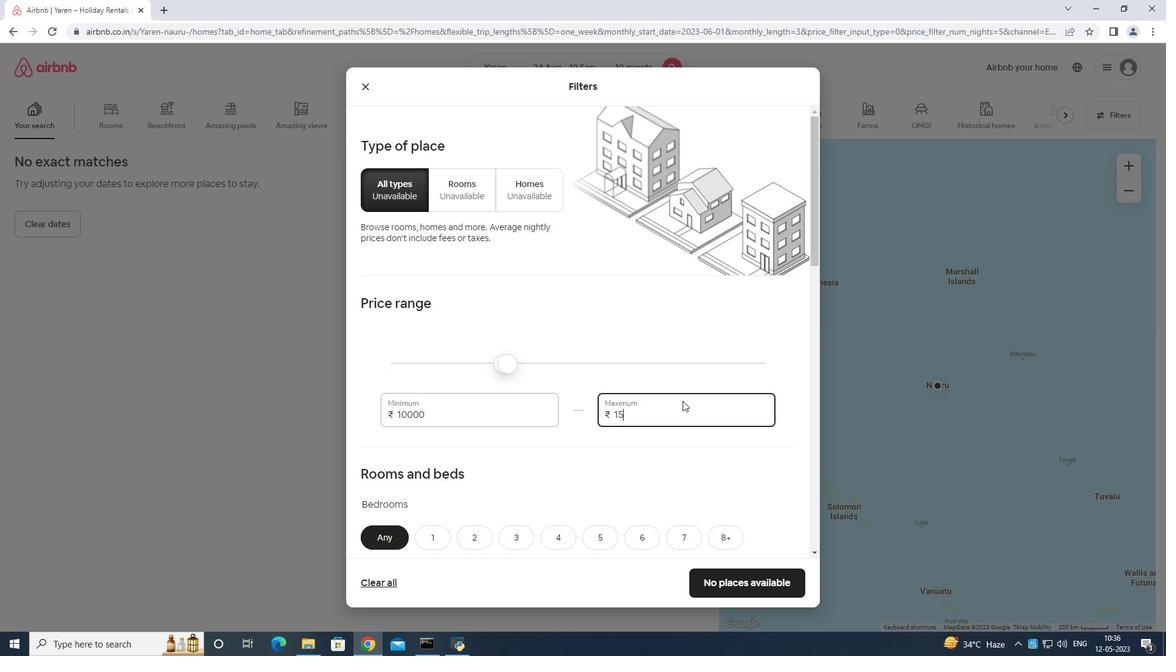 
Action: Mouse moved to (683, 400)
Screenshot: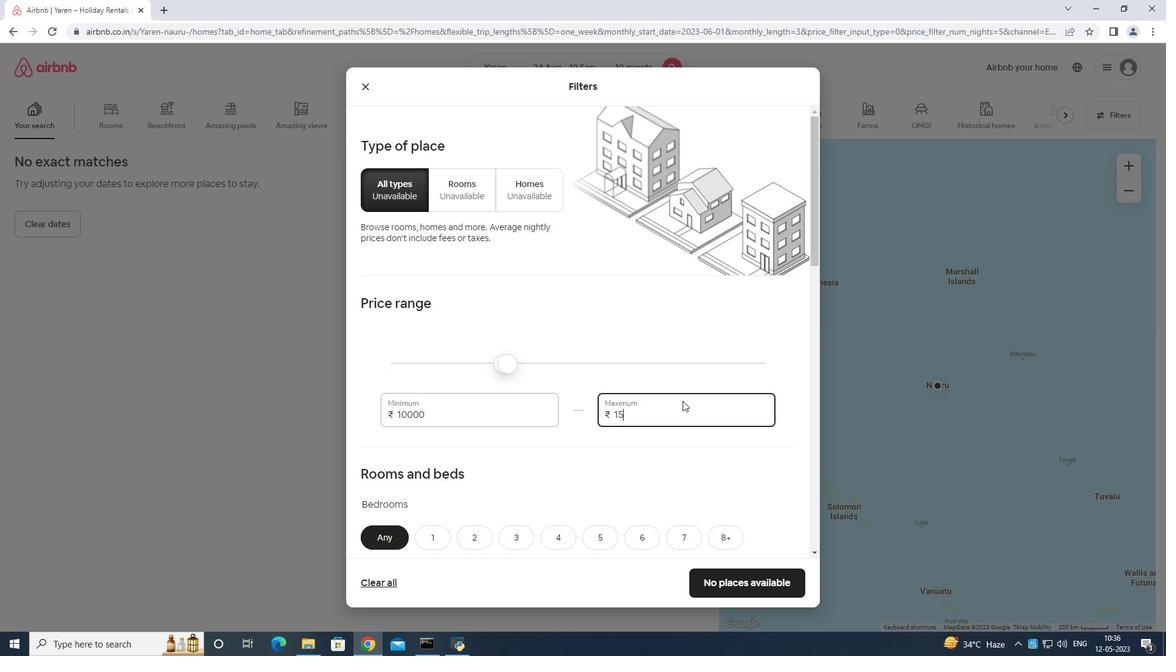 
Action: Key pressed 00
Screenshot: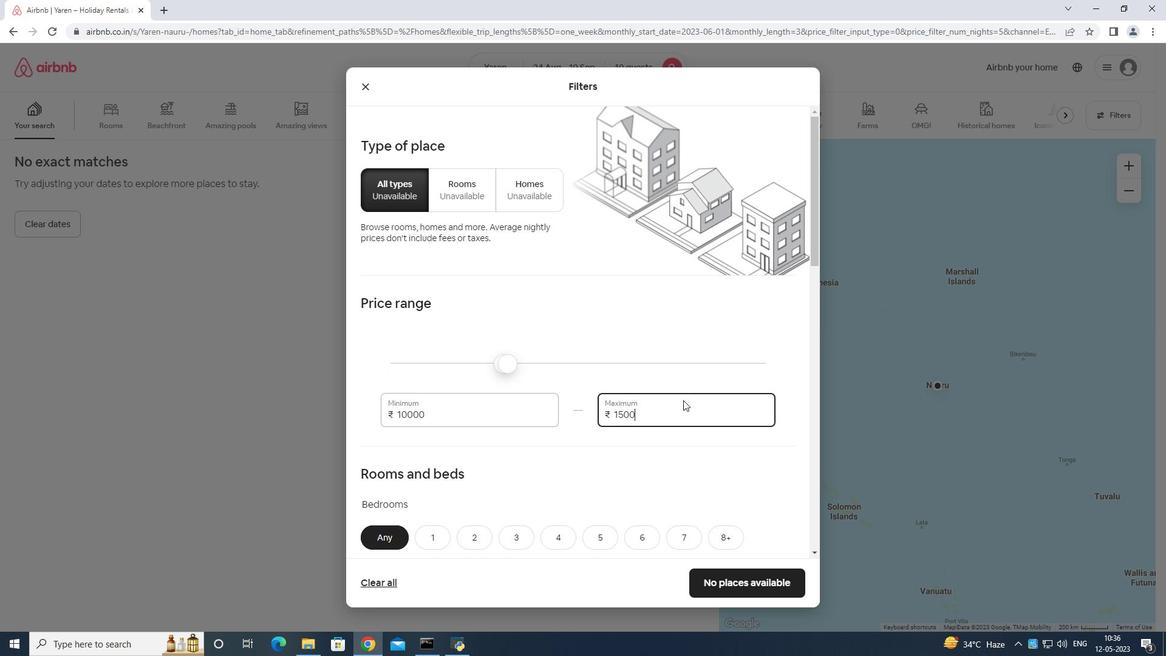 
Action: Mouse moved to (683, 398)
Screenshot: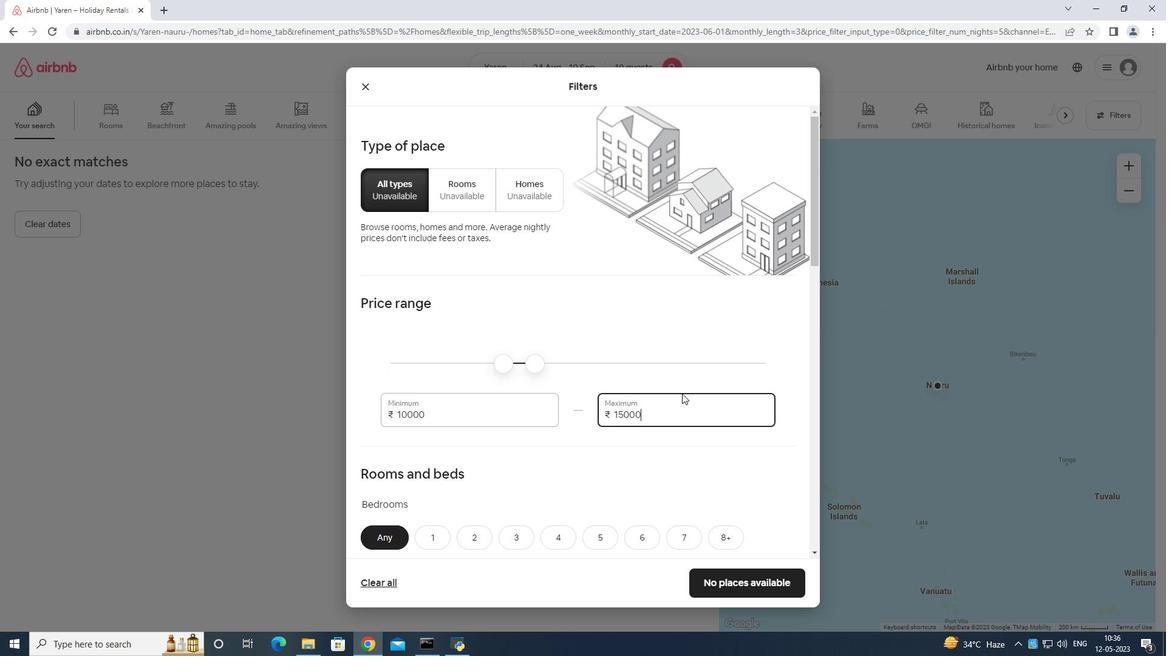 
Action: Mouse scrolled (683, 398) with delta (0, 0)
Screenshot: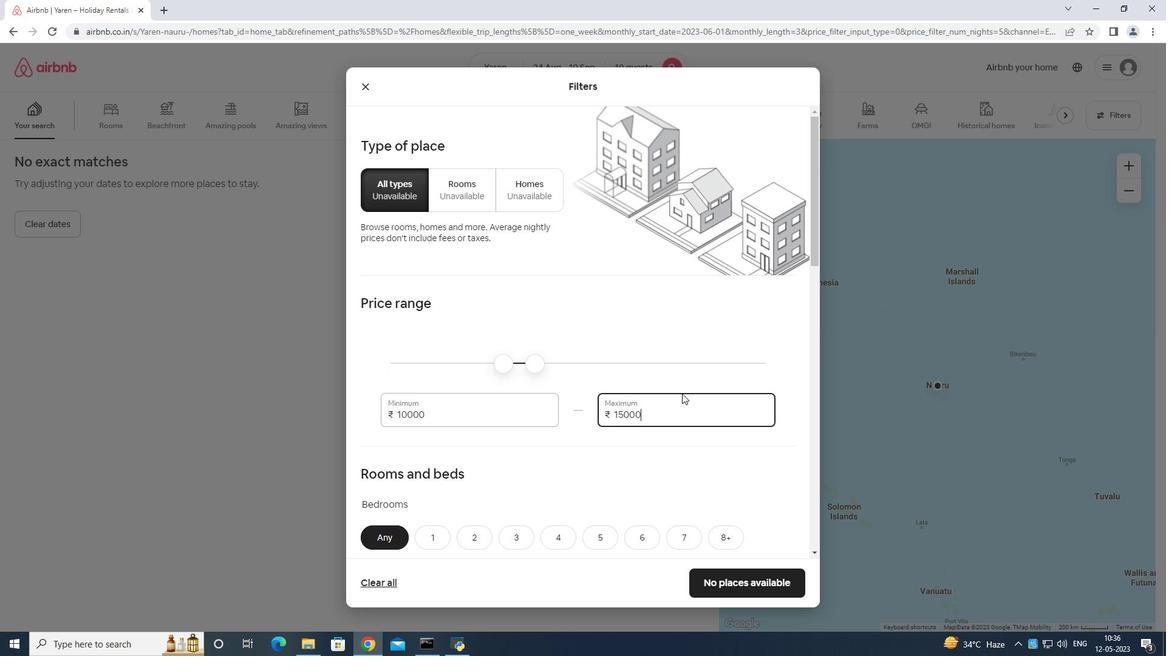 
Action: Mouse moved to (683, 401)
Screenshot: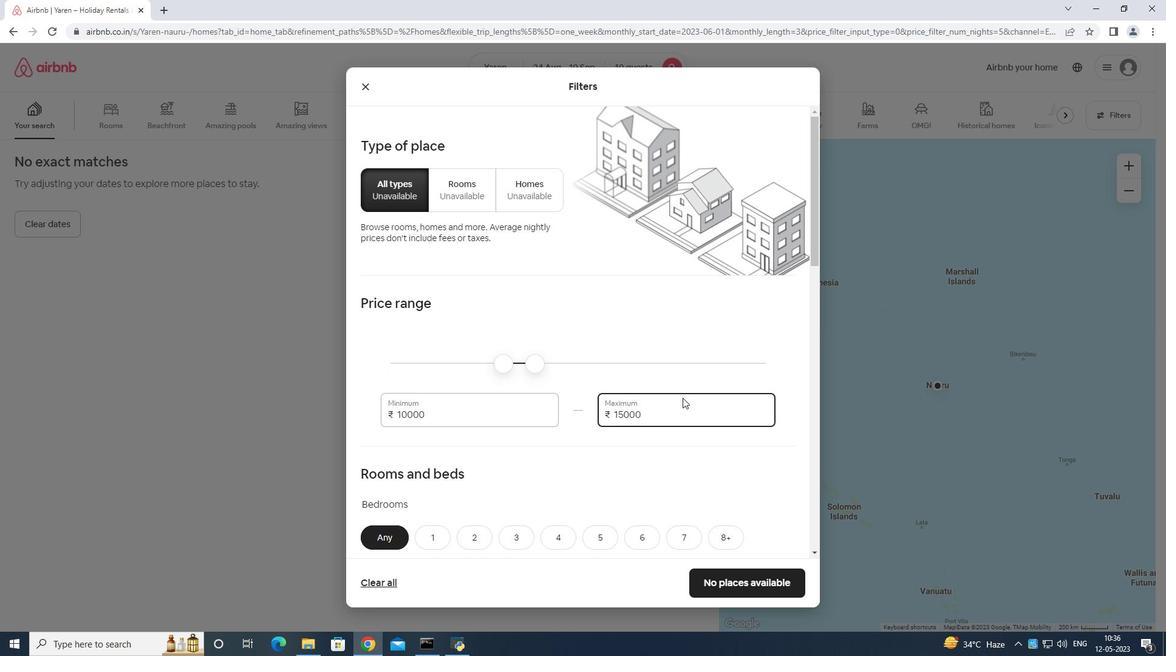 
Action: Mouse scrolled (683, 400) with delta (0, 0)
Screenshot: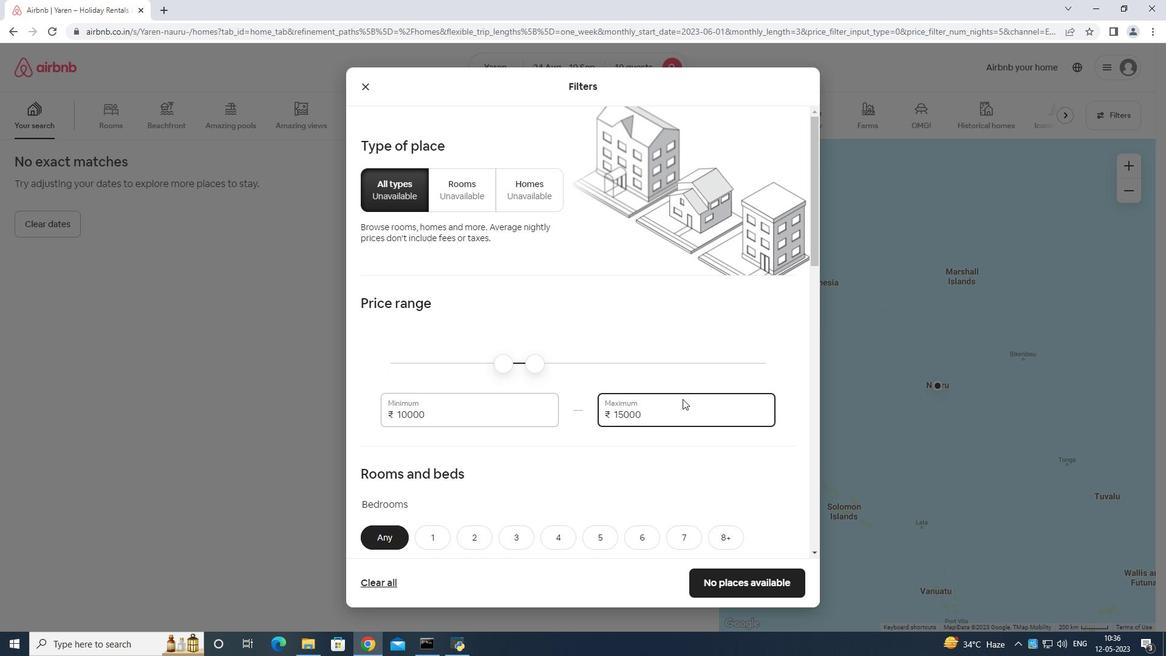 
Action: Mouse moved to (560, 411)
Screenshot: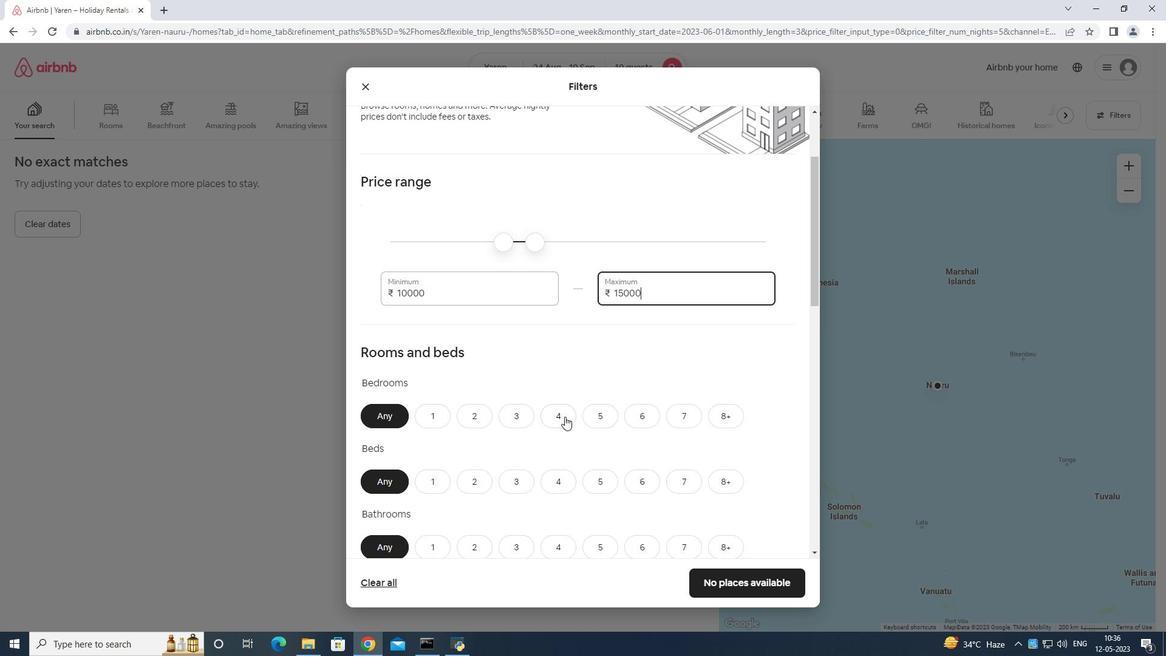
Action: Mouse pressed left at (560, 411)
Screenshot: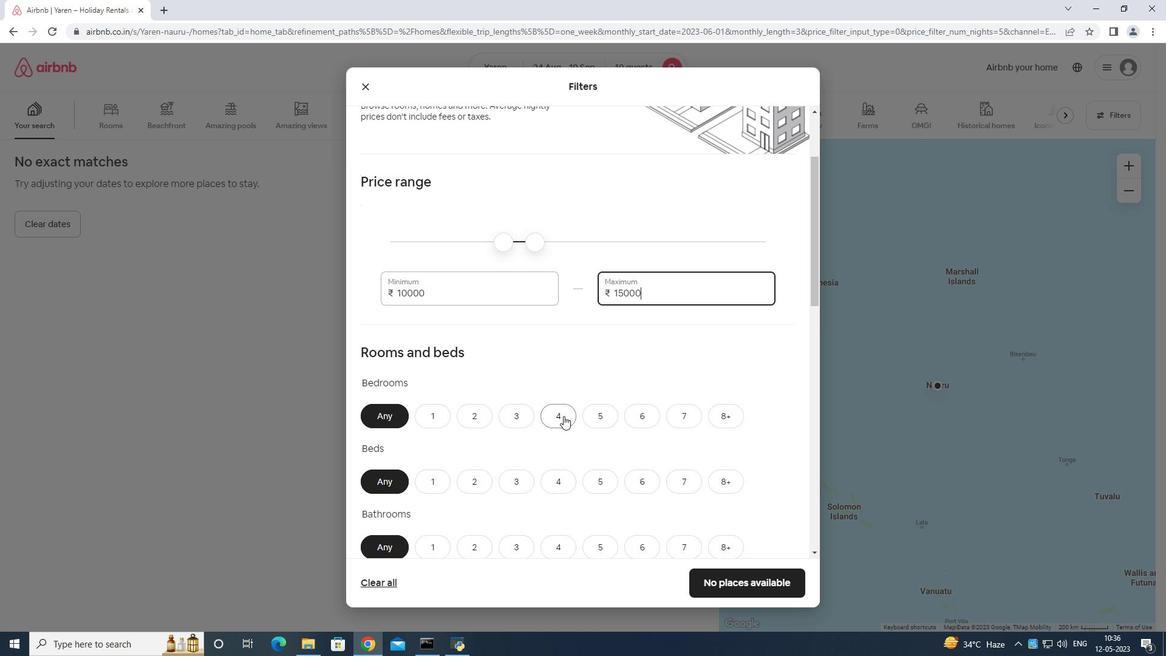 
Action: Mouse moved to (726, 483)
Screenshot: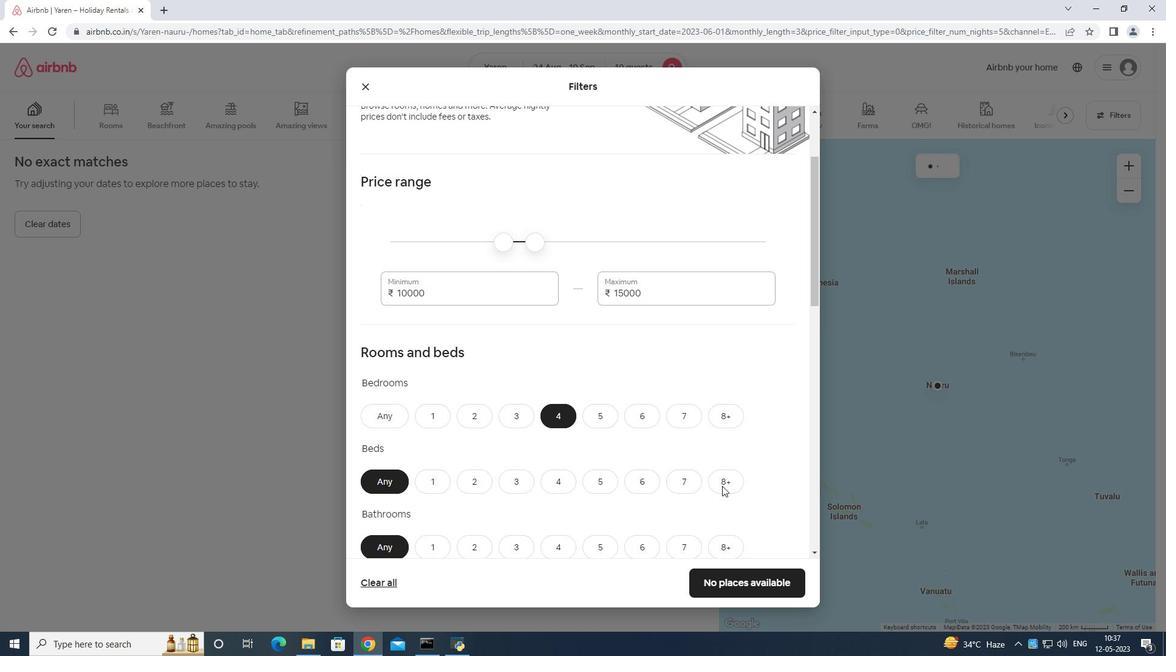 
Action: Mouse pressed left at (726, 483)
Screenshot: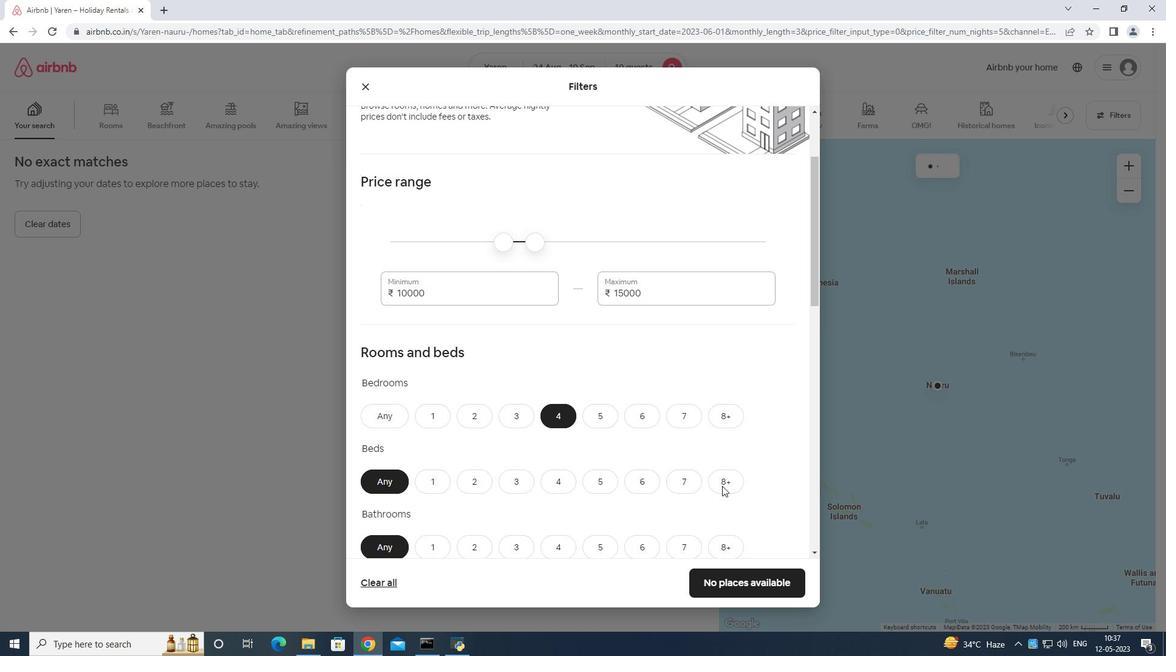 
Action: Mouse moved to (562, 545)
Screenshot: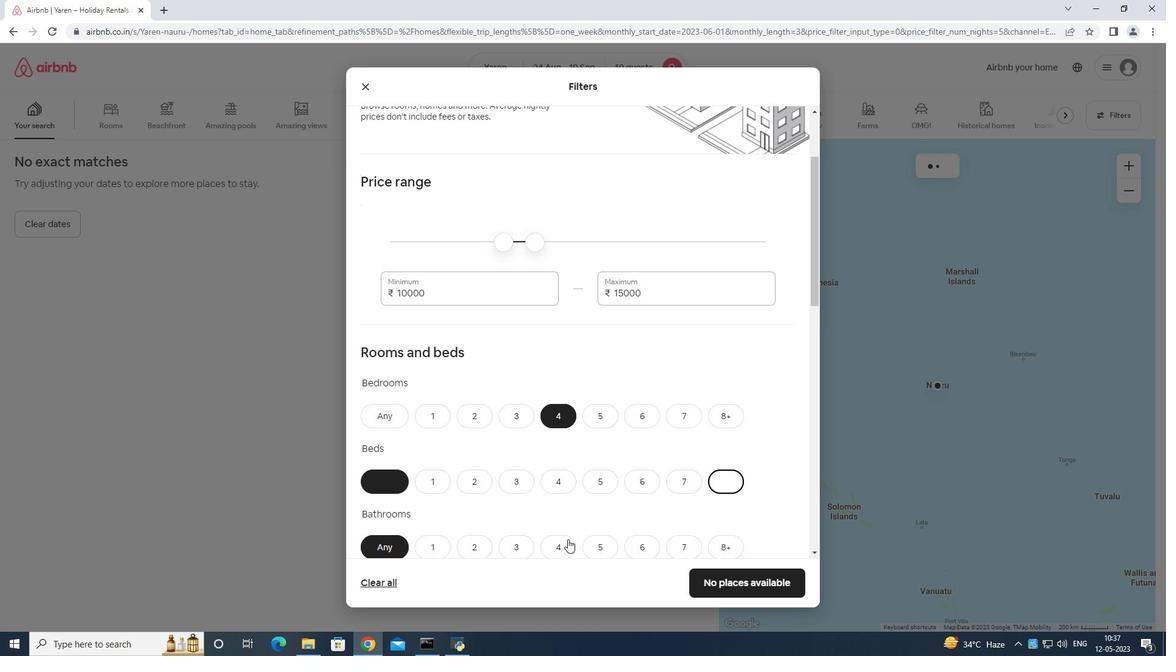 
Action: Mouse pressed left at (562, 545)
Screenshot: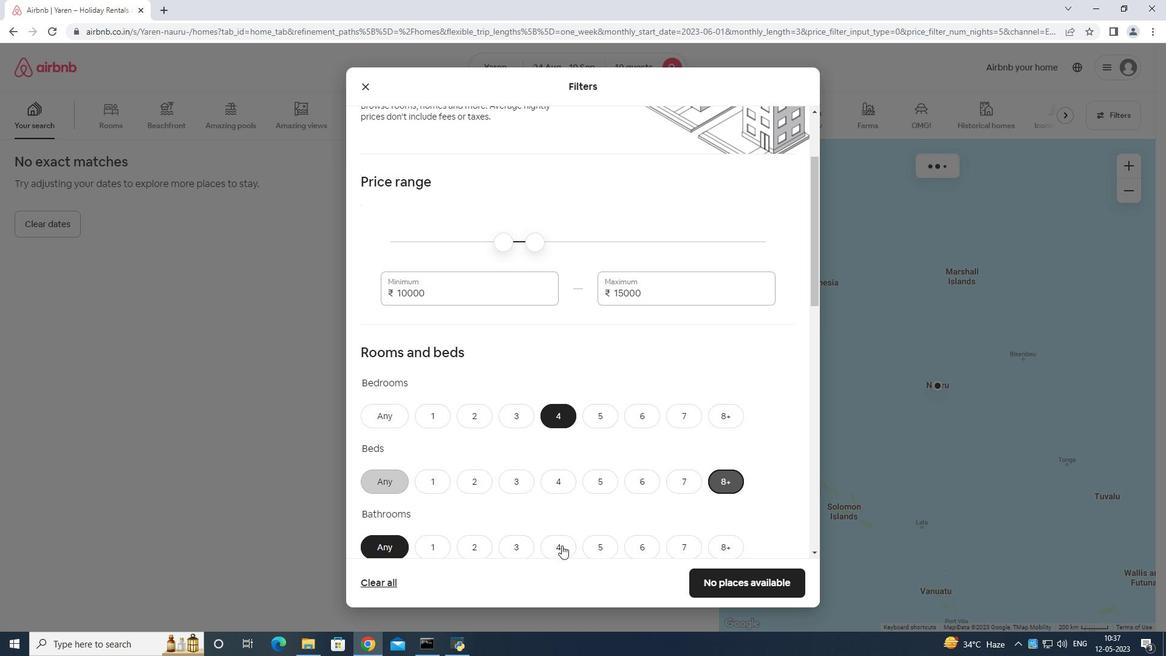 
Action: Mouse moved to (615, 492)
Screenshot: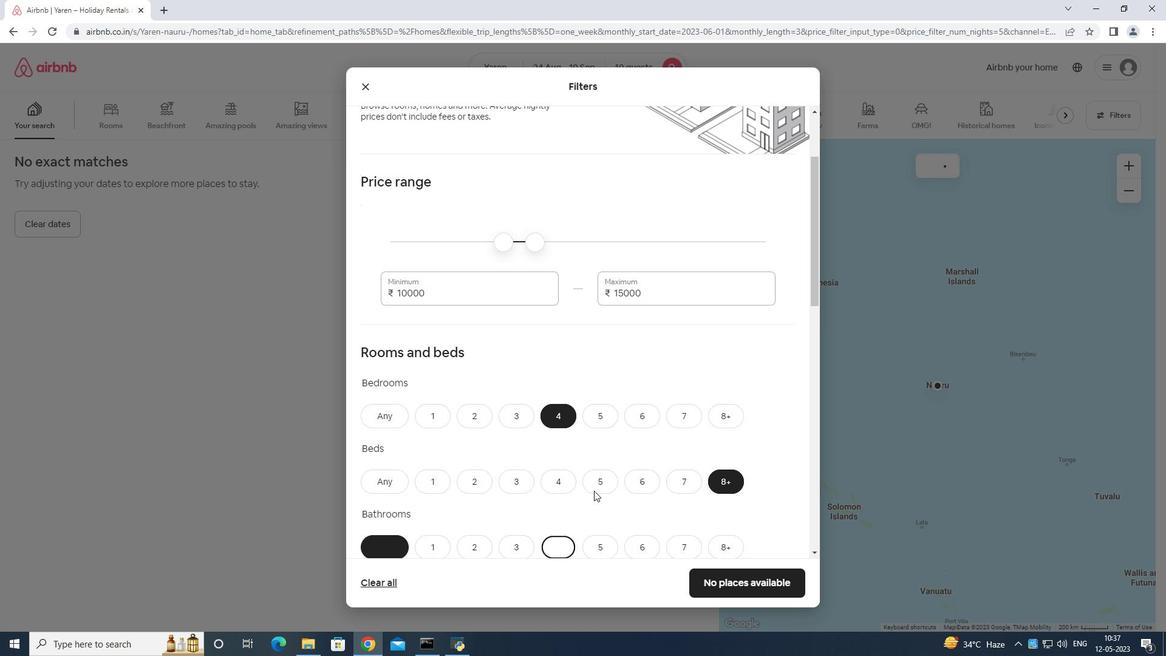 
Action: Mouse scrolled (615, 492) with delta (0, 0)
Screenshot: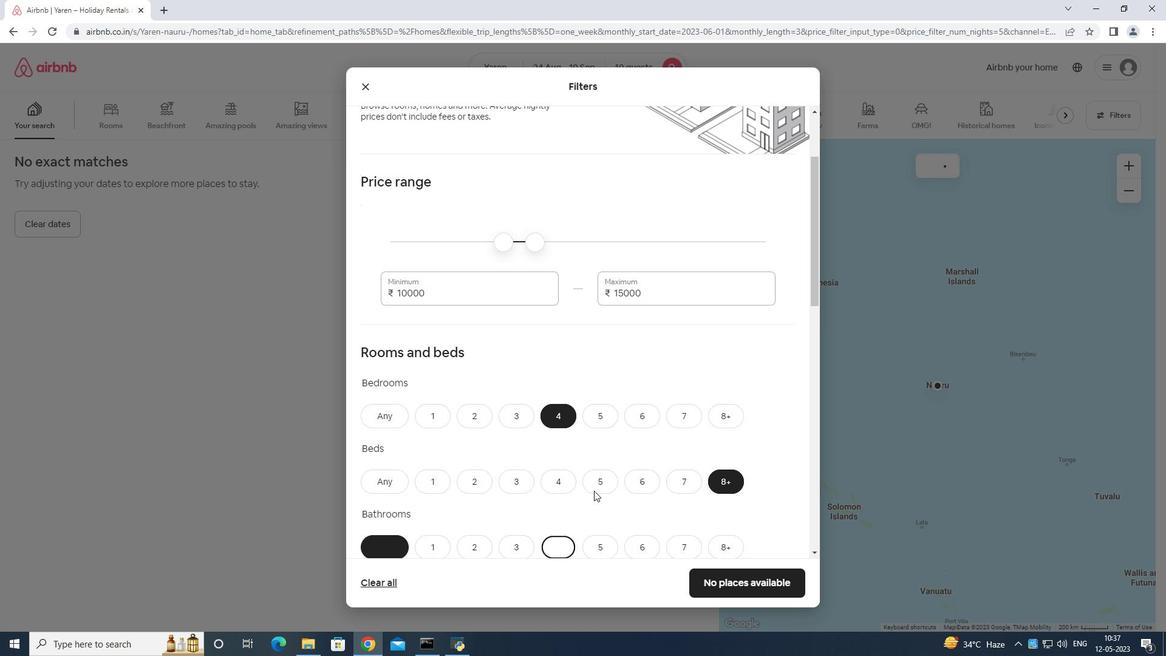 
Action: Mouse moved to (635, 492)
Screenshot: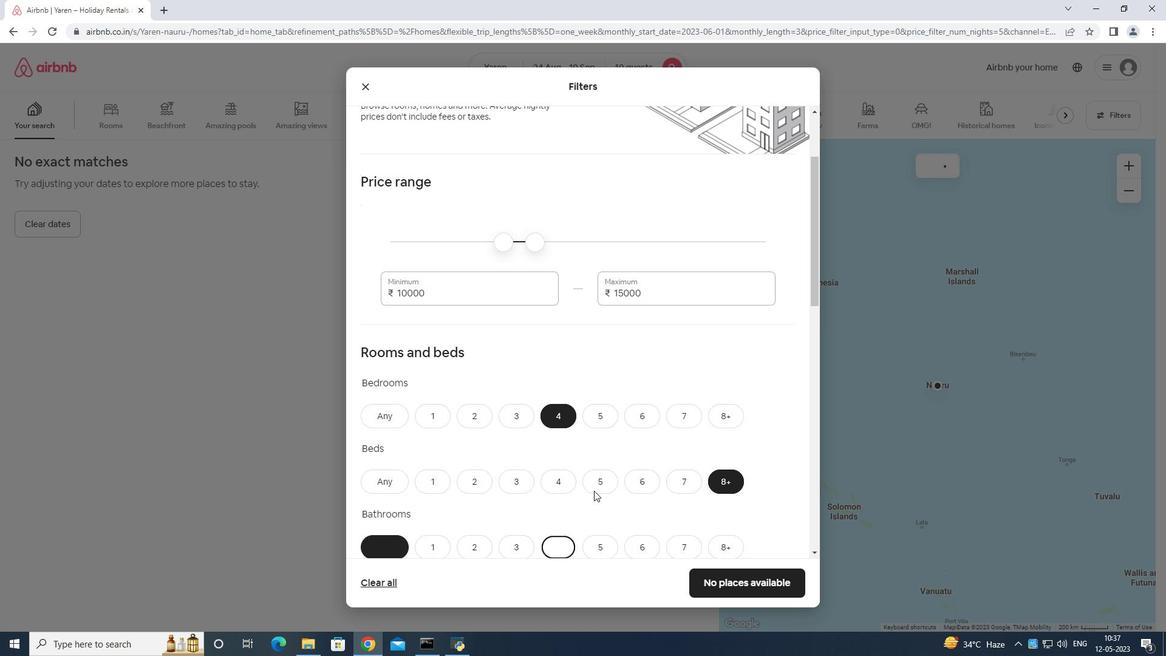 
Action: Mouse scrolled (635, 492) with delta (0, 0)
Screenshot: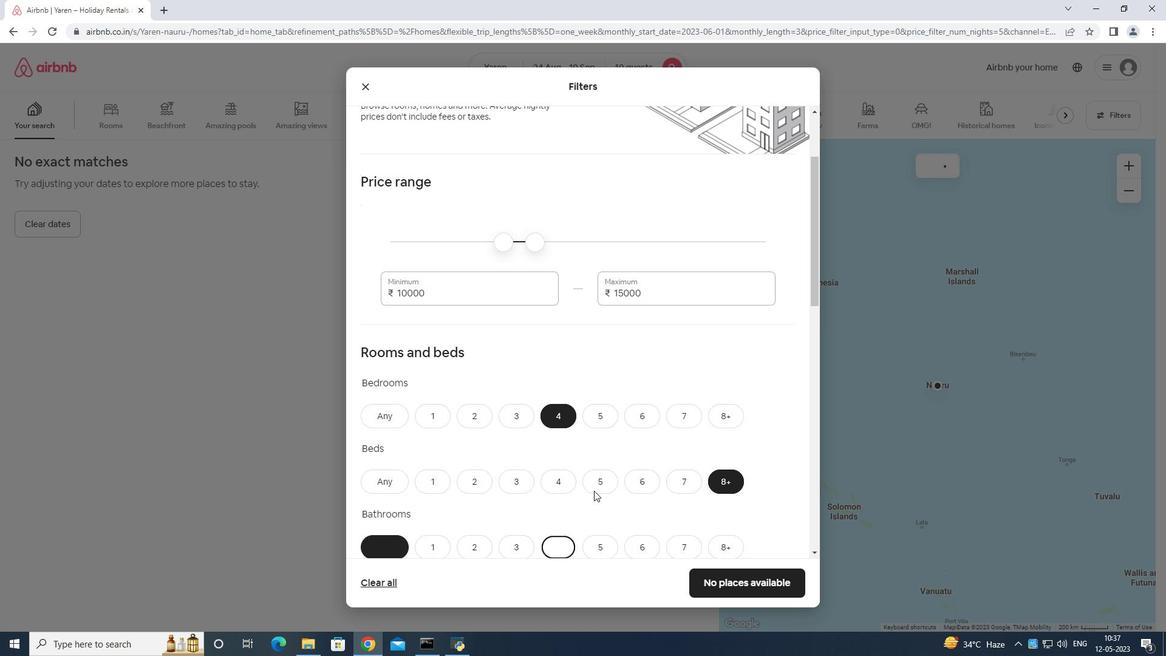 
Action: Mouse moved to (641, 488)
Screenshot: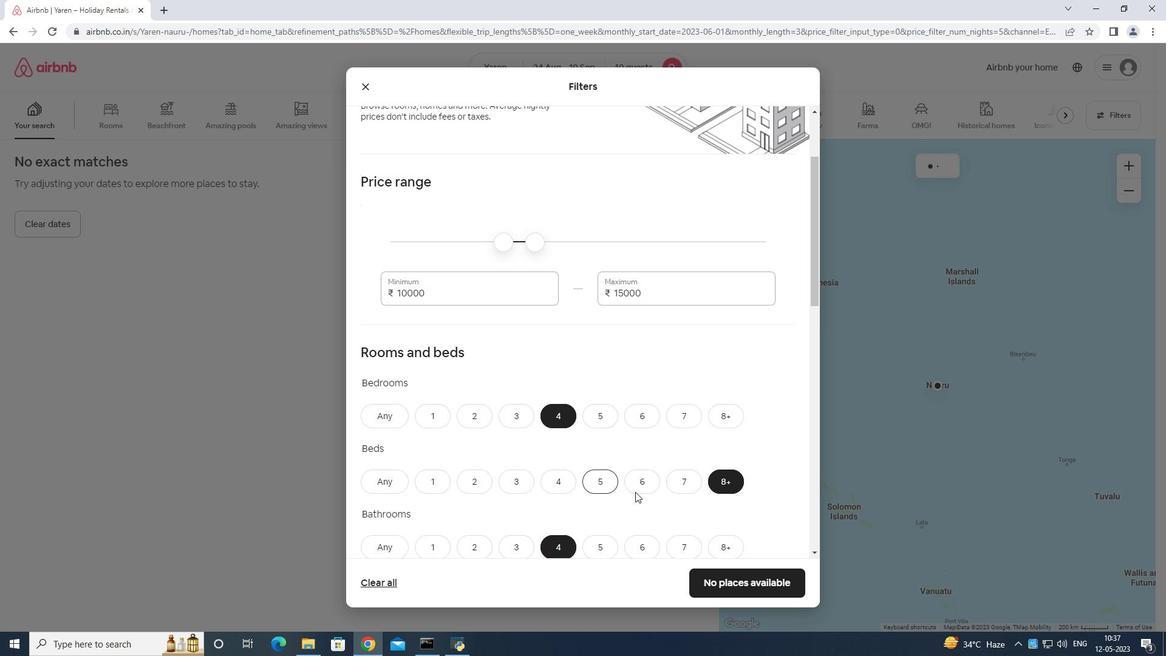 
Action: Mouse scrolled (641, 487) with delta (0, 0)
Screenshot: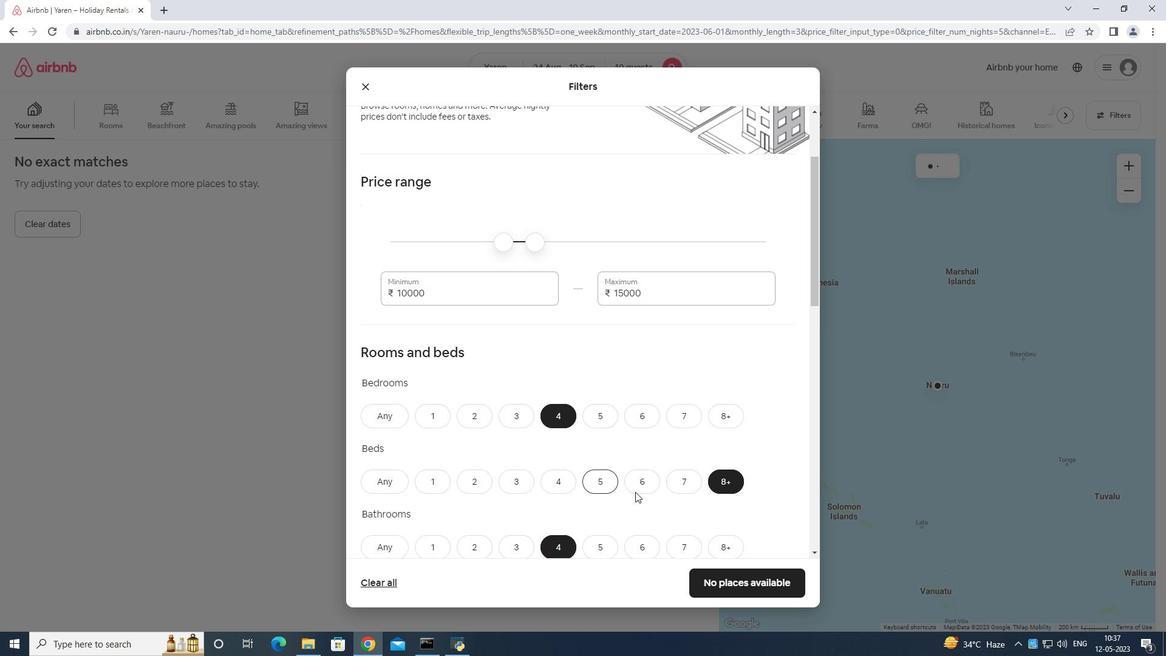 
Action: Mouse moved to (642, 484)
Screenshot: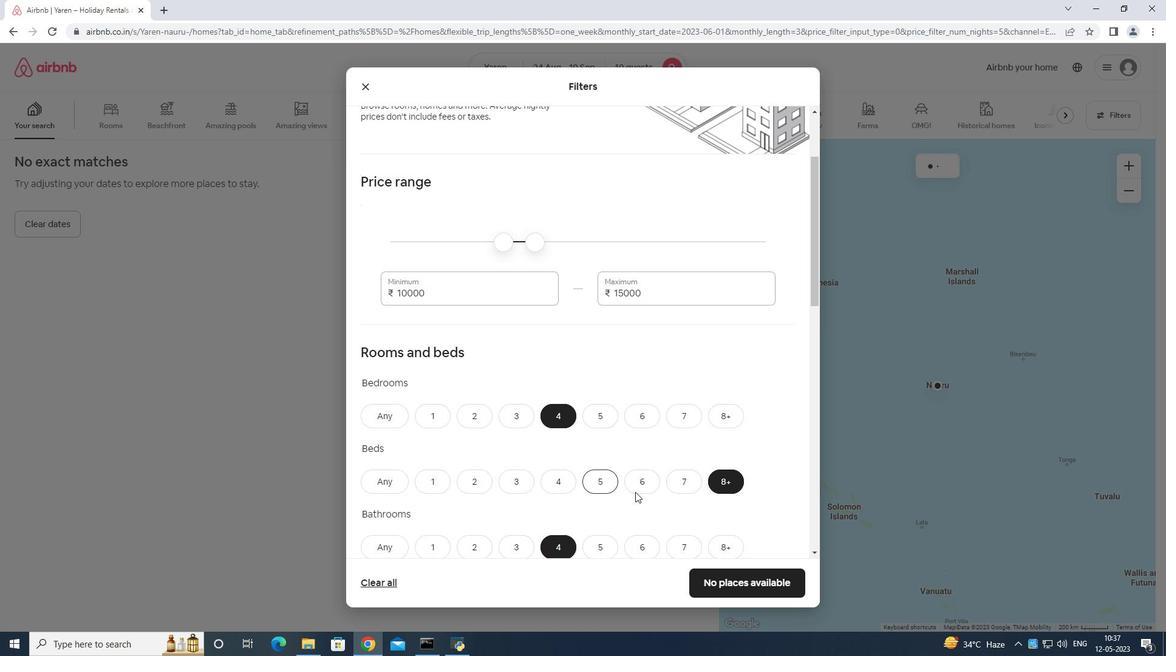 
Action: Mouse scrolled (642, 484) with delta (0, 0)
Screenshot: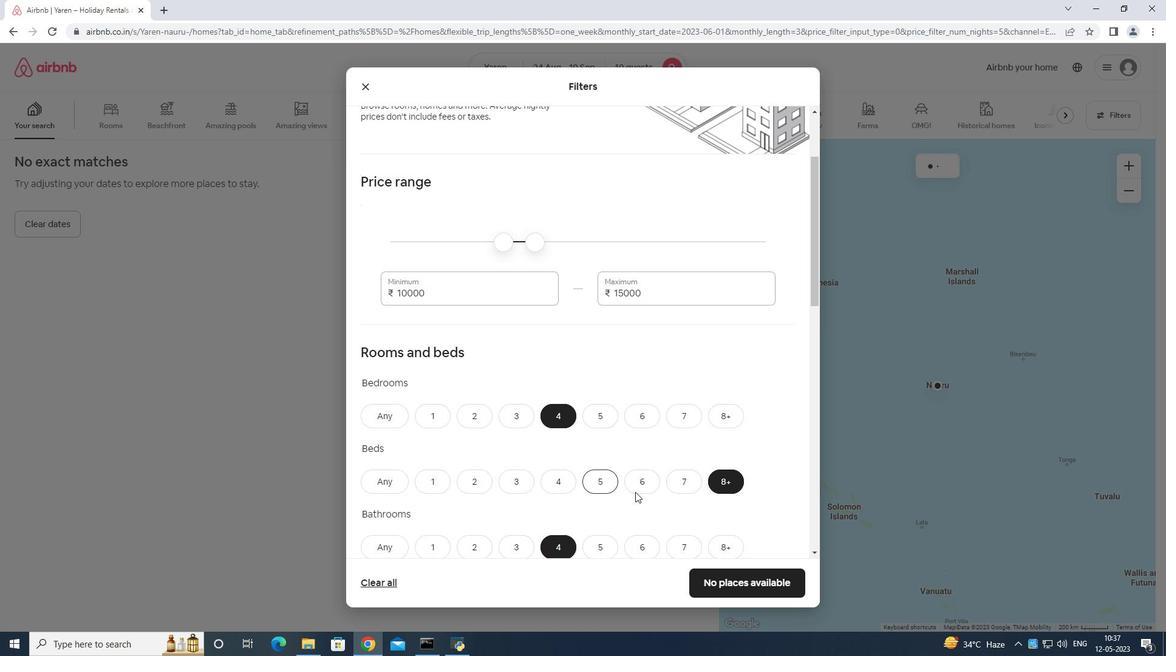 
Action: Mouse moved to (642, 478)
Screenshot: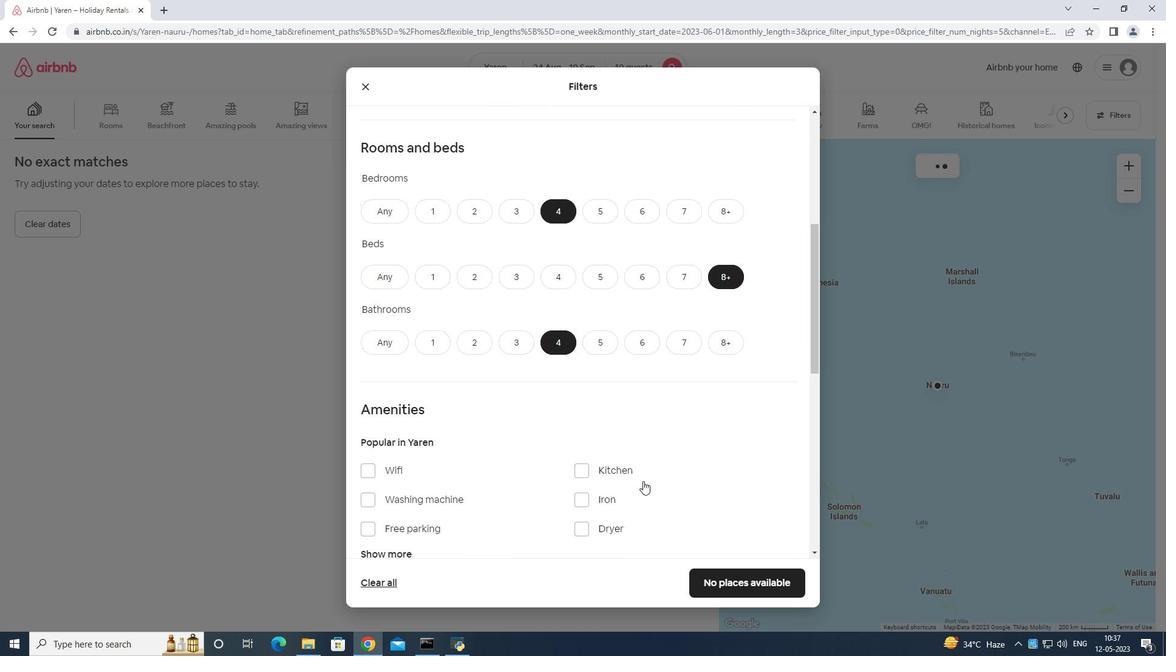 
Action: Mouse scrolled (642, 478) with delta (0, 0)
Screenshot: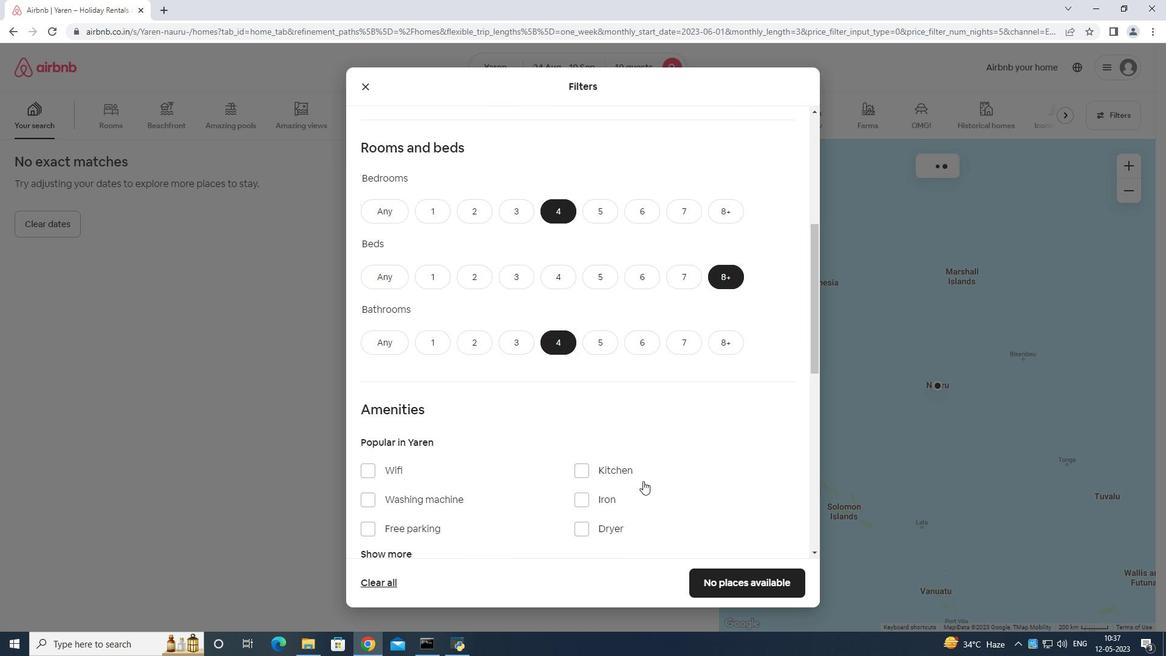 
Action: Mouse moved to (364, 368)
Screenshot: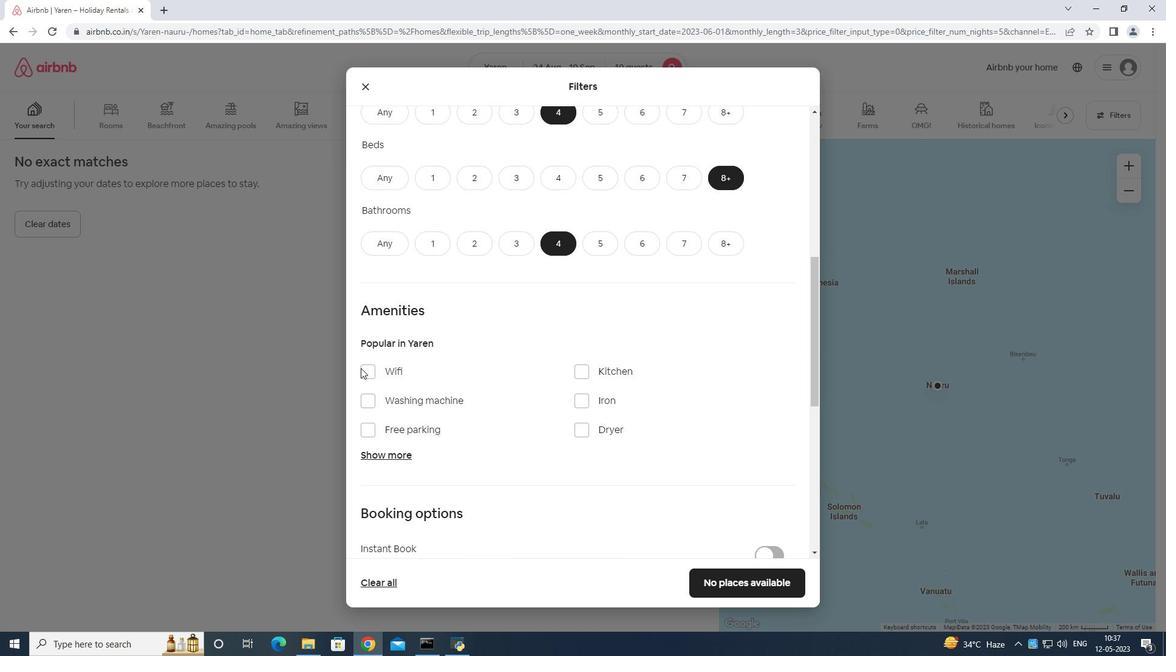 
Action: Mouse pressed left at (364, 368)
Screenshot: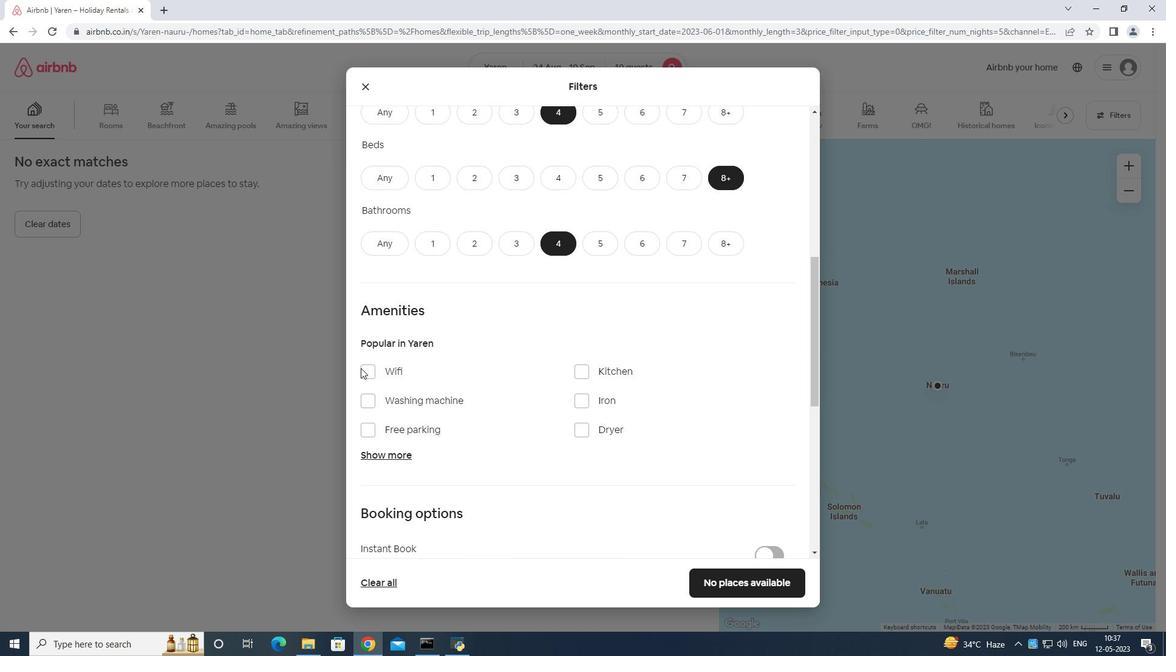 
Action: Mouse moved to (377, 430)
Screenshot: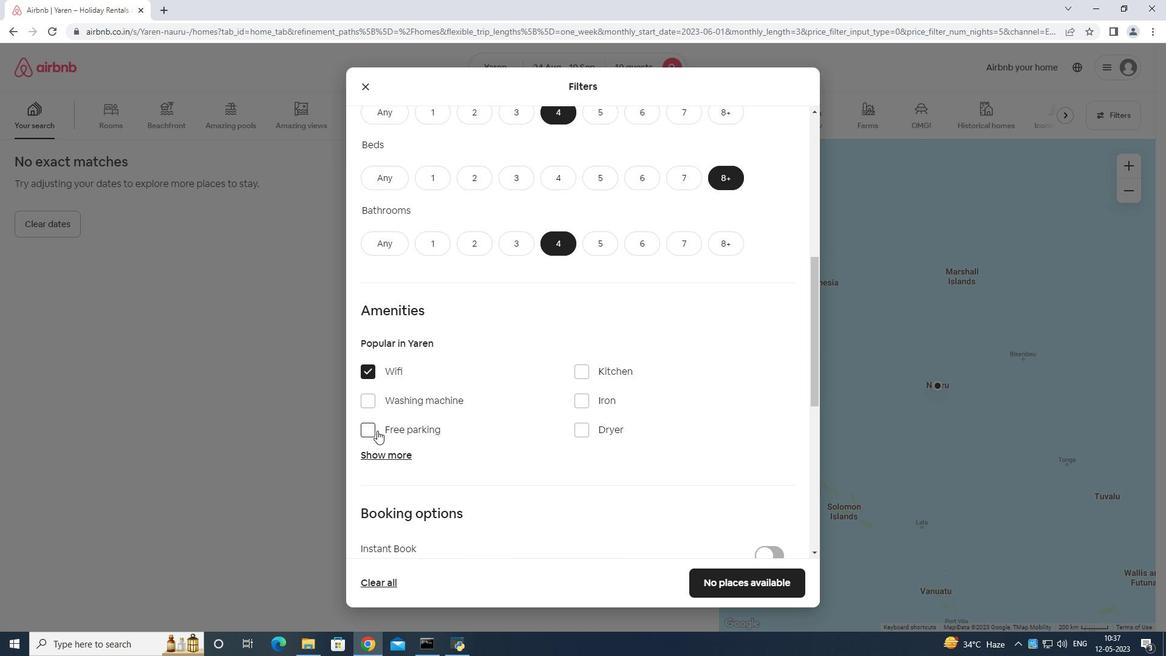 
Action: Mouse pressed left at (377, 430)
Screenshot: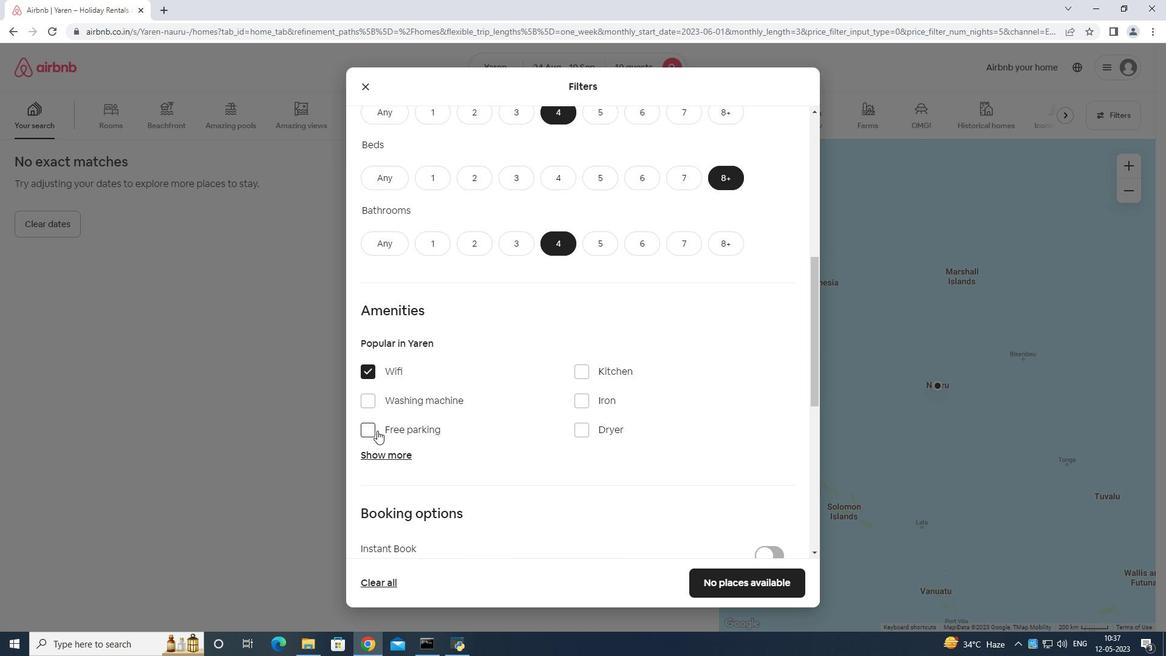 
Action: Mouse moved to (383, 455)
Screenshot: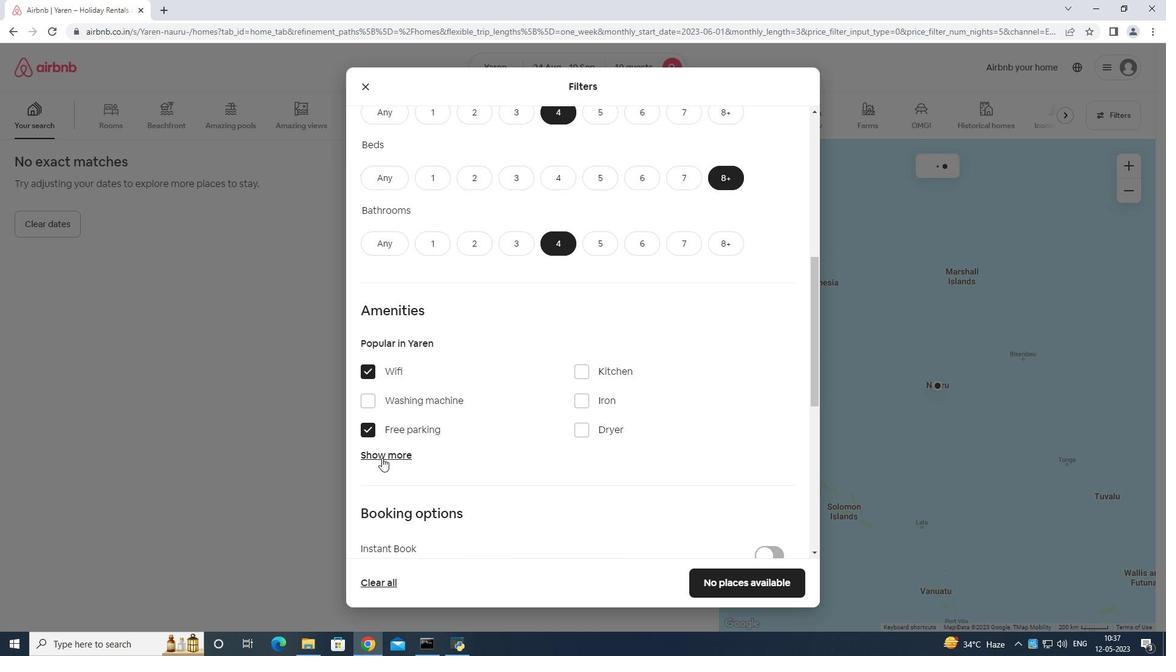 
Action: Mouse pressed left at (383, 455)
Screenshot: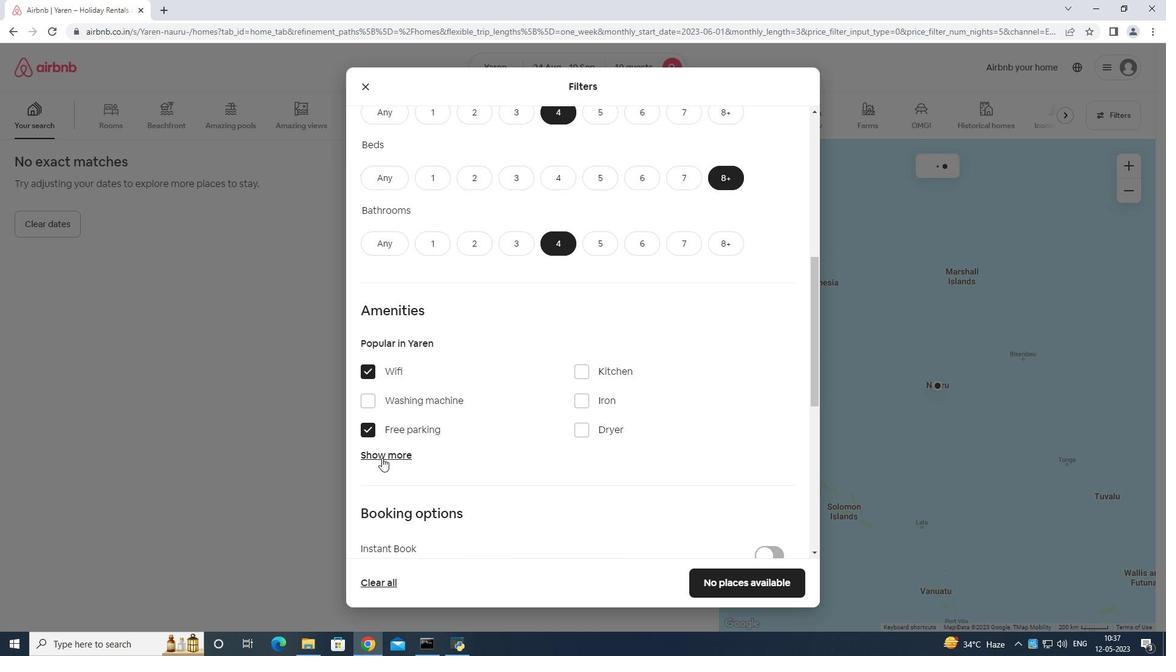 
Action: Mouse moved to (416, 441)
Screenshot: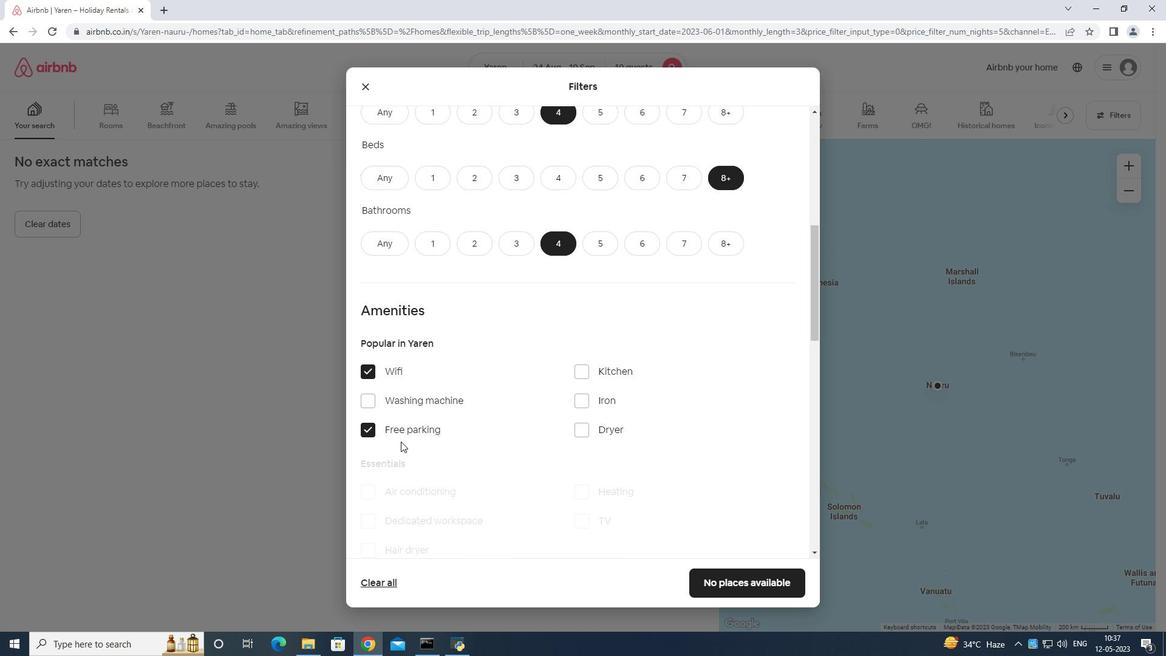 
Action: Mouse scrolled (416, 441) with delta (0, 0)
Screenshot: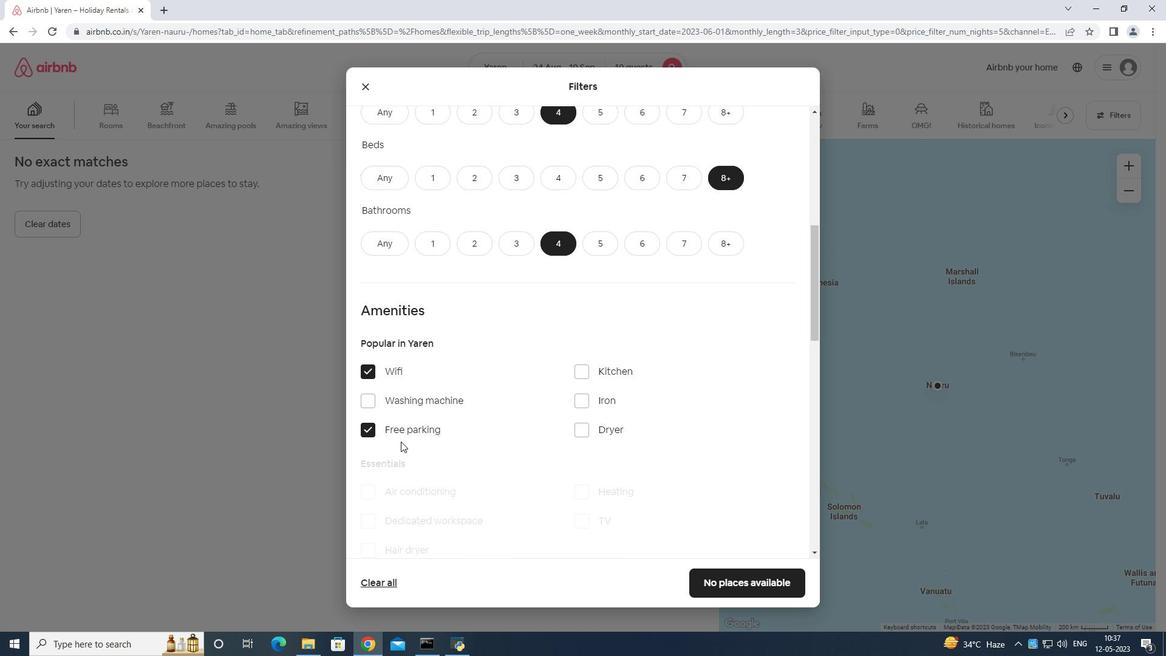 
Action: Mouse moved to (418, 443)
Screenshot: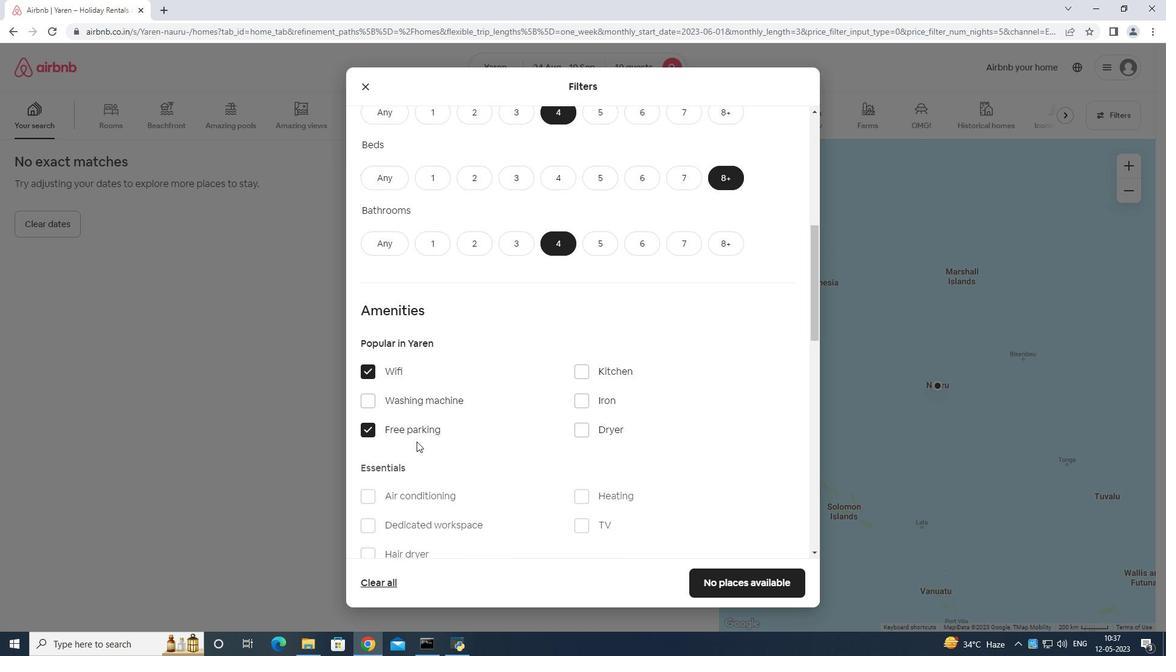 
Action: Mouse scrolled (418, 443) with delta (0, 0)
Screenshot: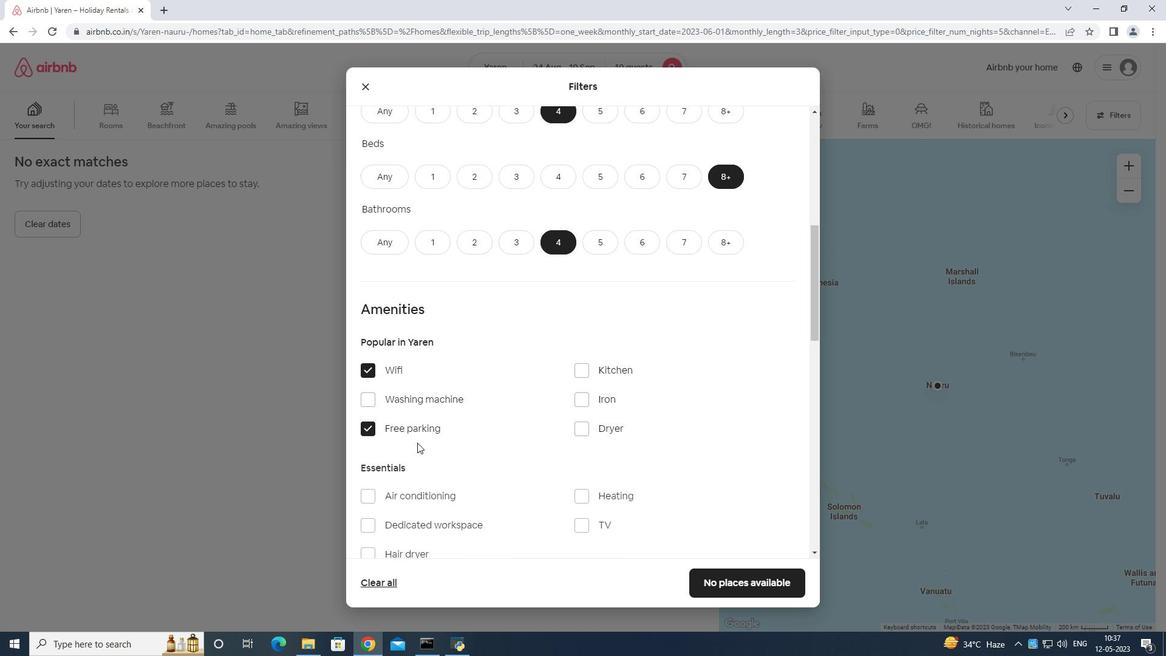
Action: Mouse moved to (576, 404)
Screenshot: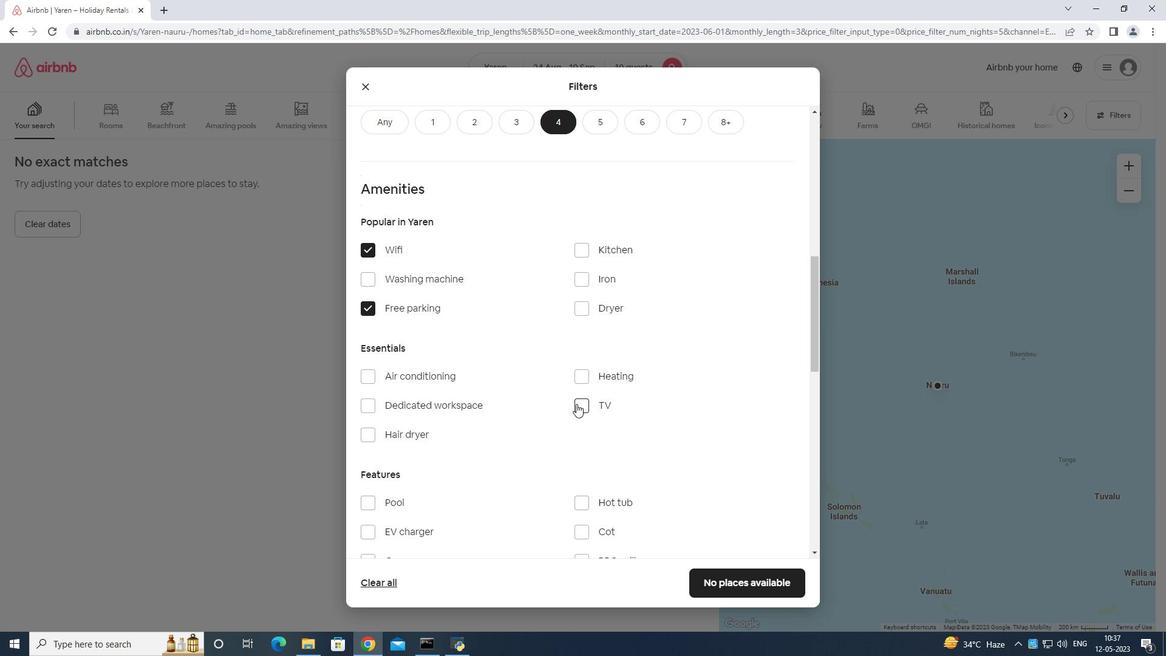 
Action: Mouse pressed left at (576, 404)
Screenshot: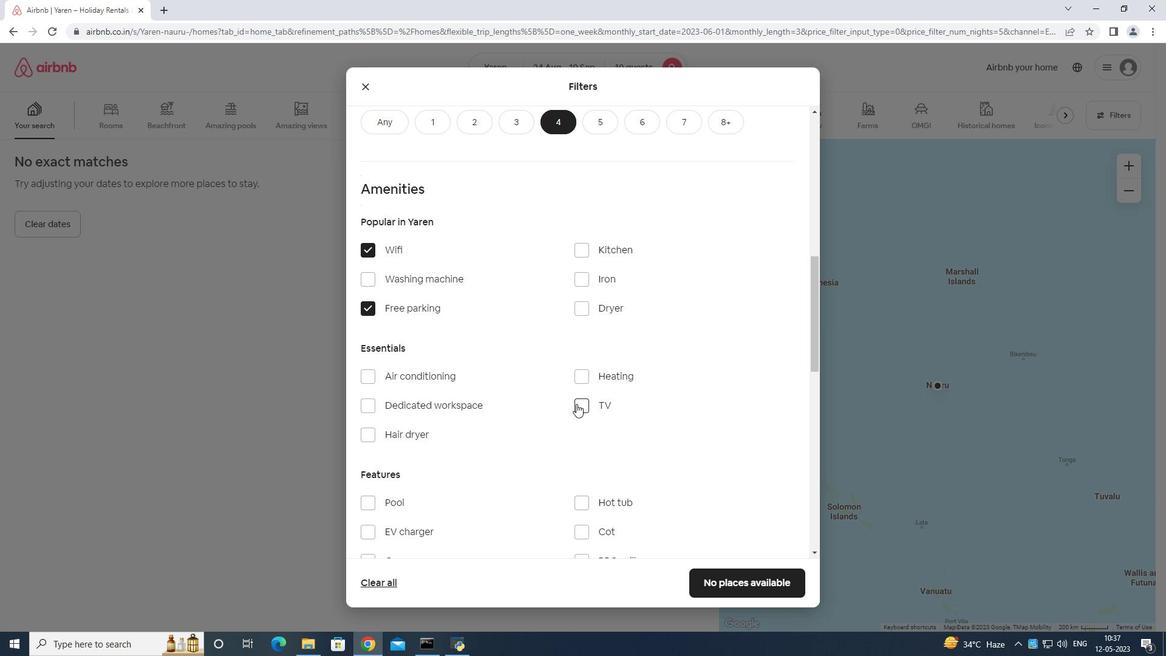 
Action: Mouse moved to (577, 395)
Screenshot: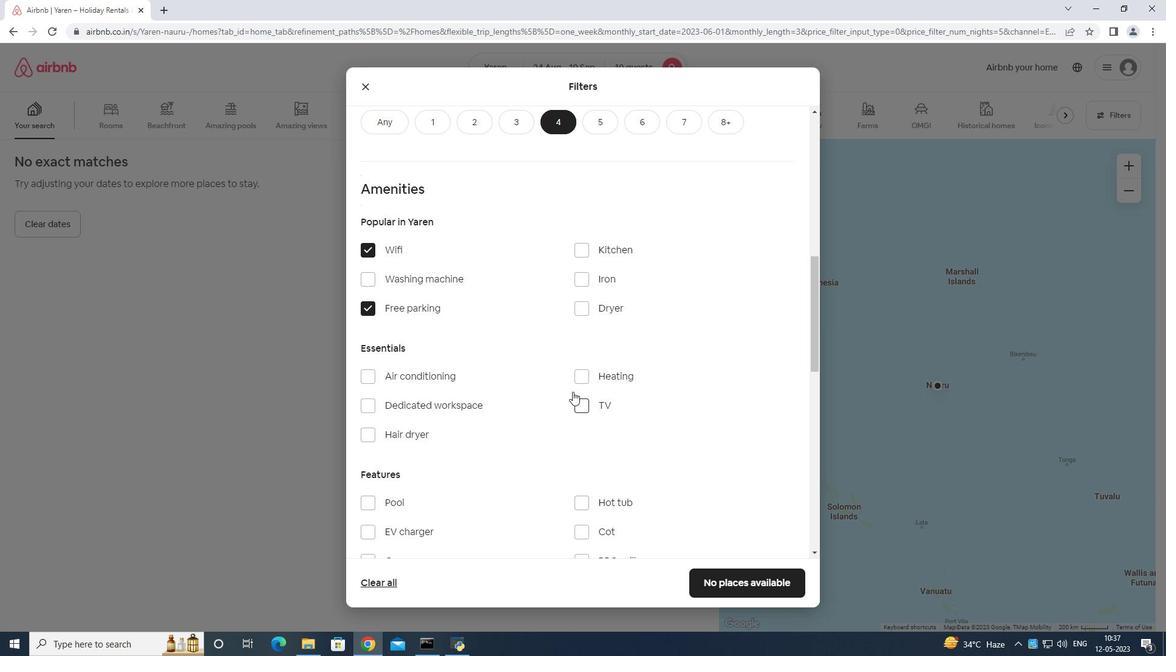 
Action: Mouse scrolled (577, 395) with delta (0, 0)
Screenshot: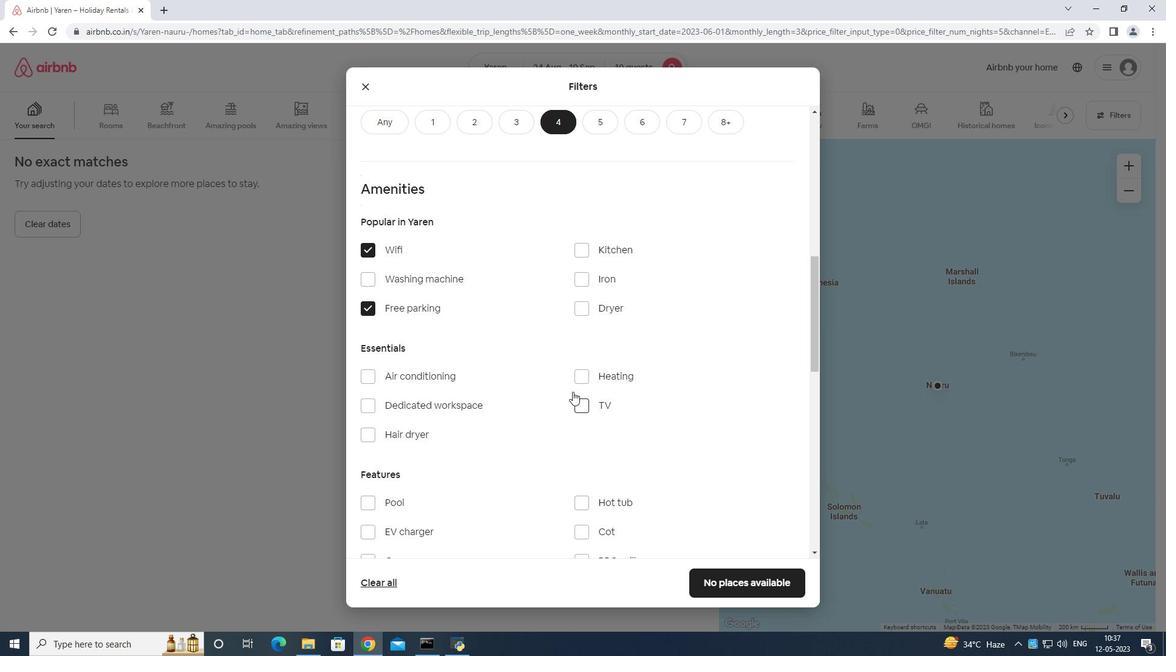 
Action: Mouse moved to (577, 400)
Screenshot: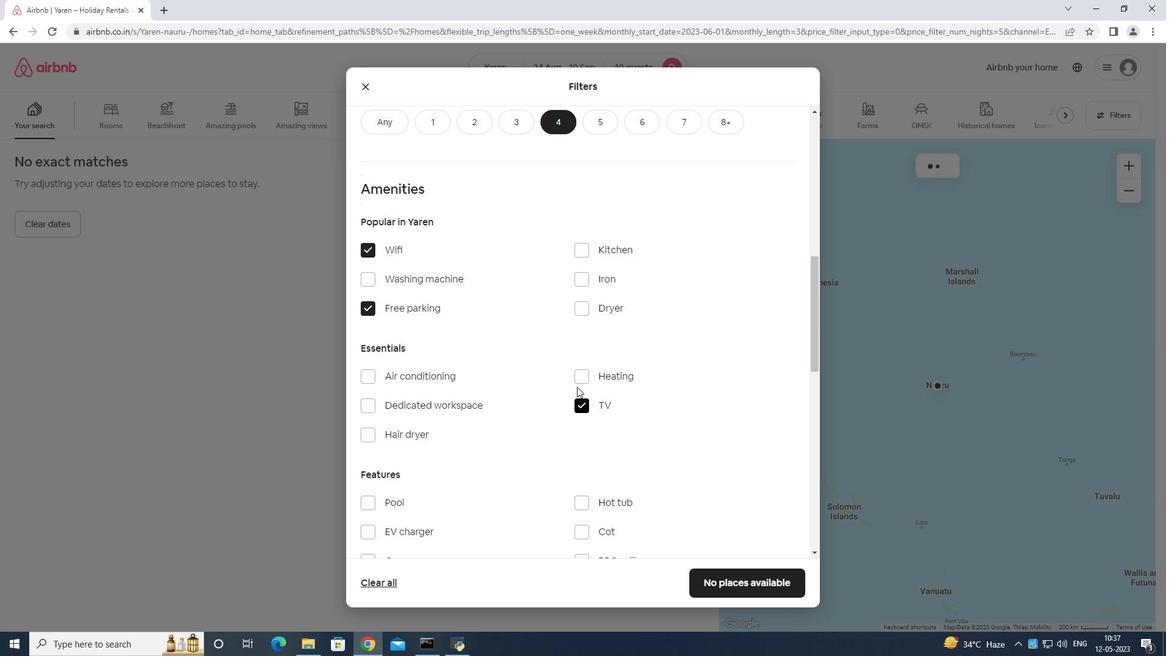 
Action: Mouse scrolled (577, 399) with delta (0, 0)
Screenshot: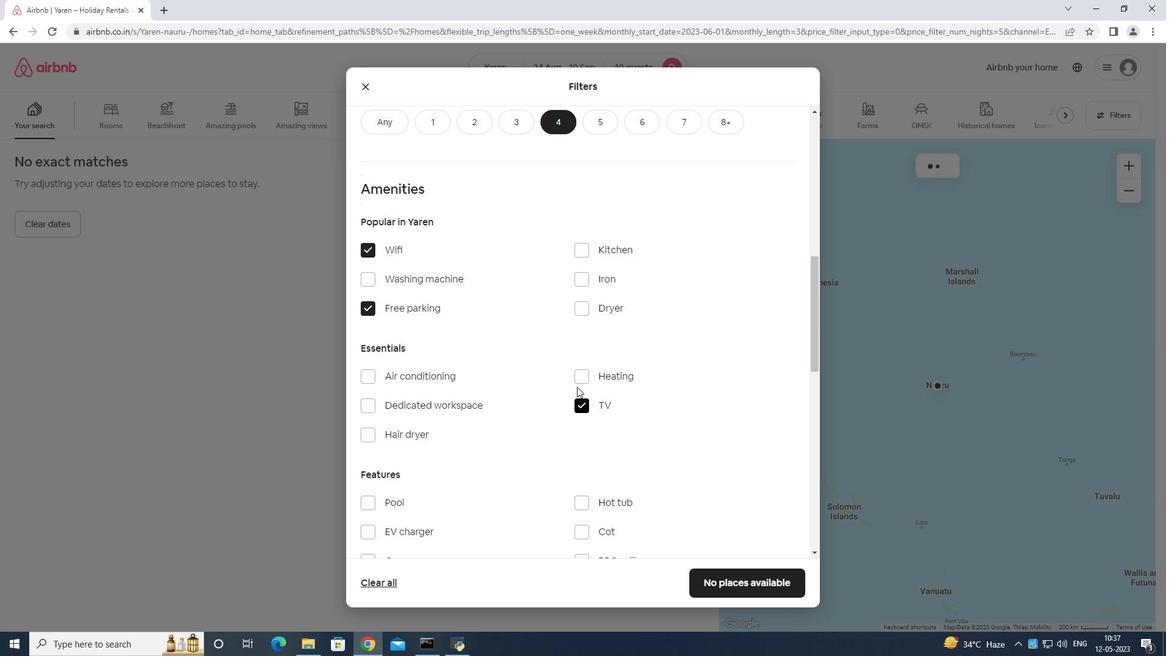 
Action: Mouse moved to (577, 401)
Screenshot: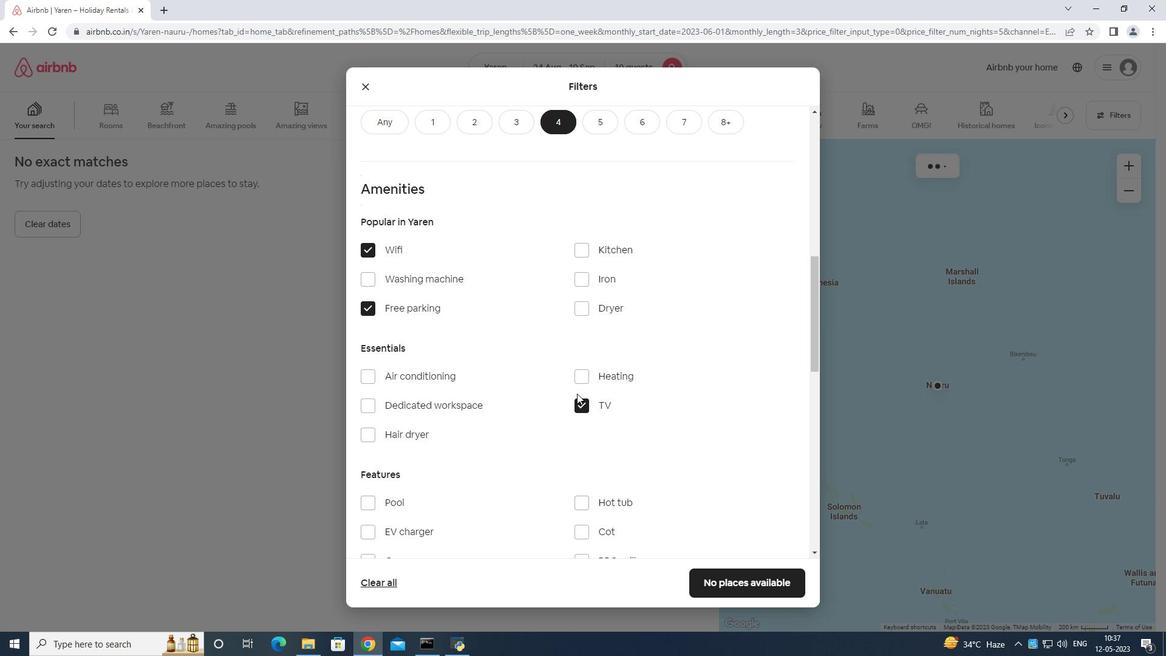
Action: Mouse scrolled (577, 401) with delta (0, 0)
Screenshot: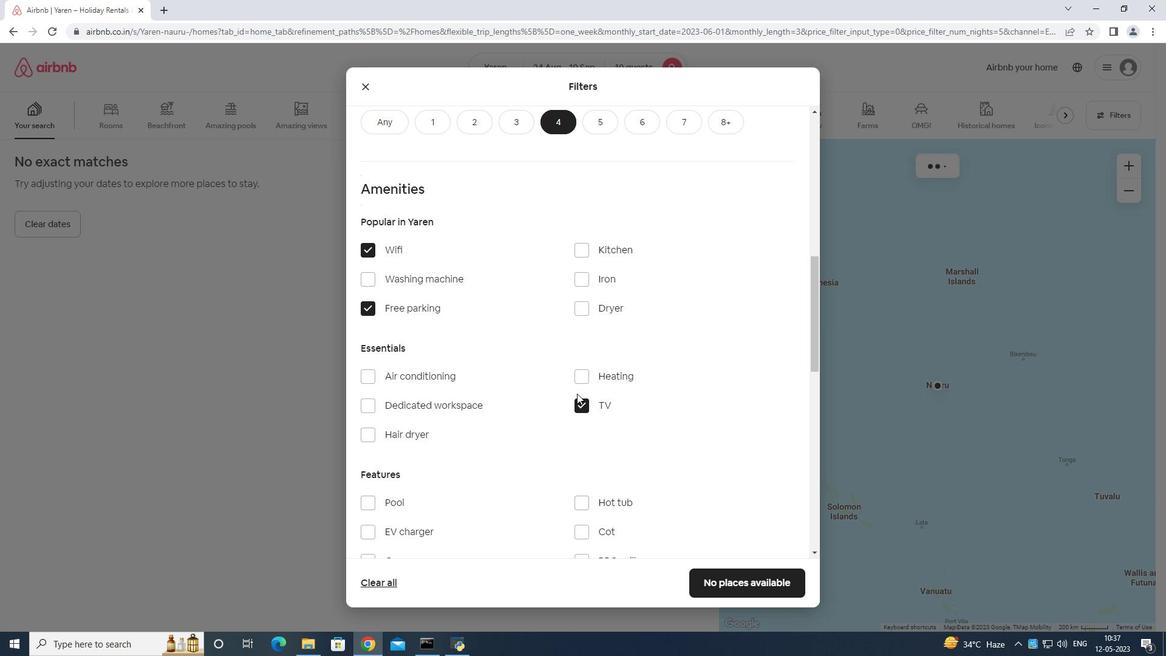 
Action: Mouse moved to (368, 379)
Screenshot: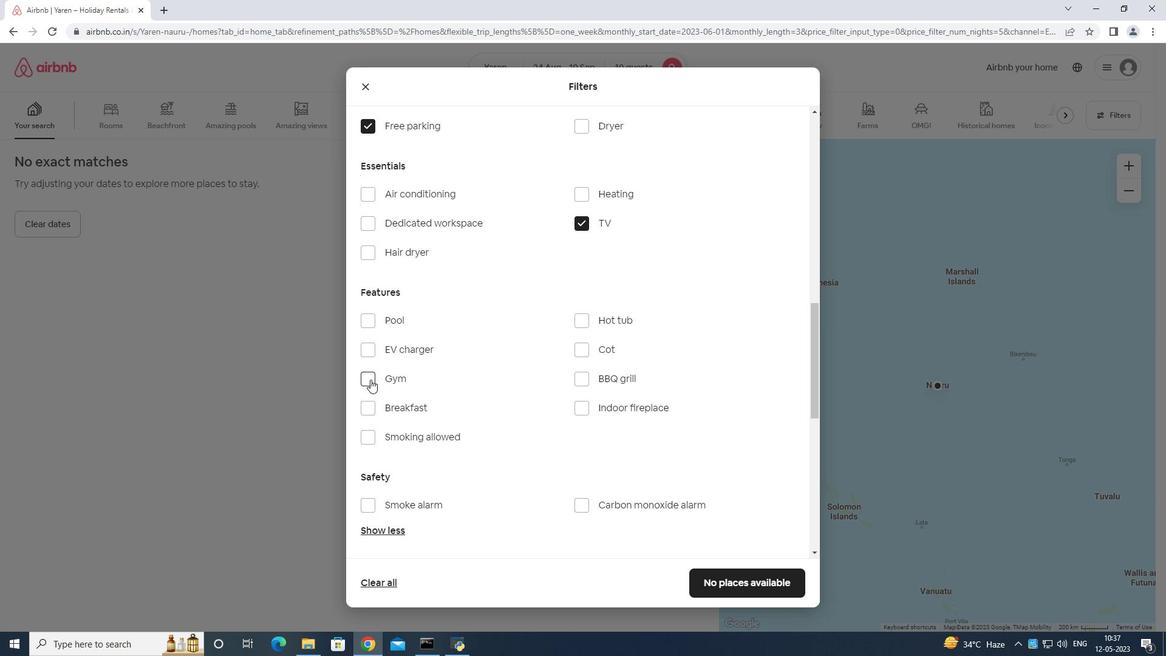
Action: Mouse pressed left at (368, 379)
Screenshot: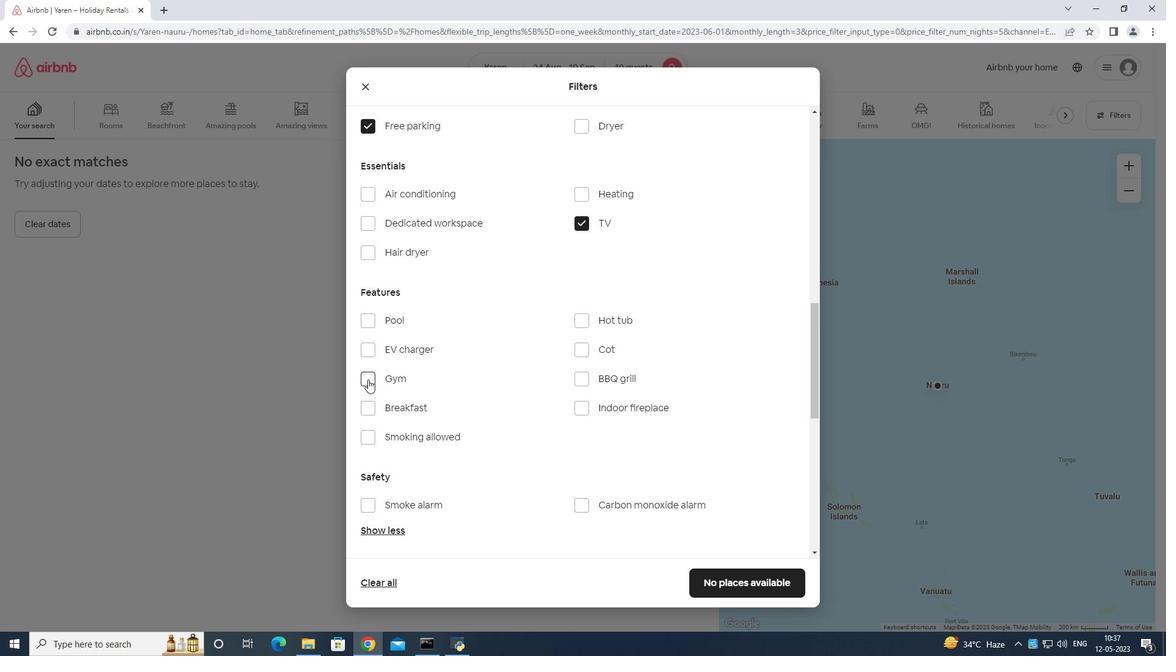 
Action: Mouse moved to (371, 410)
Screenshot: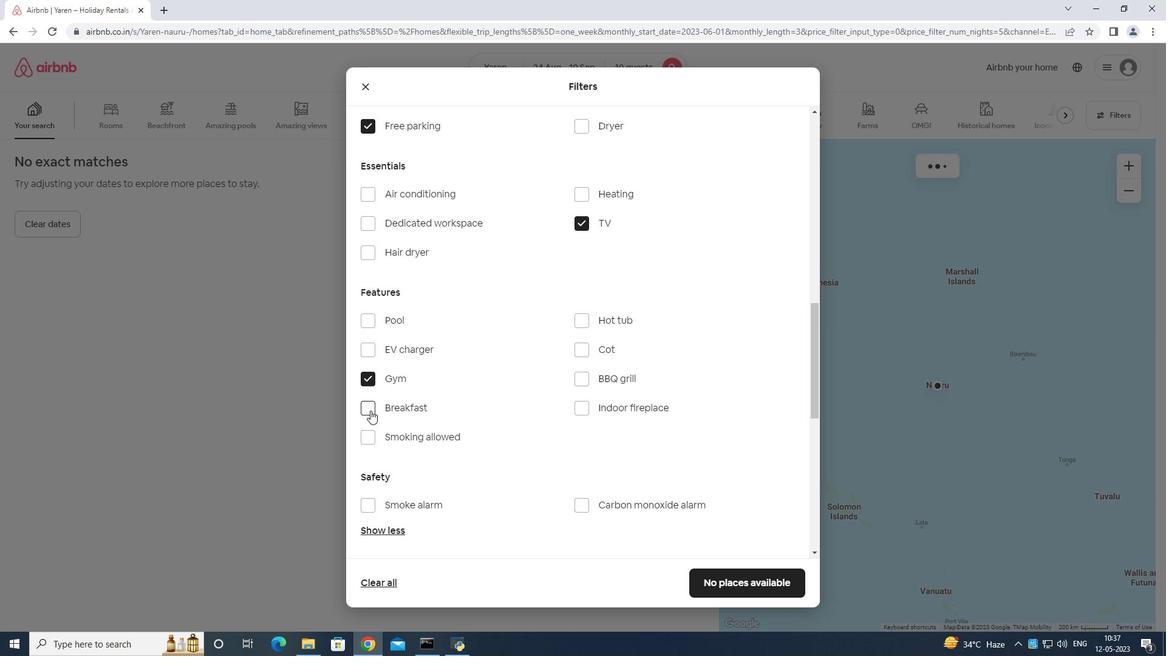 
Action: Mouse pressed left at (371, 410)
Screenshot: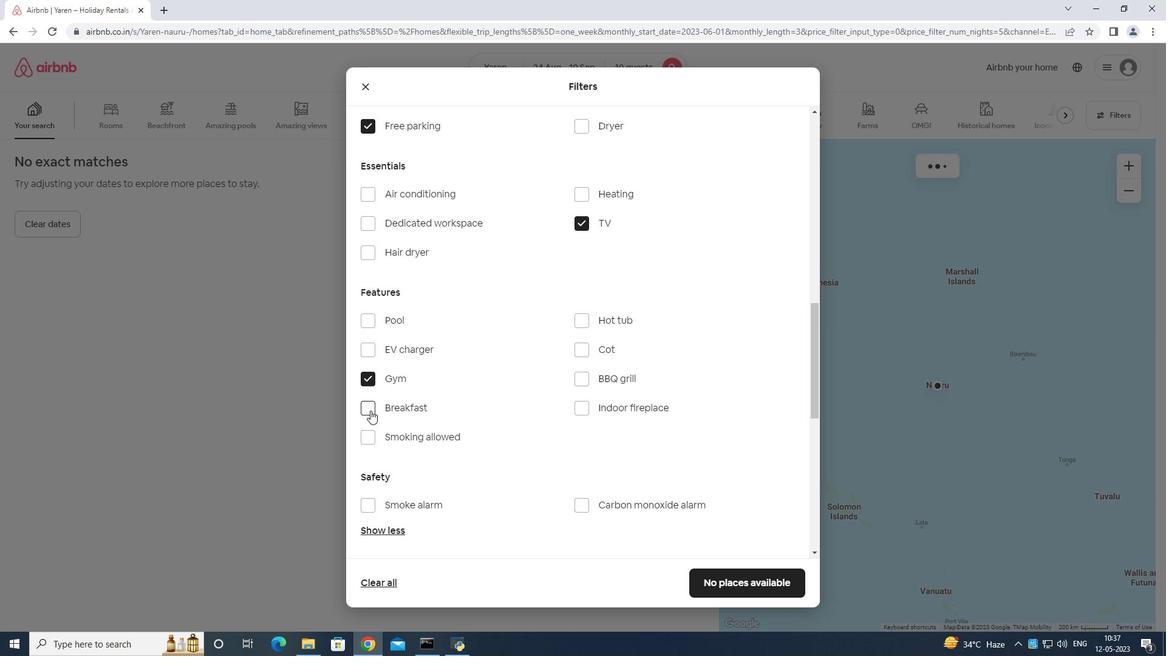 
Action: Mouse moved to (537, 399)
Screenshot: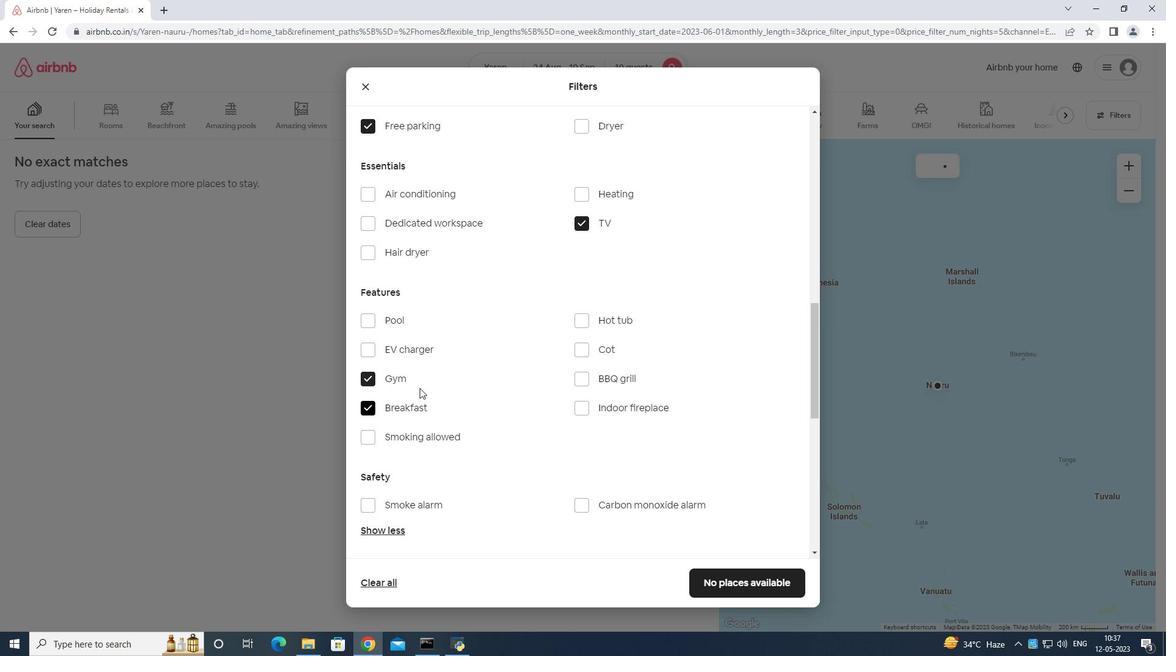 
Action: Mouse scrolled (537, 399) with delta (0, 0)
Screenshot: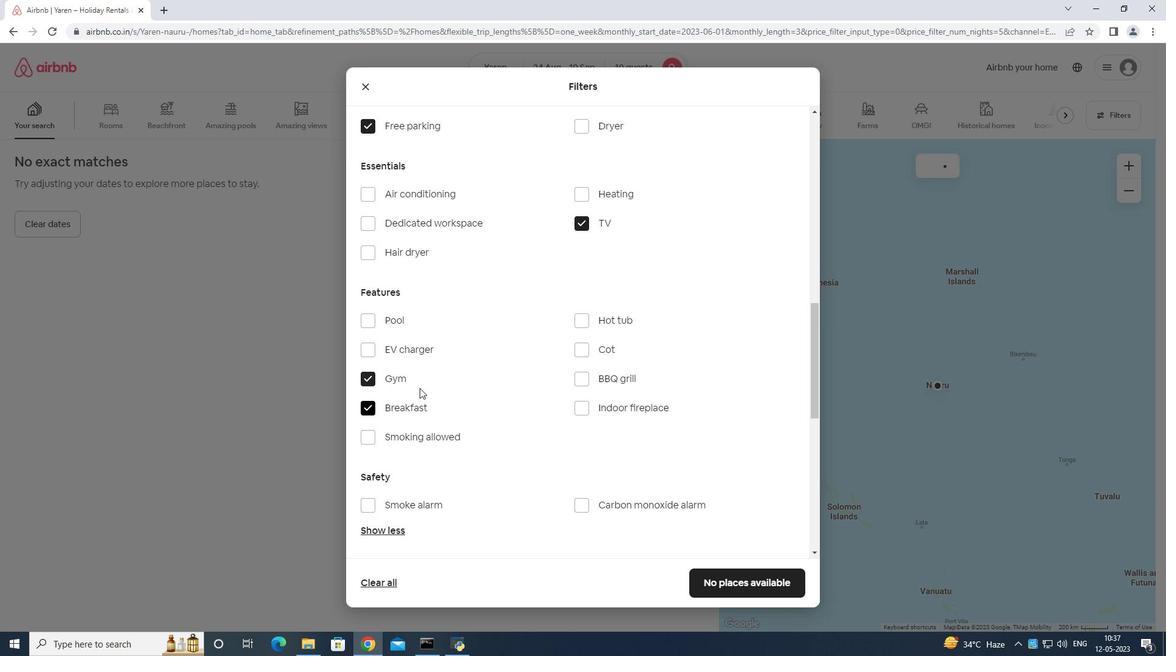 
Action: Mouse moved to (615, 412)
Screenshot: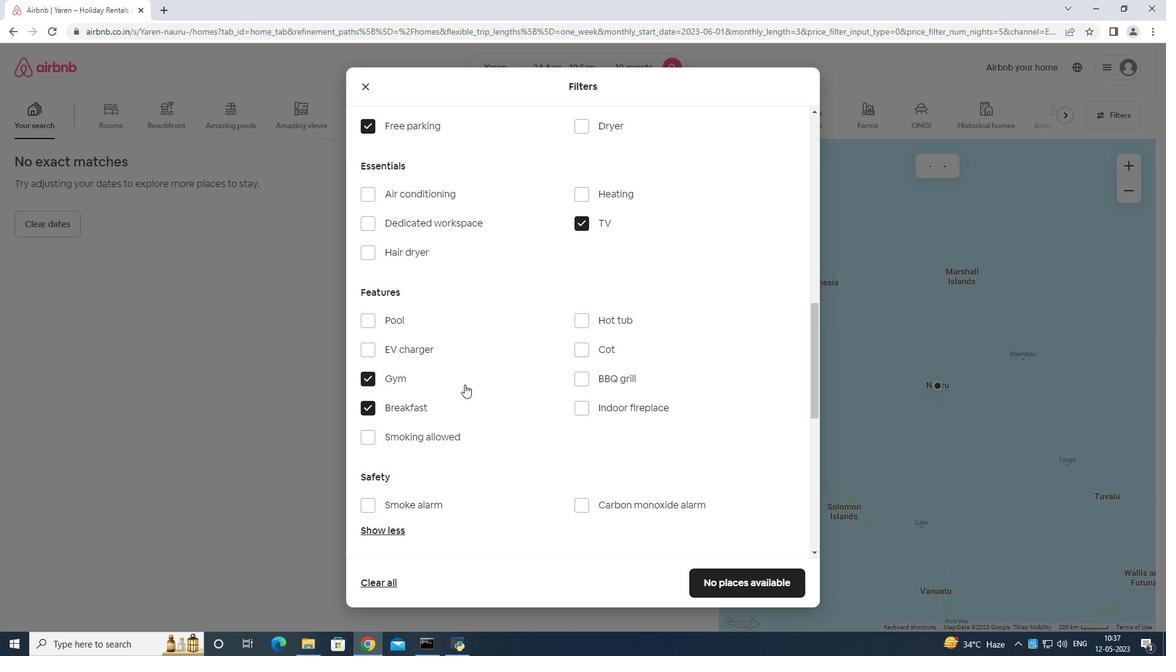 
Action: Mouse scrolled (615, 411) with delta (0, 0)
Screenshot: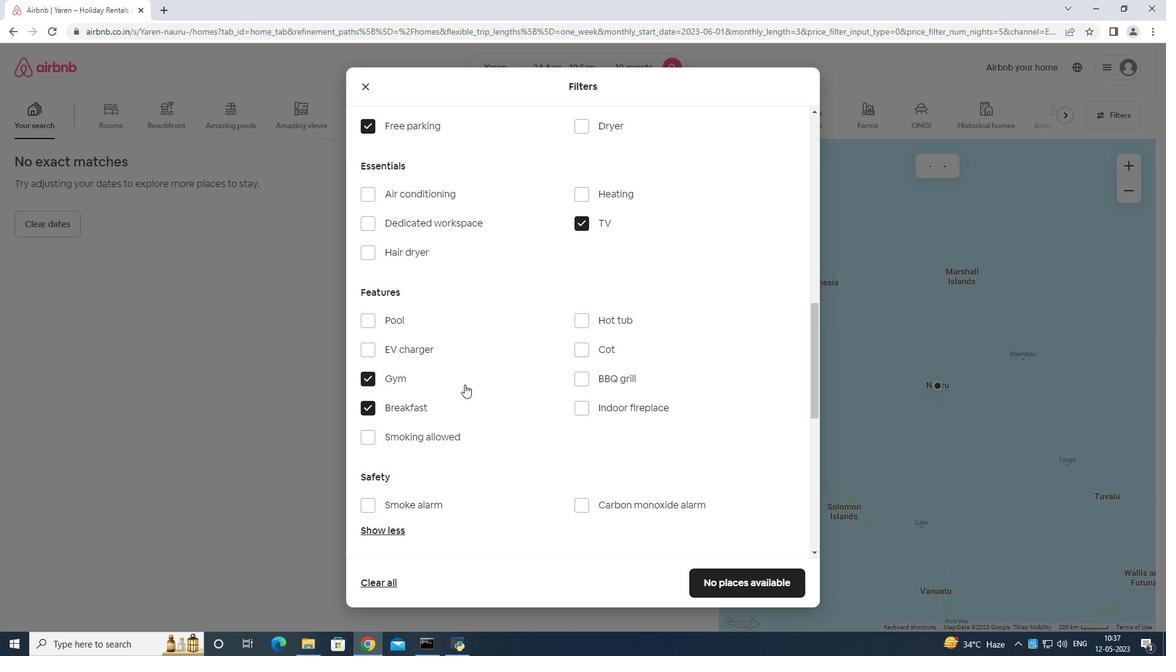 
Action: Mouse moved to (625, 412)
Screenshot: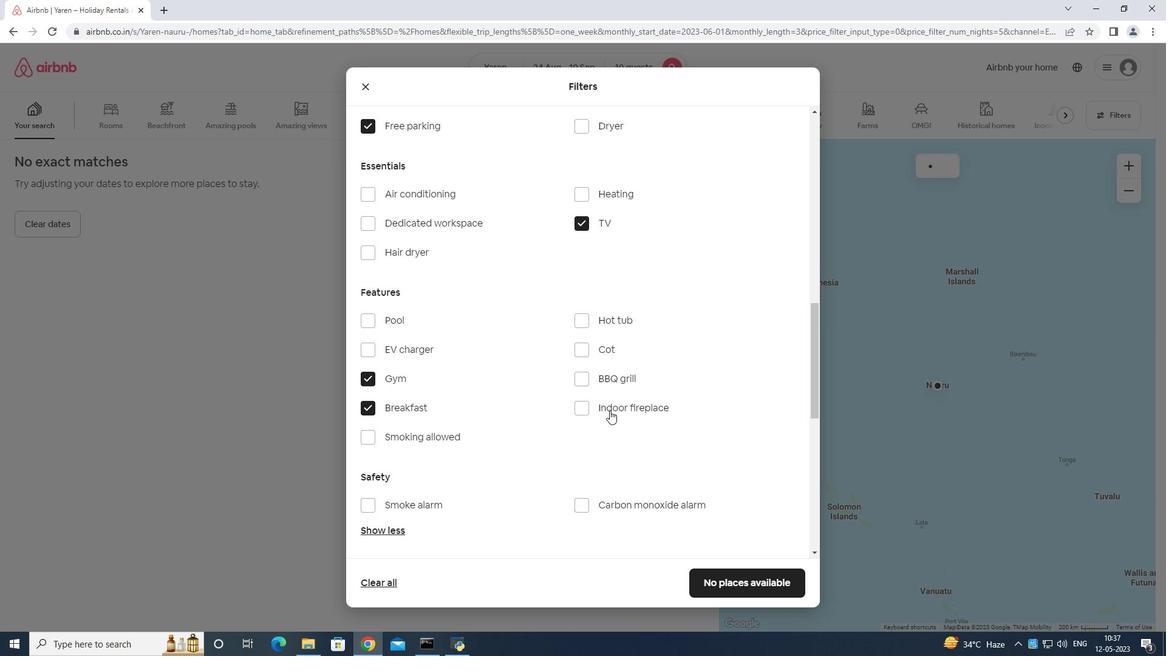 
Action: Mouse scrolled (625, 411) with delta (0, 0)
Screenshot: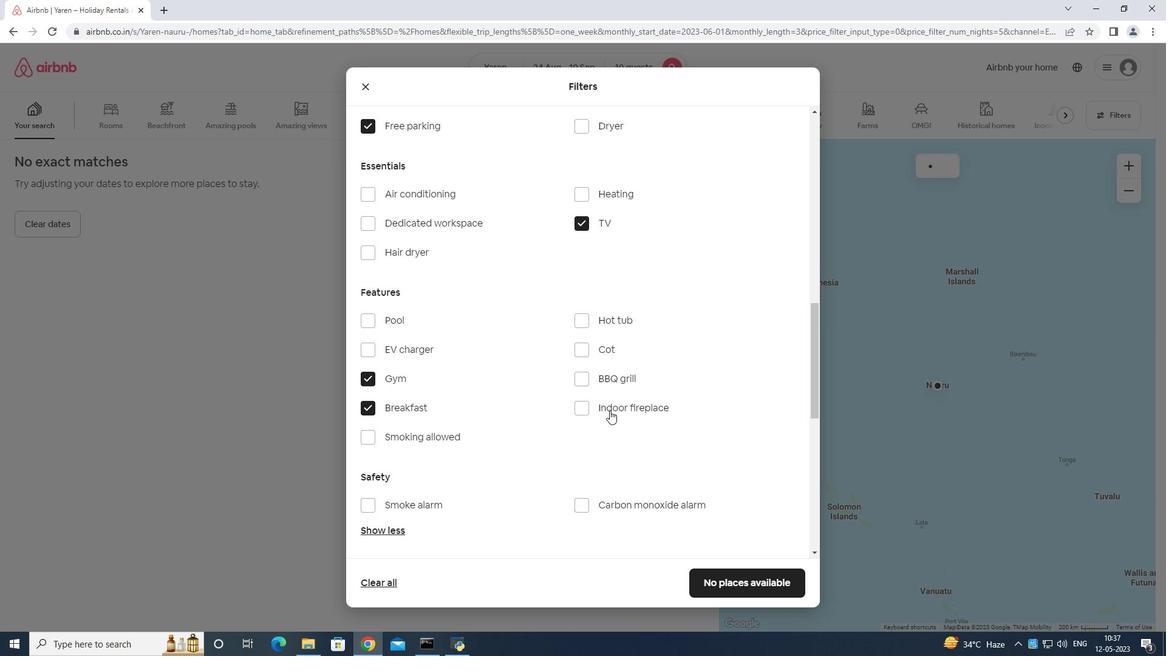 
Action: Mouse moved to (637, 413)
Screenshot: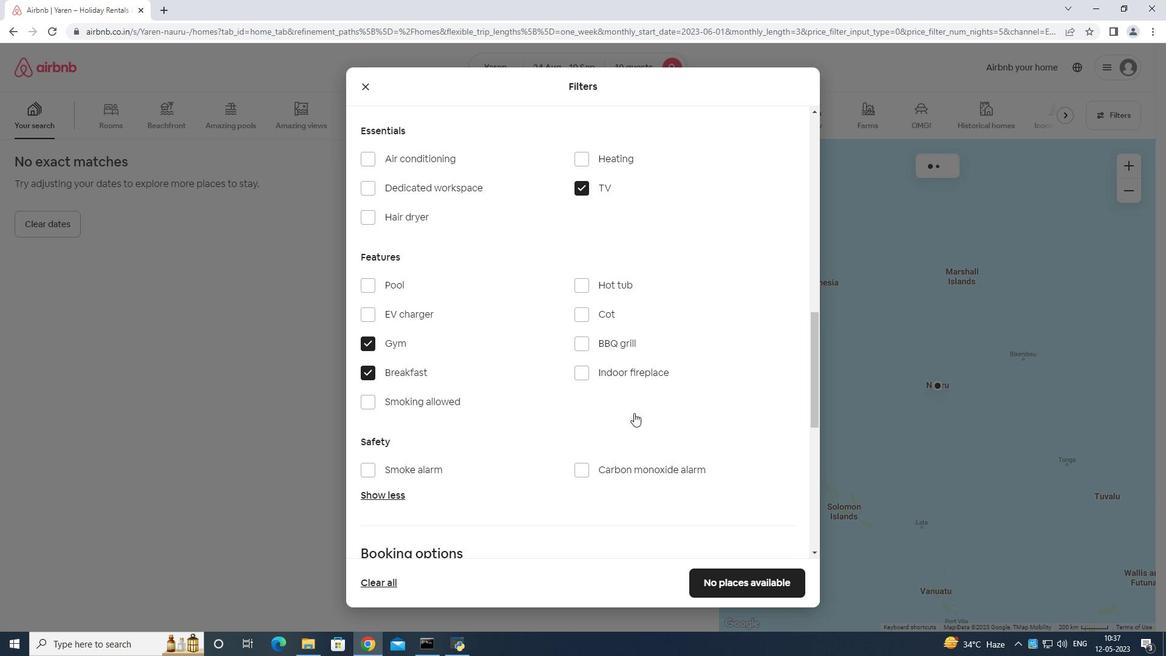 
Action: Mouse scrolled (635, 412) with delta (0, 0)
Screenshot: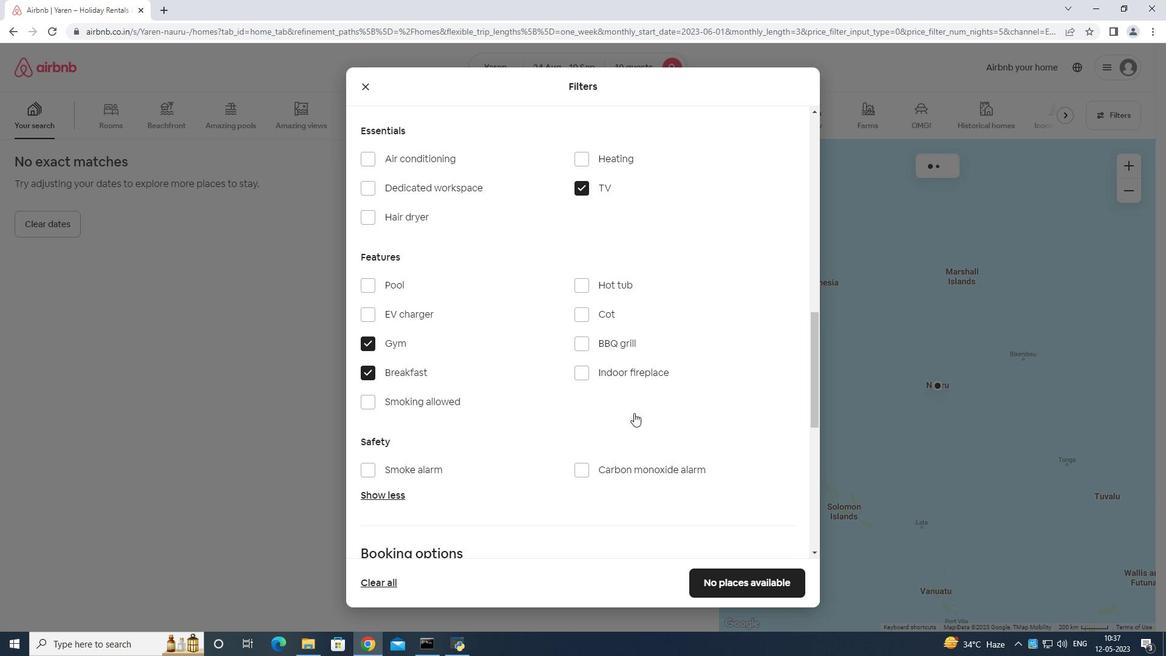 
Action: Mouse moved to (640, 412)
Screenshot: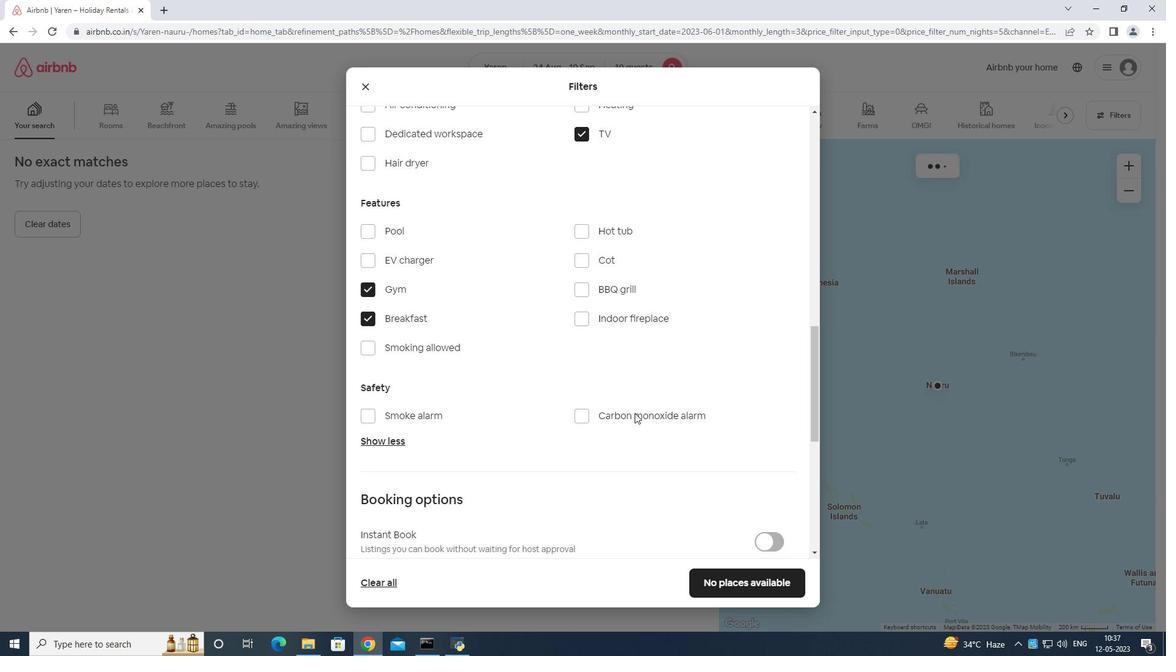 
Action: Mouse scrolled (638, 412) with delta (0, 0)
Screenshot: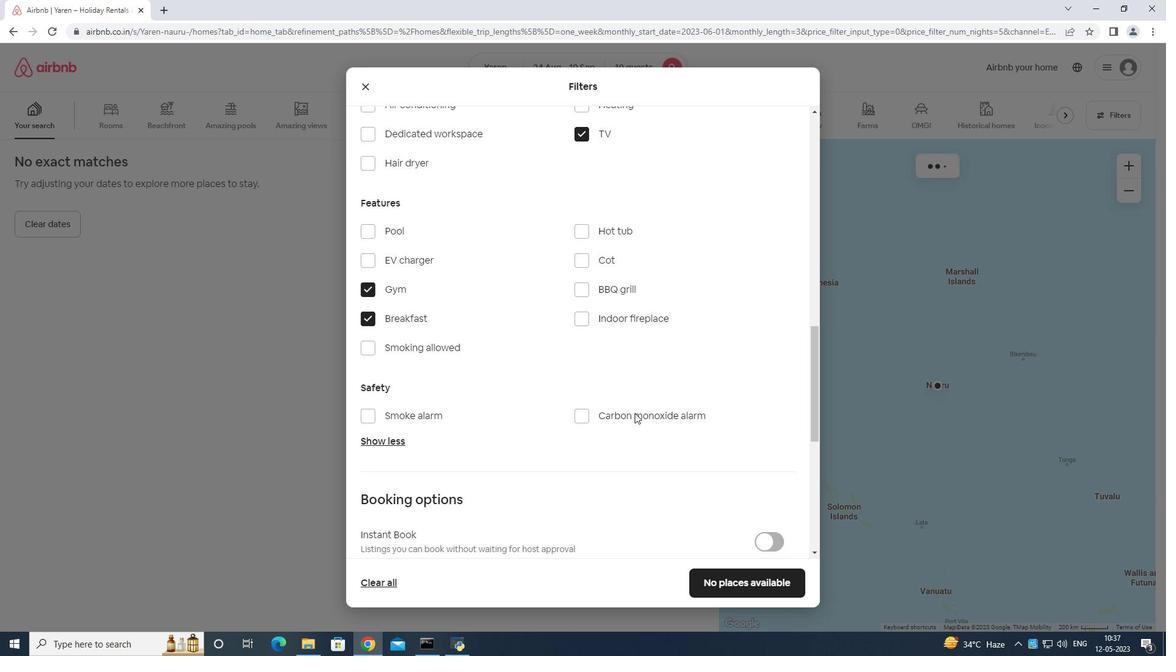 
Action: Mouse moved to (760, 373)
Screenshot: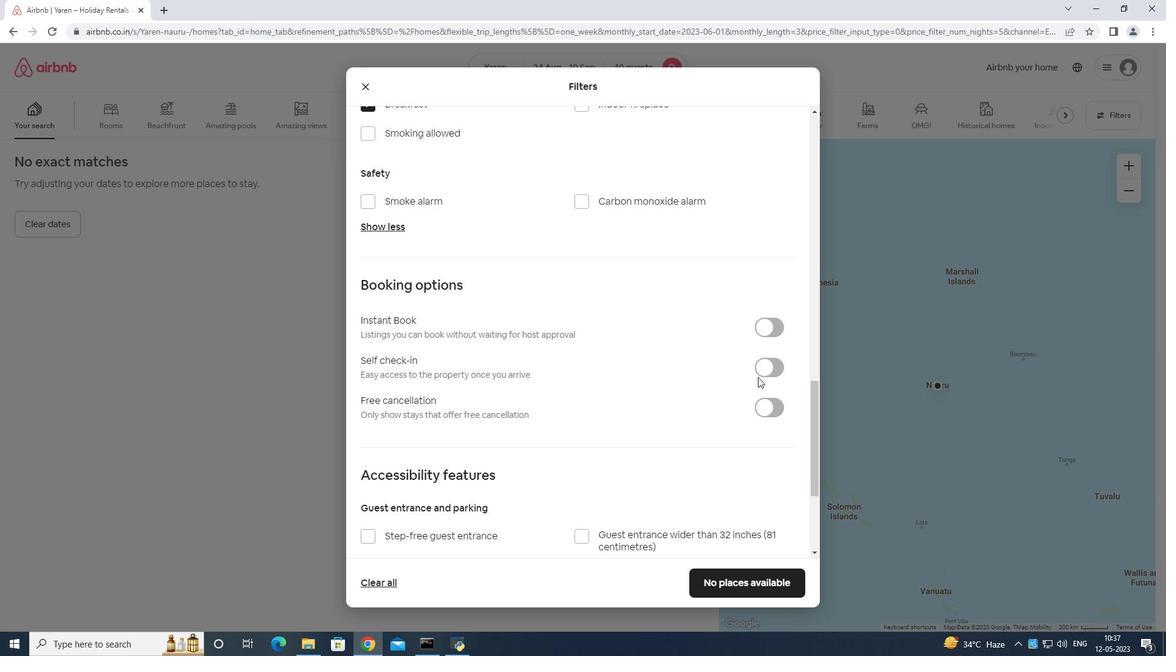 
Action: Mouse pressed left at (760, 373)
Screenshot: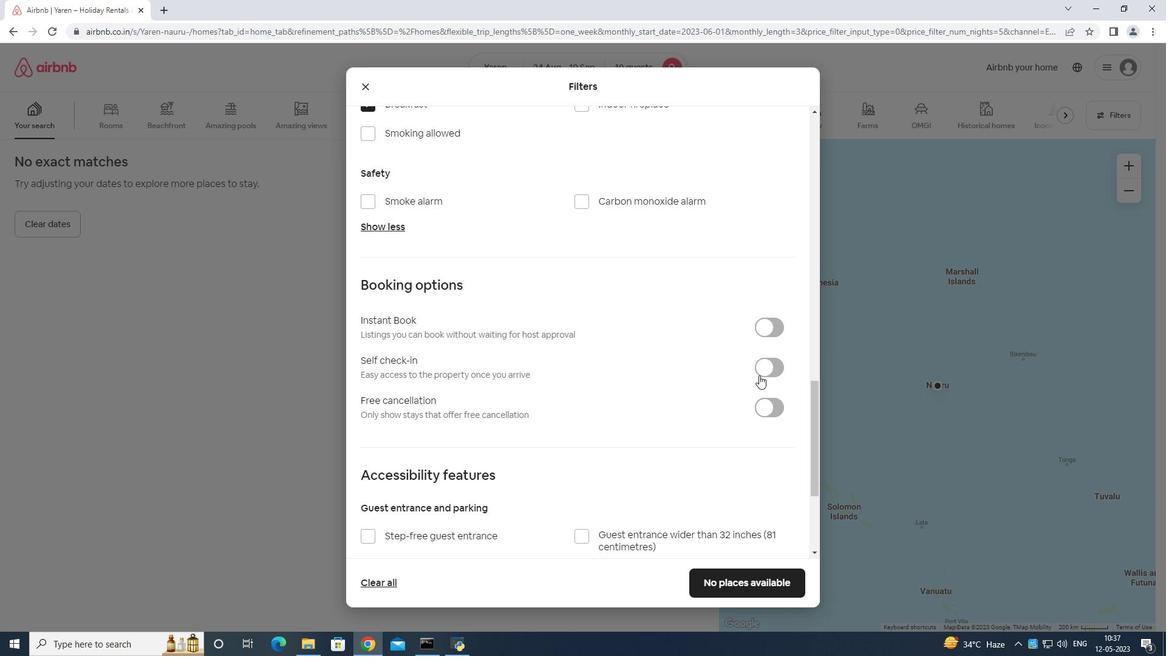 
Action: Mouse moved to (765, 364)
Screenshot: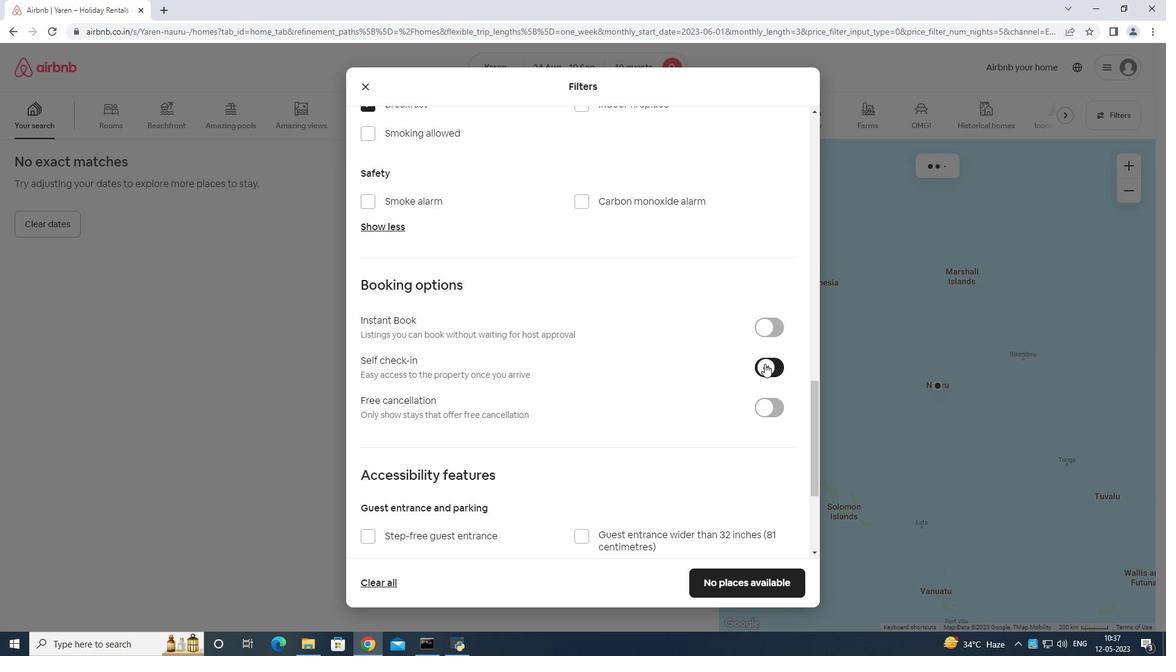 
Action: Mouse scrolled (765, 363) with delta (0, 0)
Screenshot: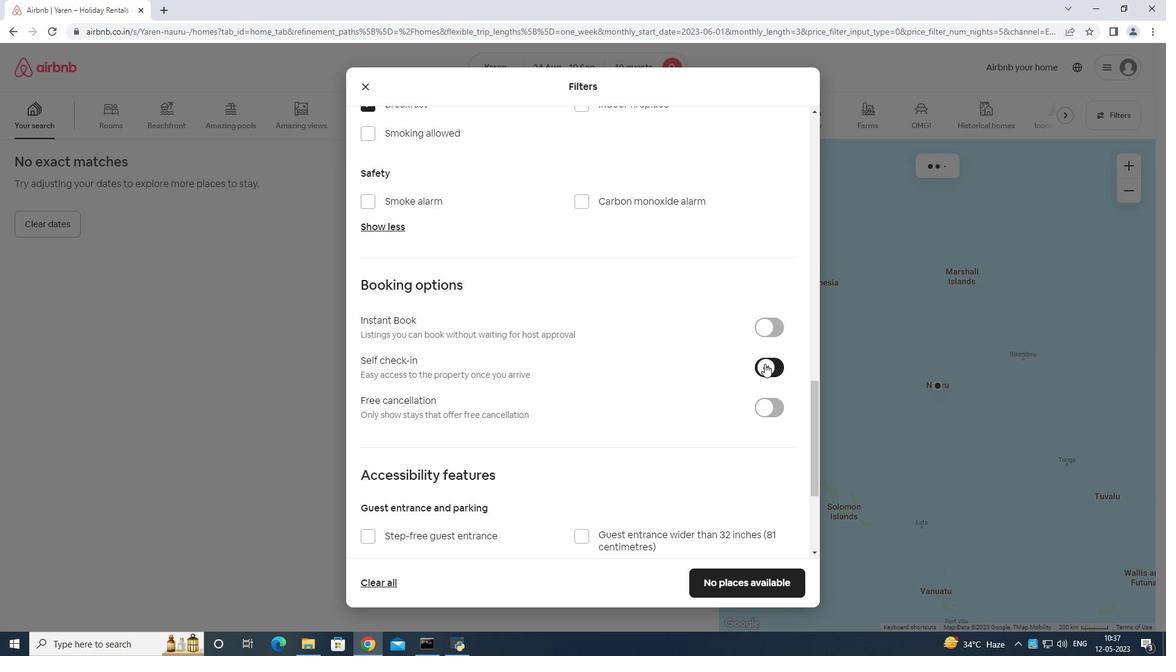 
Action: Mouse moved to (765, 365)
Screenshot: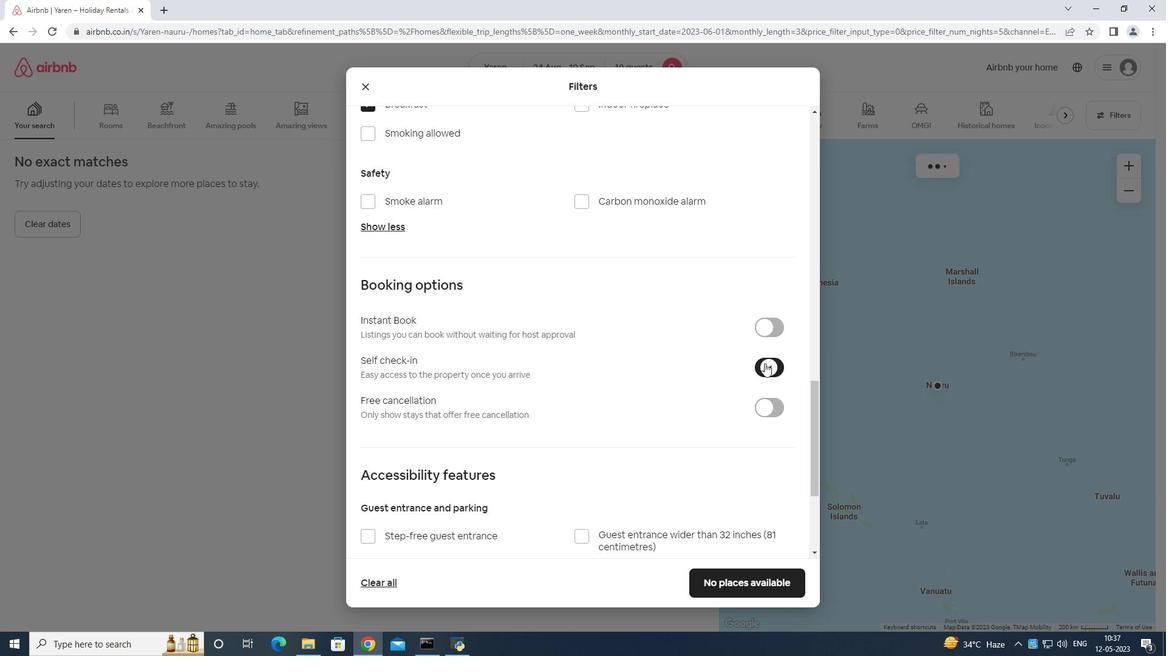 
Action: Mouse scrolled (765, 365) with delta (0, 0)
Screenshot: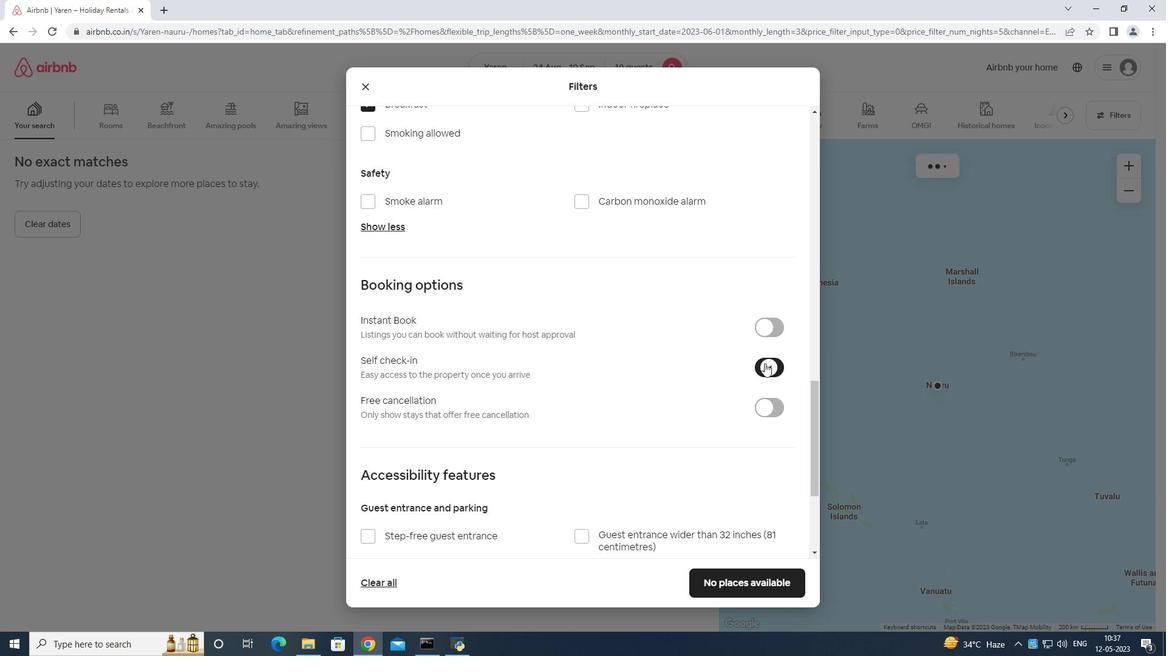 
Action: Mouse scrolled (765, 365) with delta (0, 0)
Screenshot: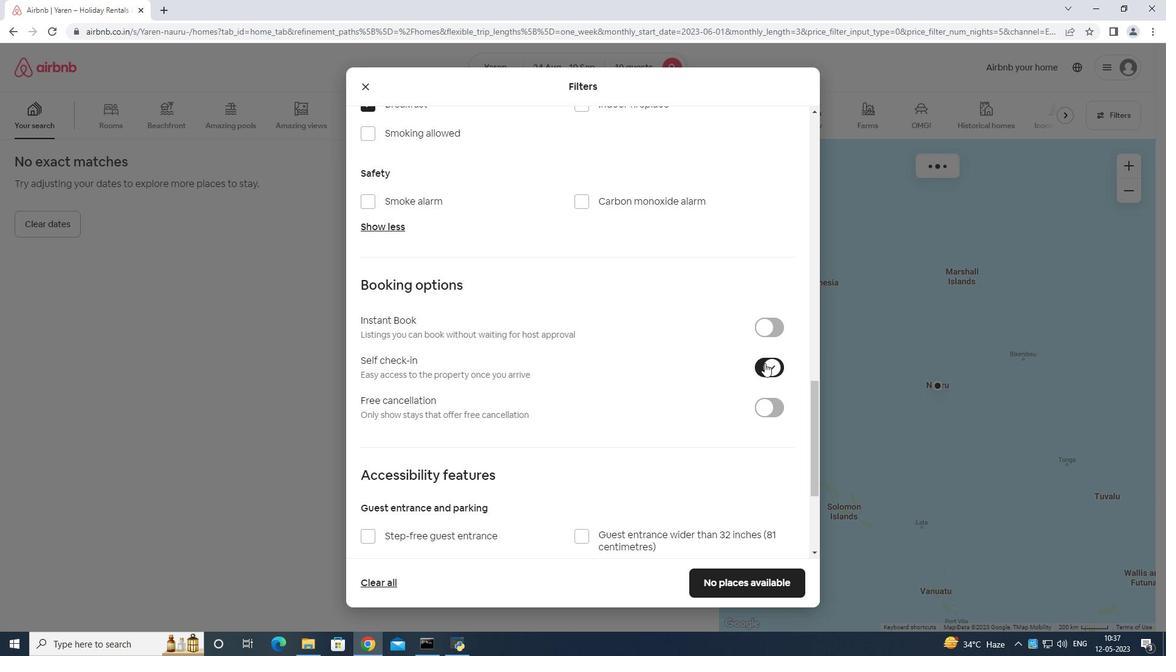 
Action: Mouse moved to (762, 371)
Screenshot: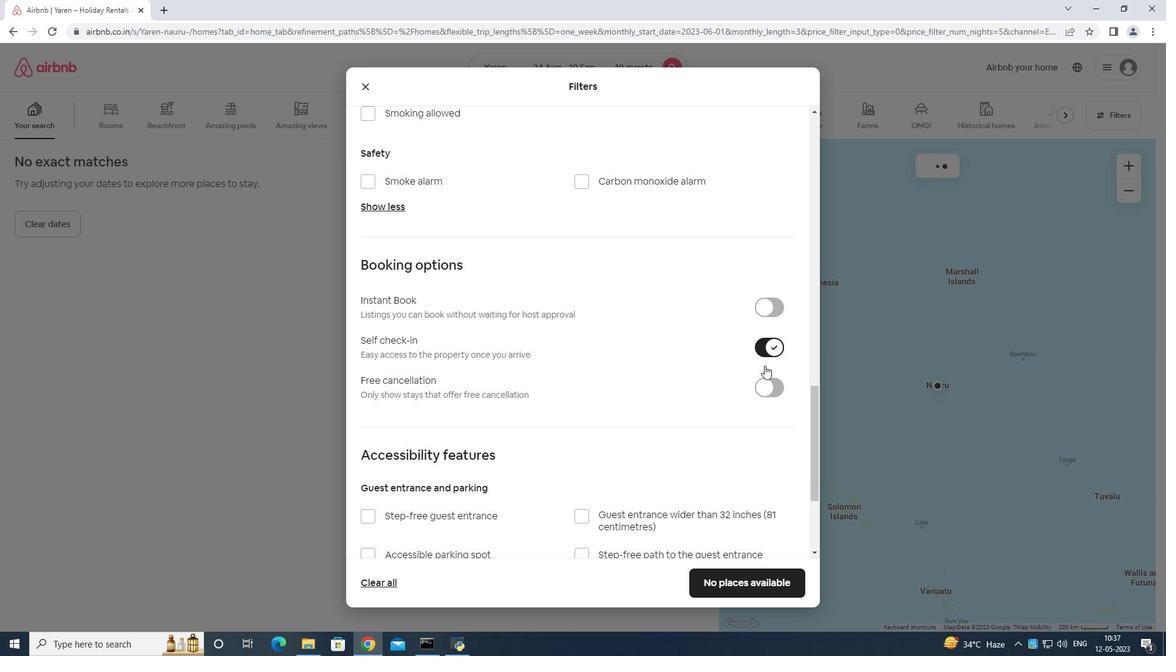 
Action: Mouse scrolled (762, 370) with delta (0, 0)
Screenshot: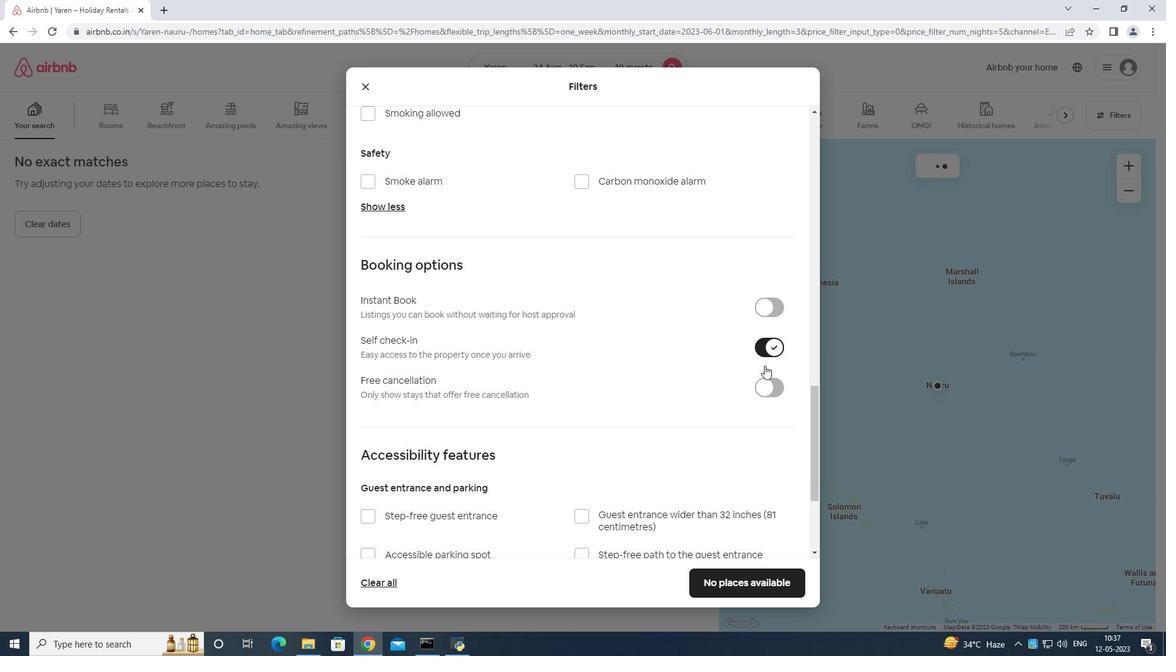 
Action: Mouse moved to (762, 373)
Screenshot: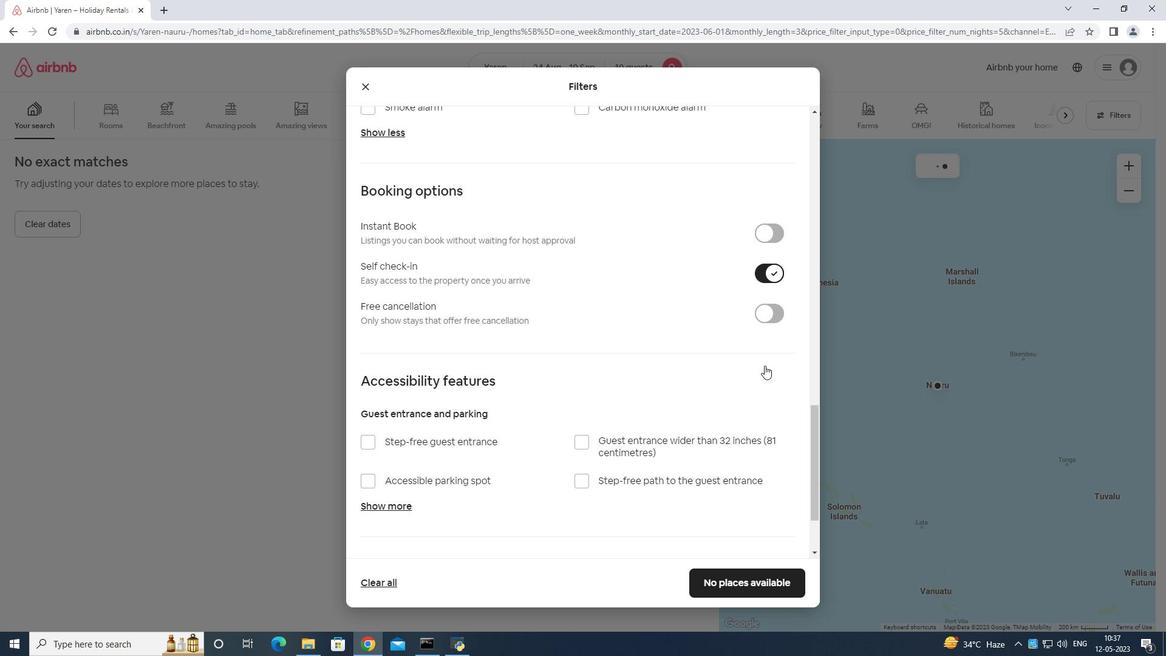 
Action: Mouse scrolled (762, 372) with delta (0, 0)
Screenshot: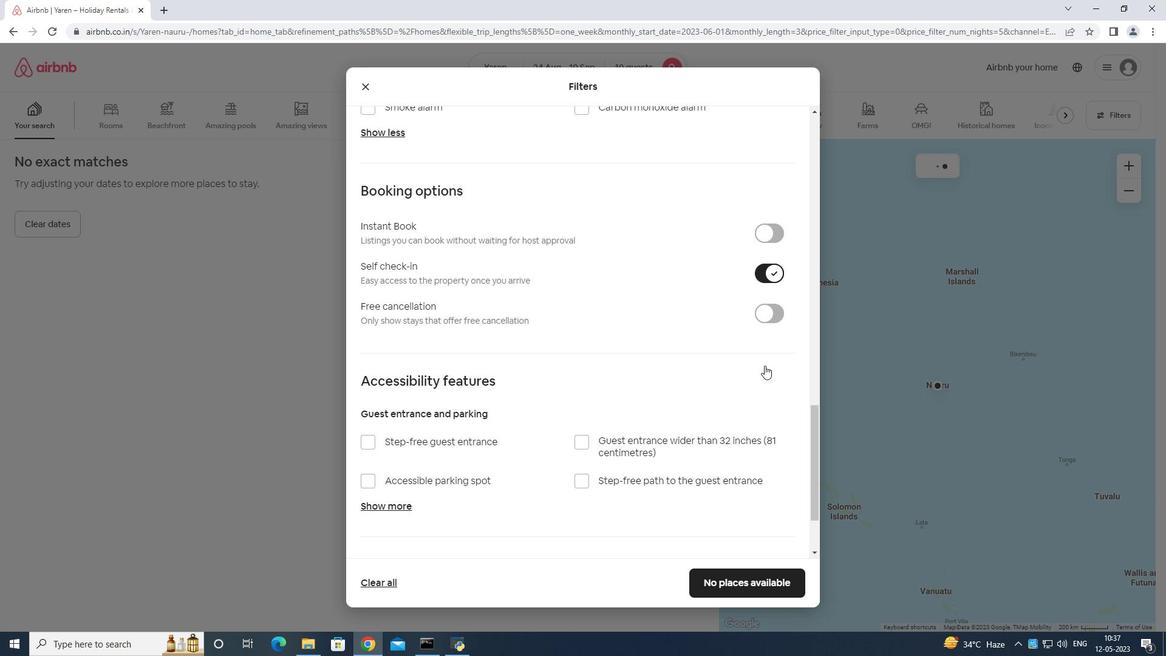 
Action: Mouse moved to (761, 371)
Screenshot: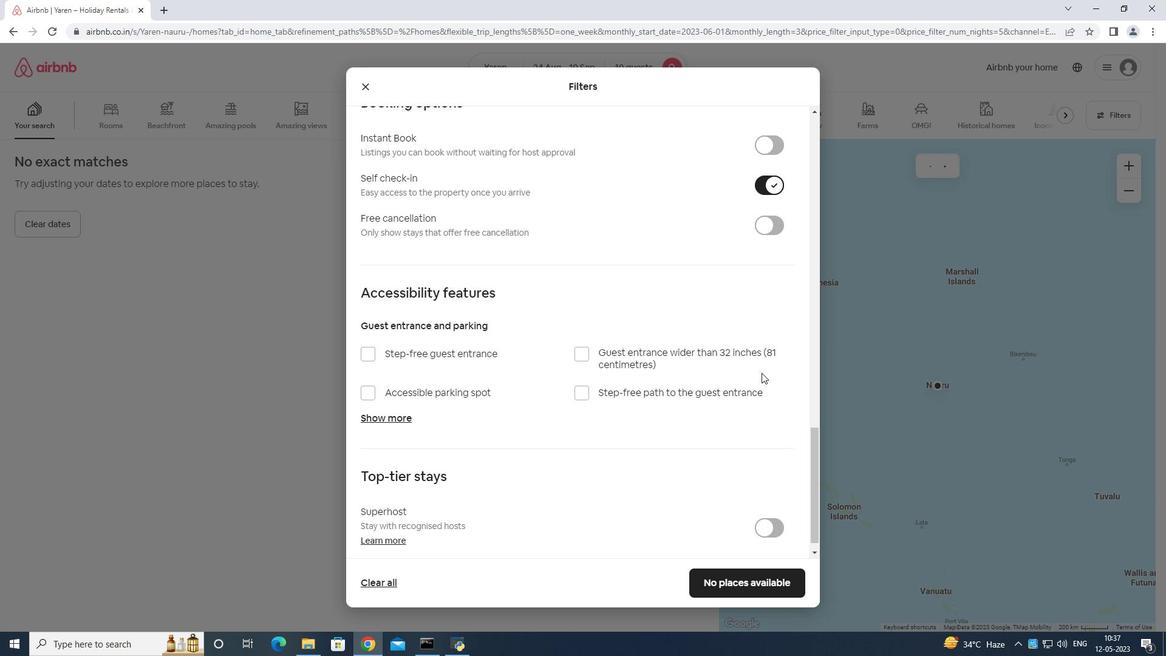 
Action: Mouse scrolled (761, 370) with delta (0, 0)
Screenshot: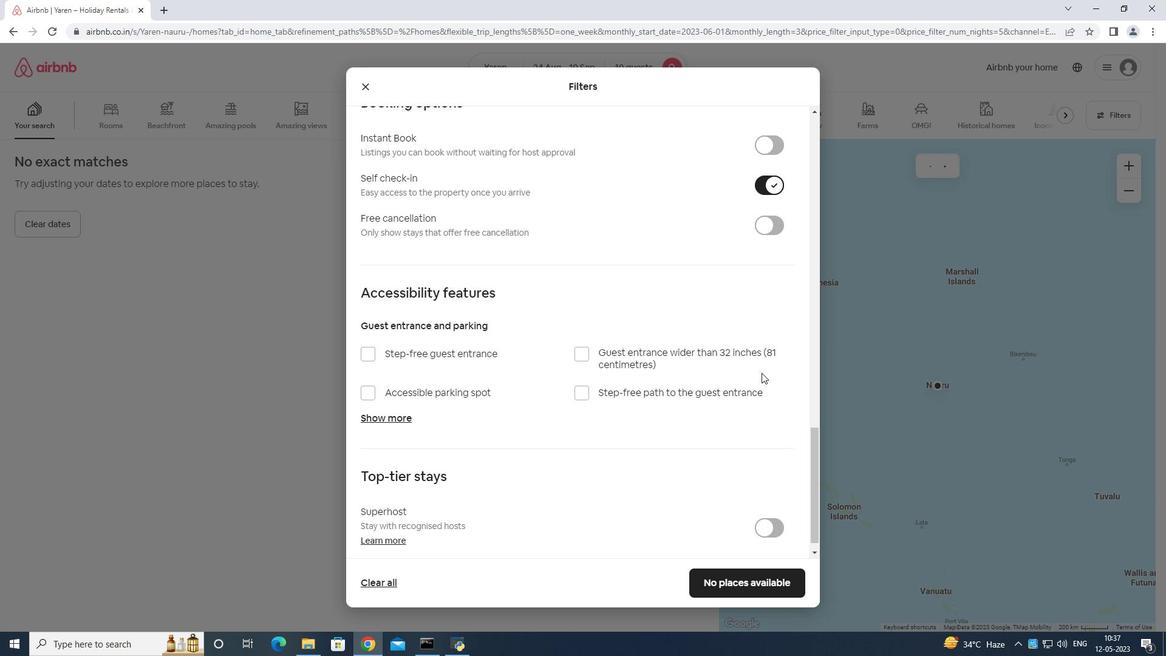 
Action: Mouse moved to (761, 371)
Screenshot: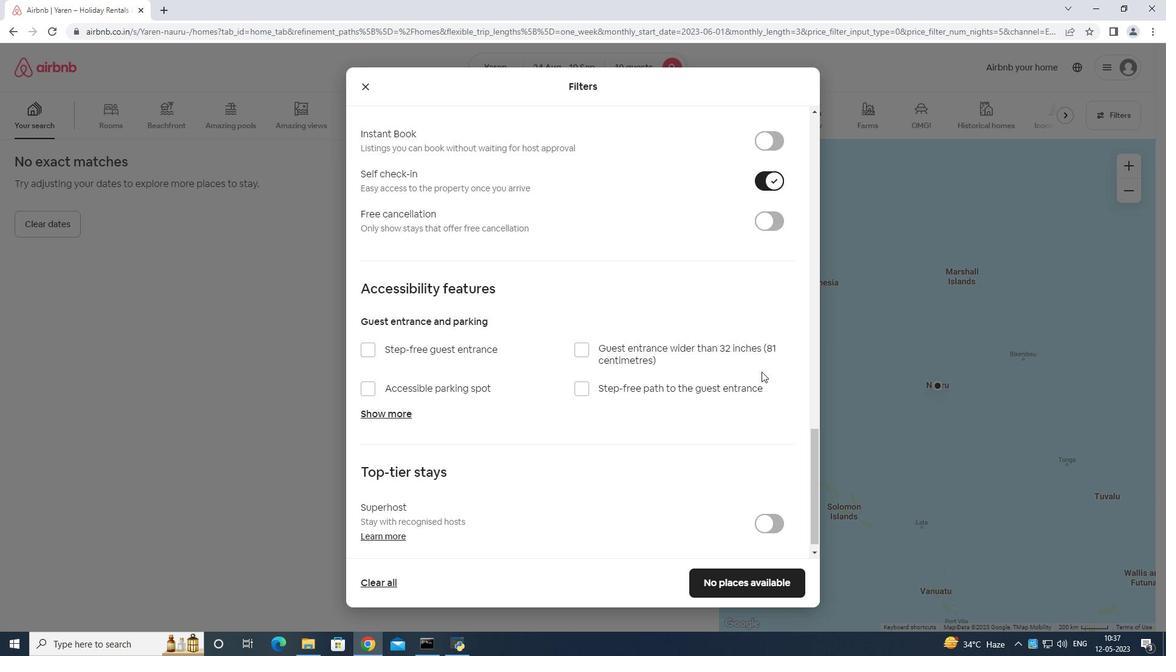 
Action: Mouse scrolled (761, 370) with delta (0, 0)
Screenshot: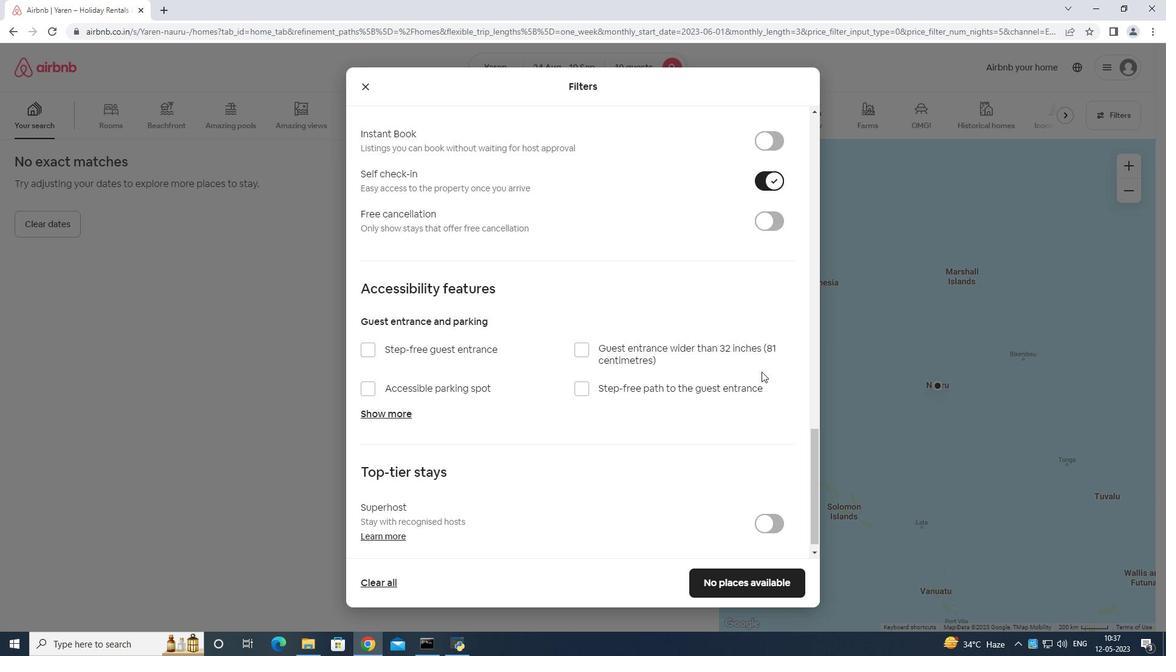 
Action: Mouse moved to (761, 371)
Screenshot: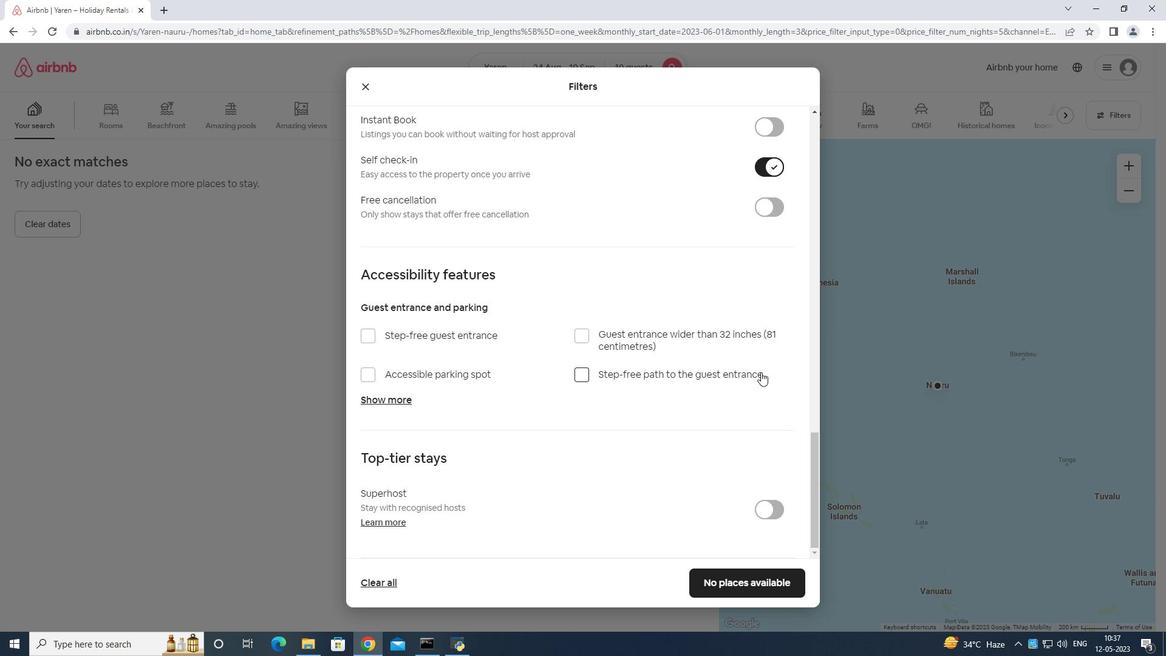 
Action: Mouse scrolled (761, 370) with delta (0, 0)
Screenshot: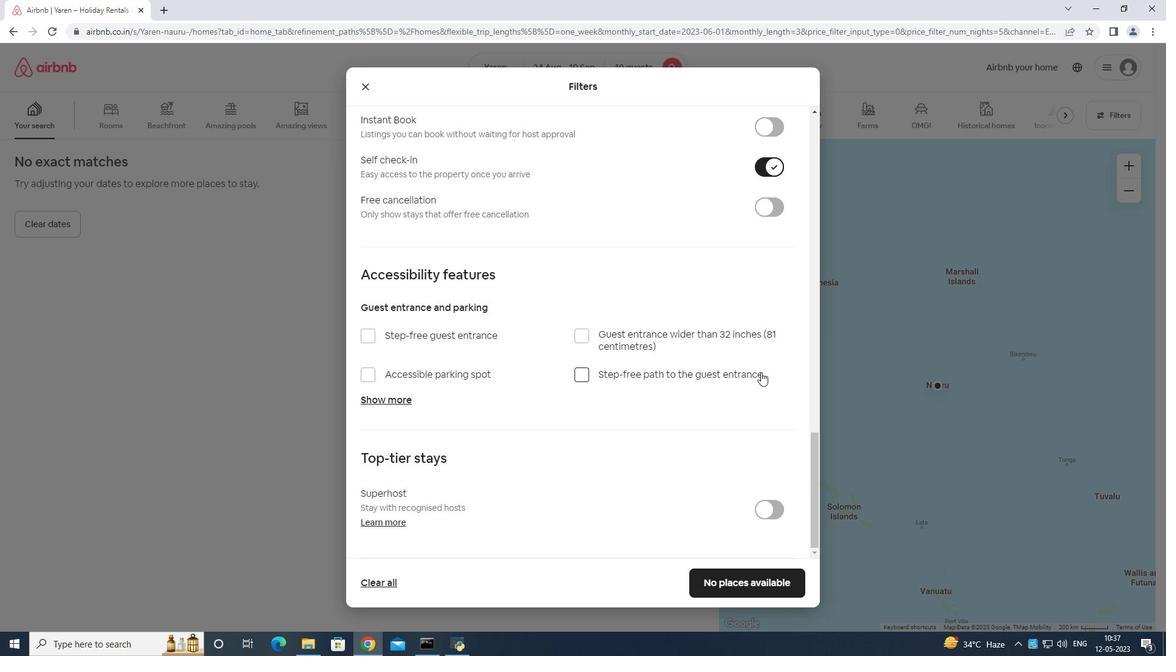 
Action: Mouse moved to (761, 371)
Screenshot: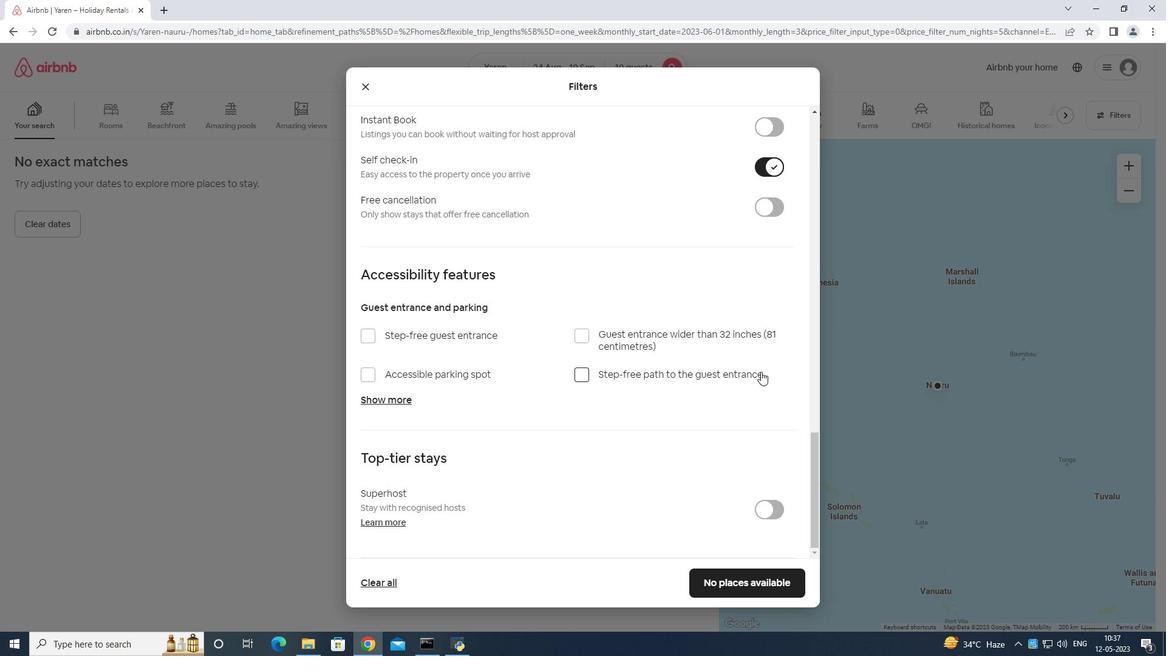 
Action: Mouse scrolled (761, 370) with delta (0, 0)
Screenshot: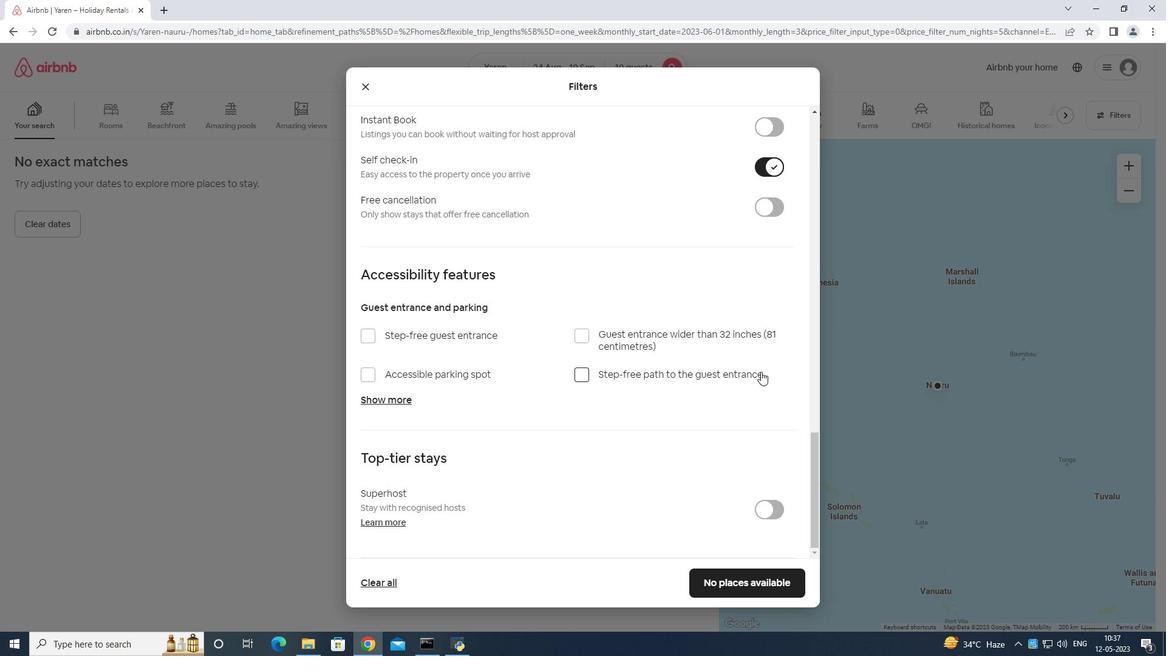
Action: Mouse moved to (759, 374)
Screenshot: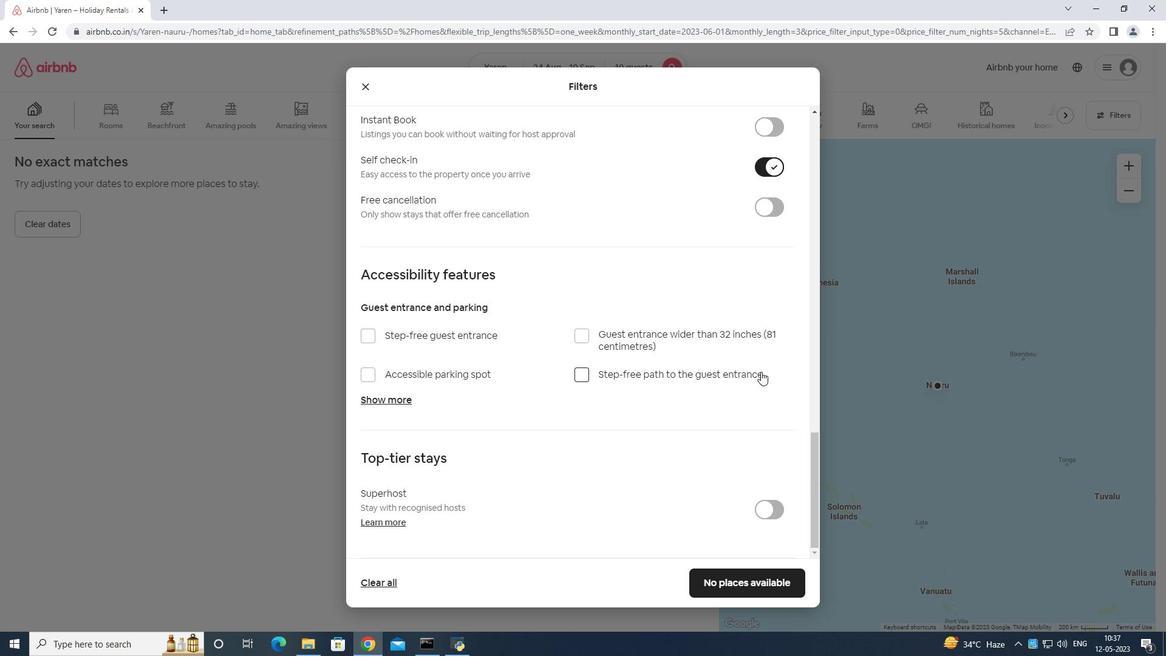 
Action: Mouse scrolled (759, 374) with delta (0, 0)
Screenshot: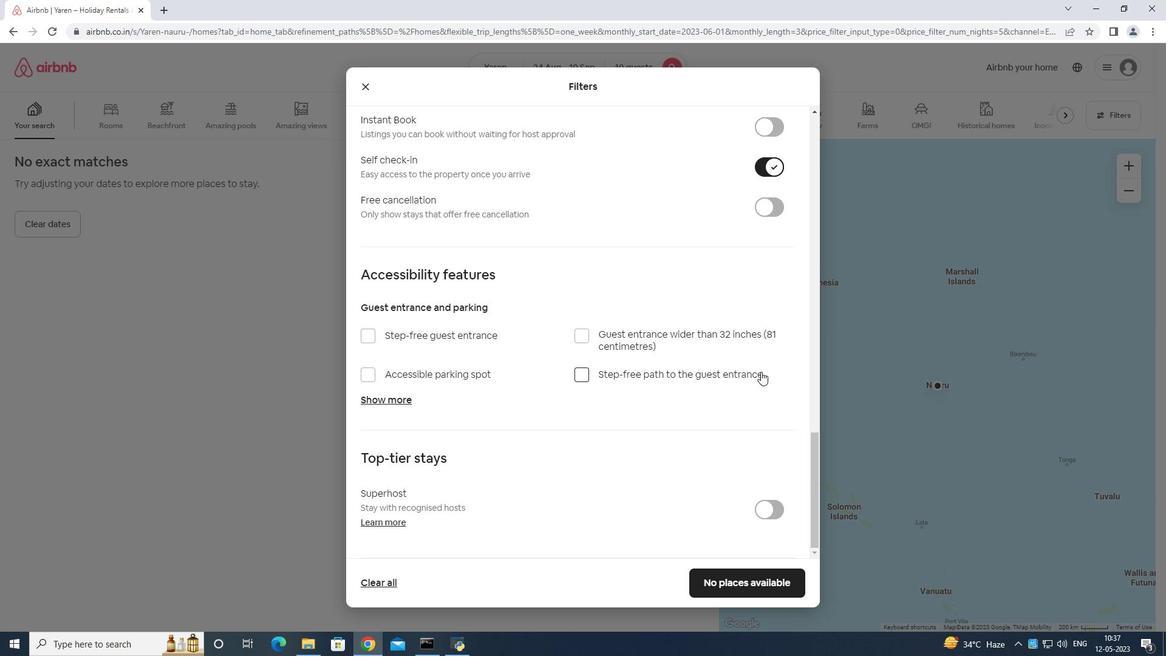 
Action: Mouse moved to (749, 585)
Screenshot: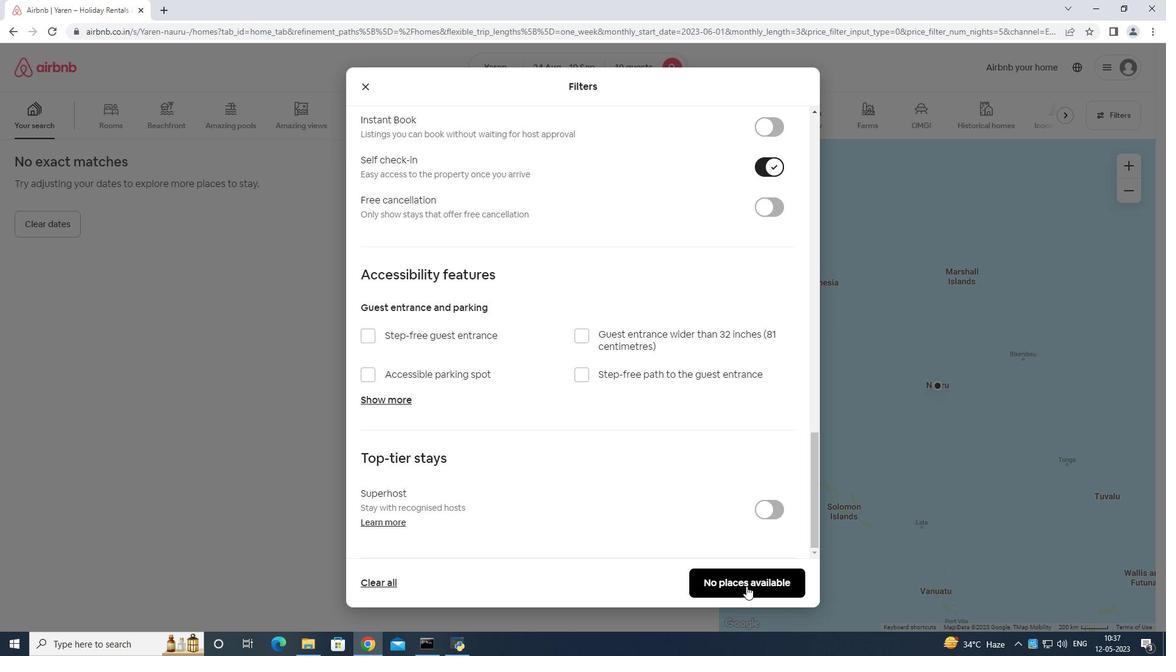
